Task: Add a signature Micah Thompson containing With heartfelt thanks and warm wishes, Micah Thompson to email address softage.9@softage.net and add a folder Insurance claims
Action: Mouse moved to (1071, 82)
Screenshot: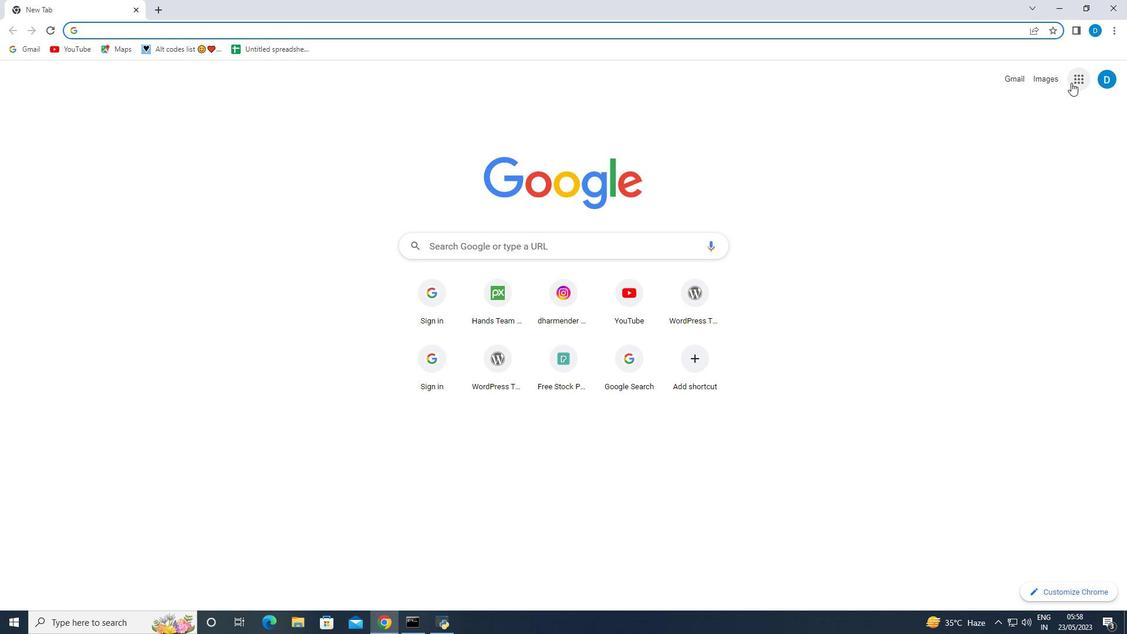
Action: Mouse pressed left at (1071, 82)
Screenshot: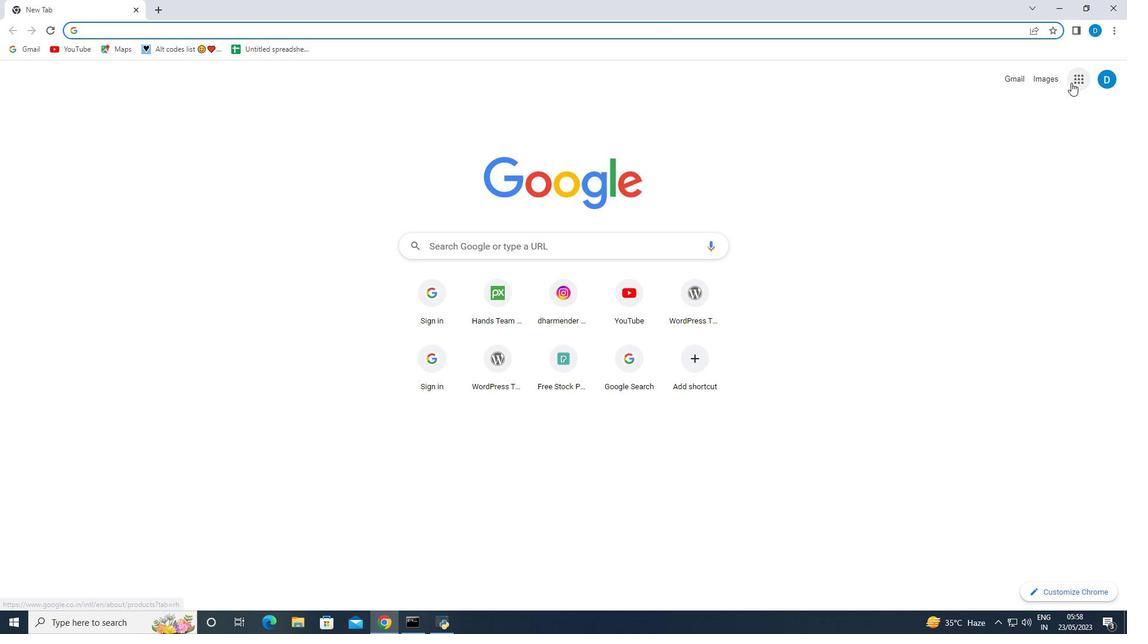 
Action: Mouse moved to (981, 237)
Screenshot: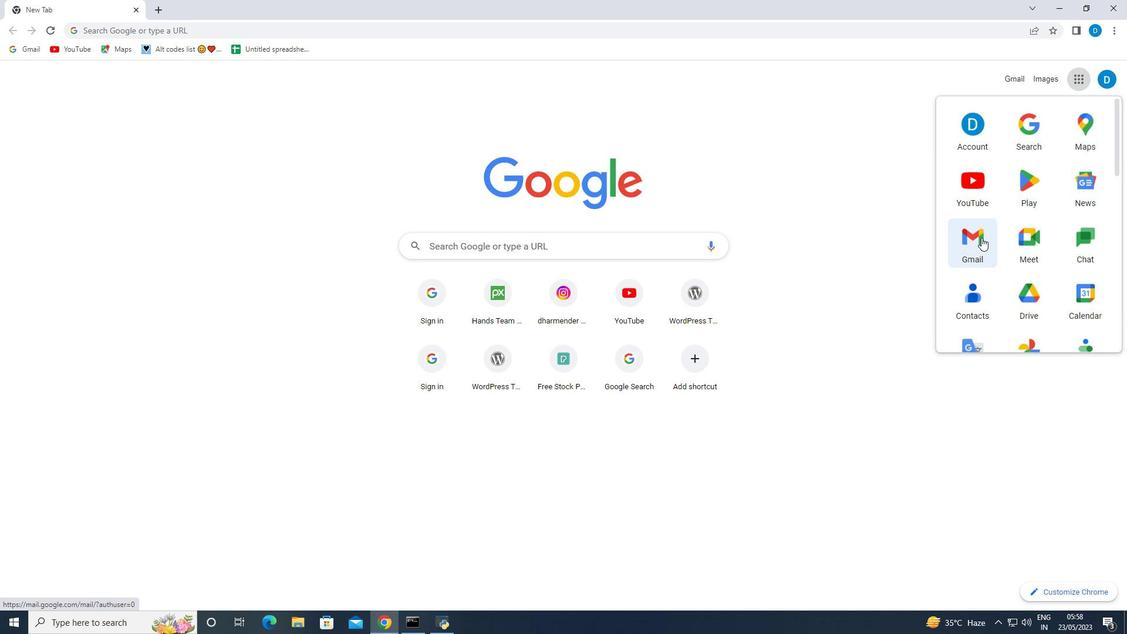 
Action: Mouse pressed left at (981, 237)
Screenshot: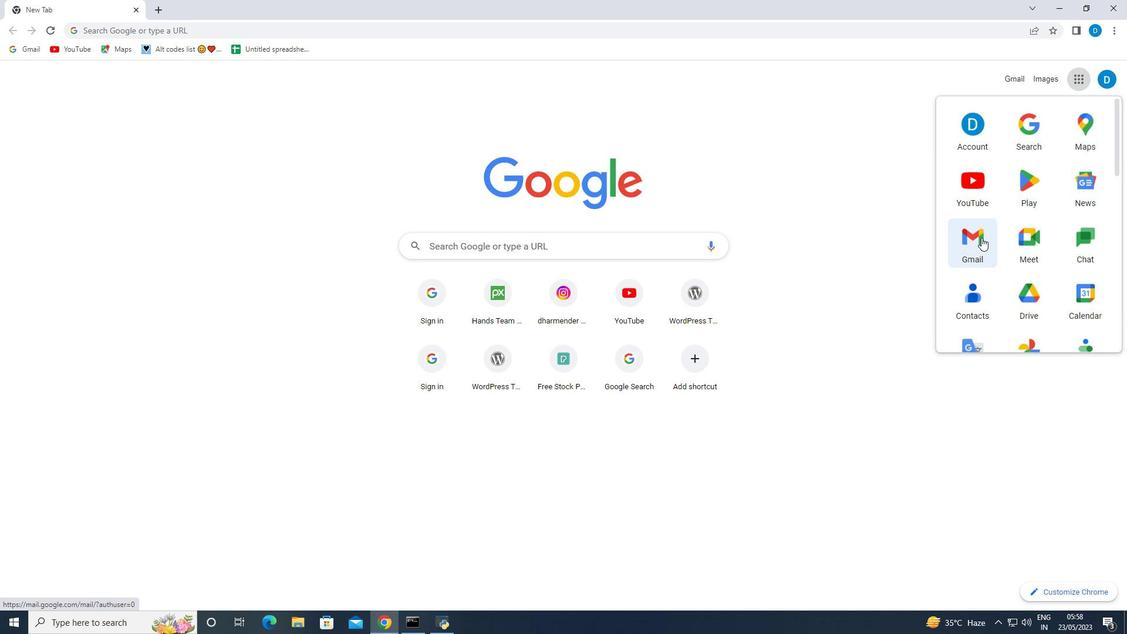 
Action: Mouse moved to (1048, 82)
Screenshot: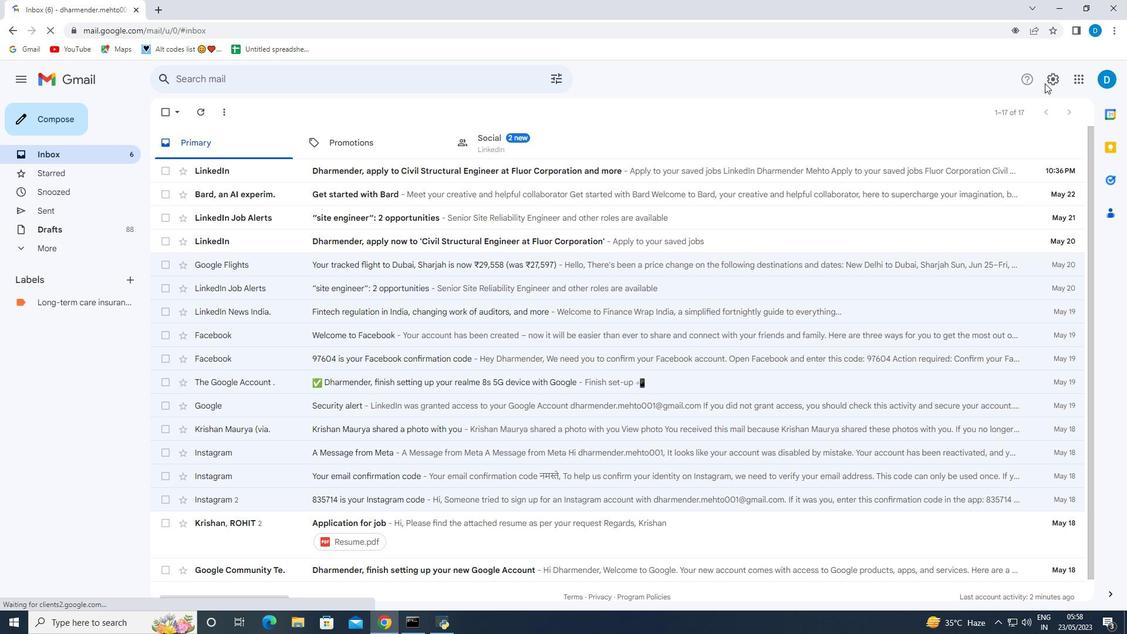 
Action: Mouse pressed left at (1048, 82)
Screenshot: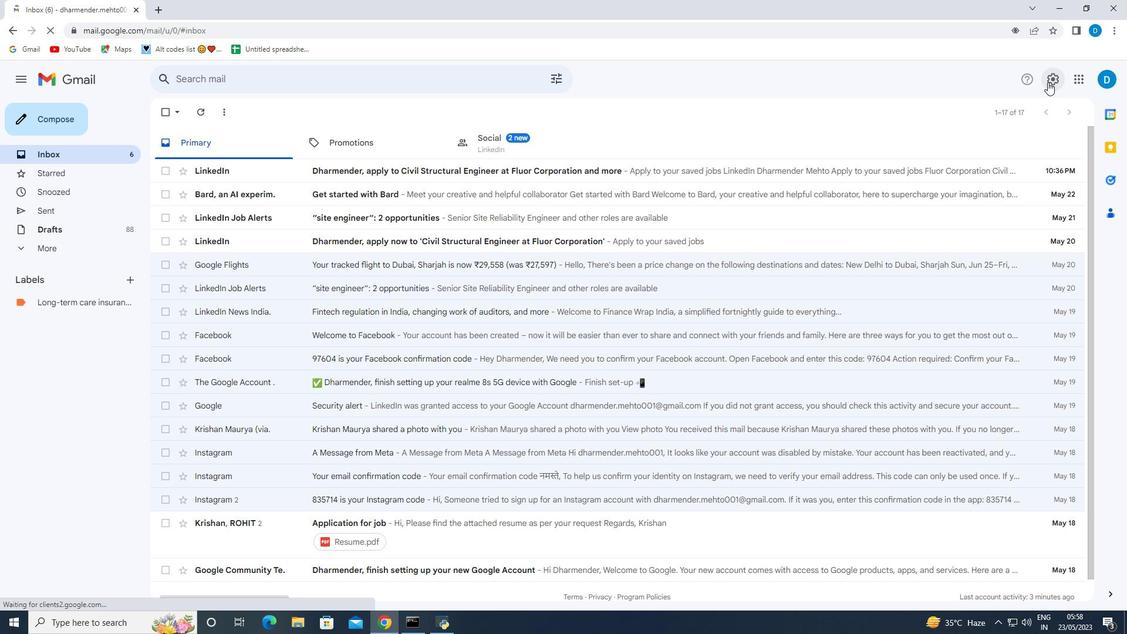 
Action: Mouse moved to (970, 143)
Screenshot: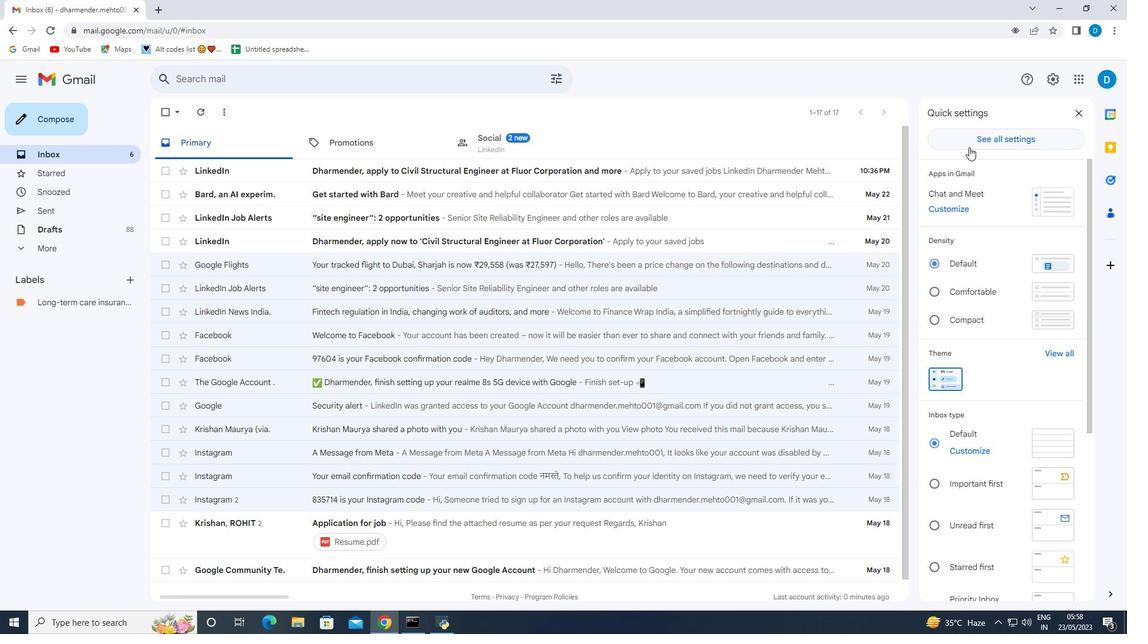 
Action: Mouse pressed left at (970, 143)
Screenshot: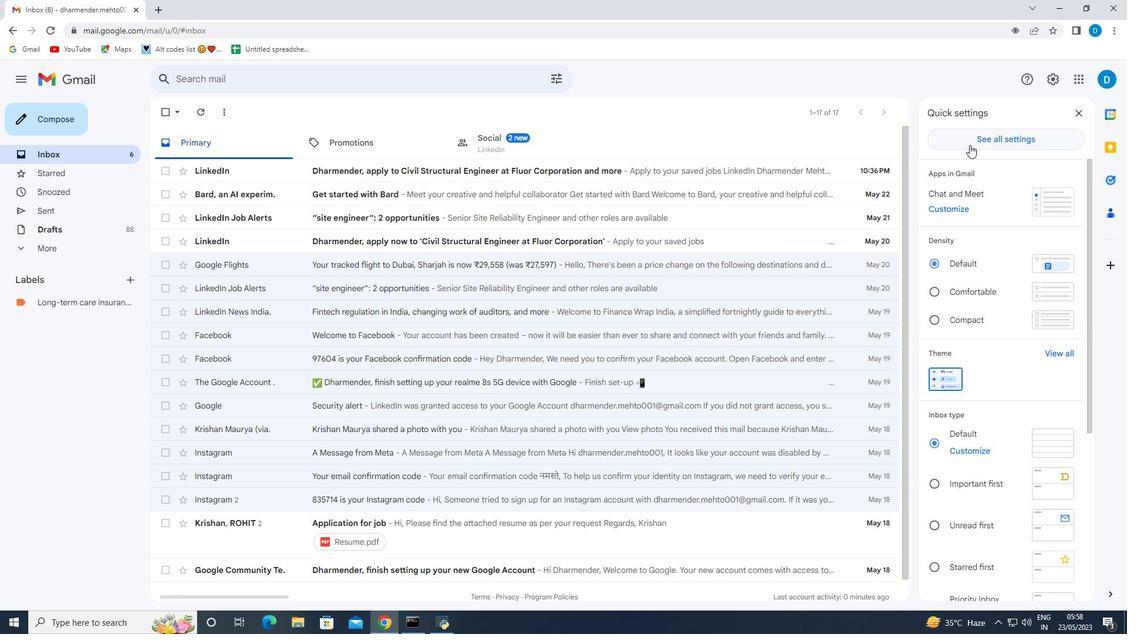 
Action: Mouse moved to (387, 336)
Screenshot: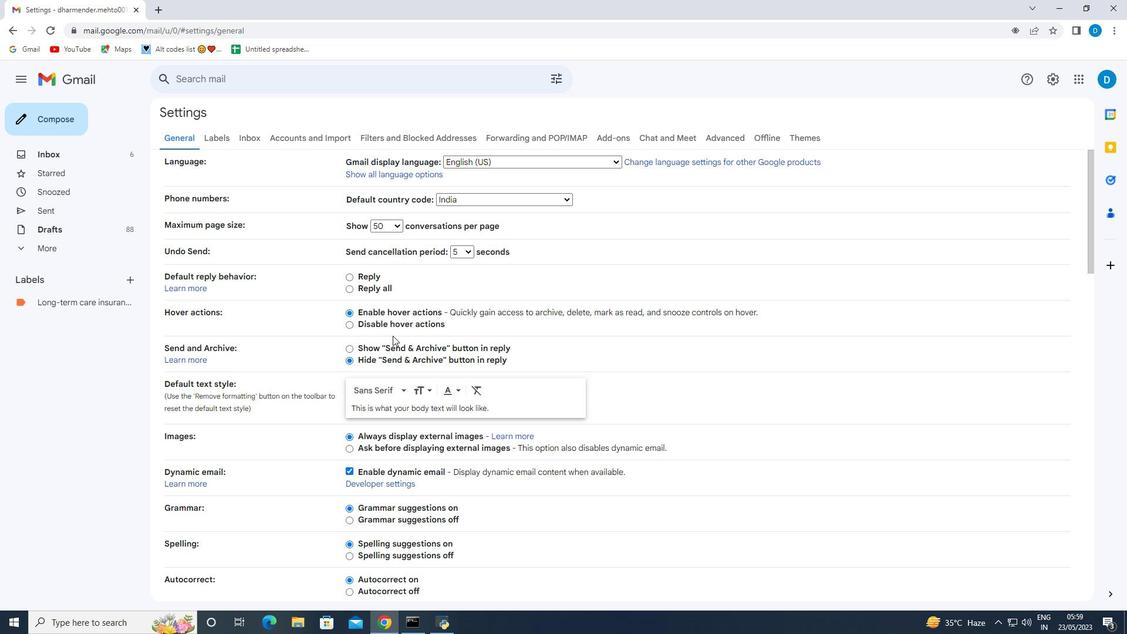 
Action: Mouse scrolled (387, 335) with delta (0, 0)
Screenshot: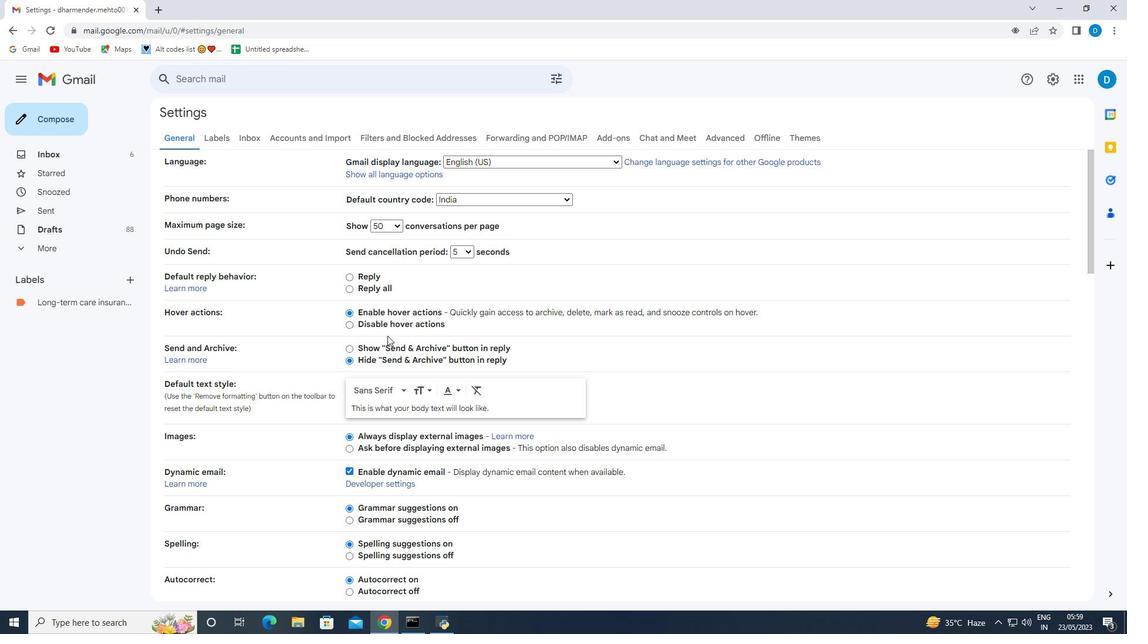 
Action: Mouse moved to (384, 343)
Screenshot: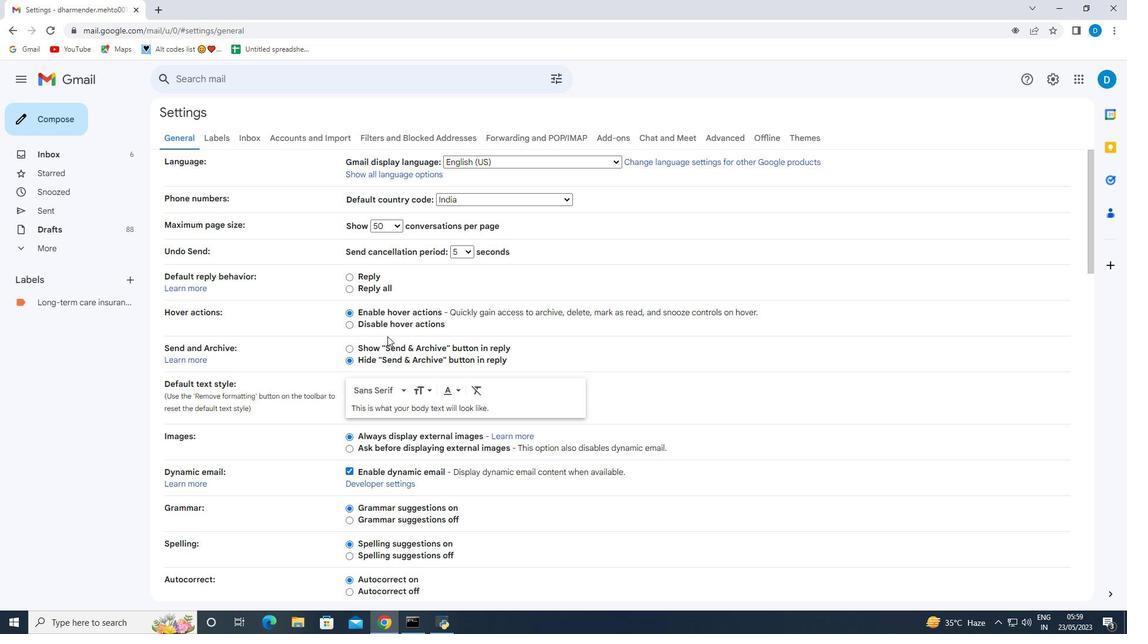 
Action: Mouse scrolled (384, 342) with delta (0, 0)
Screenshot: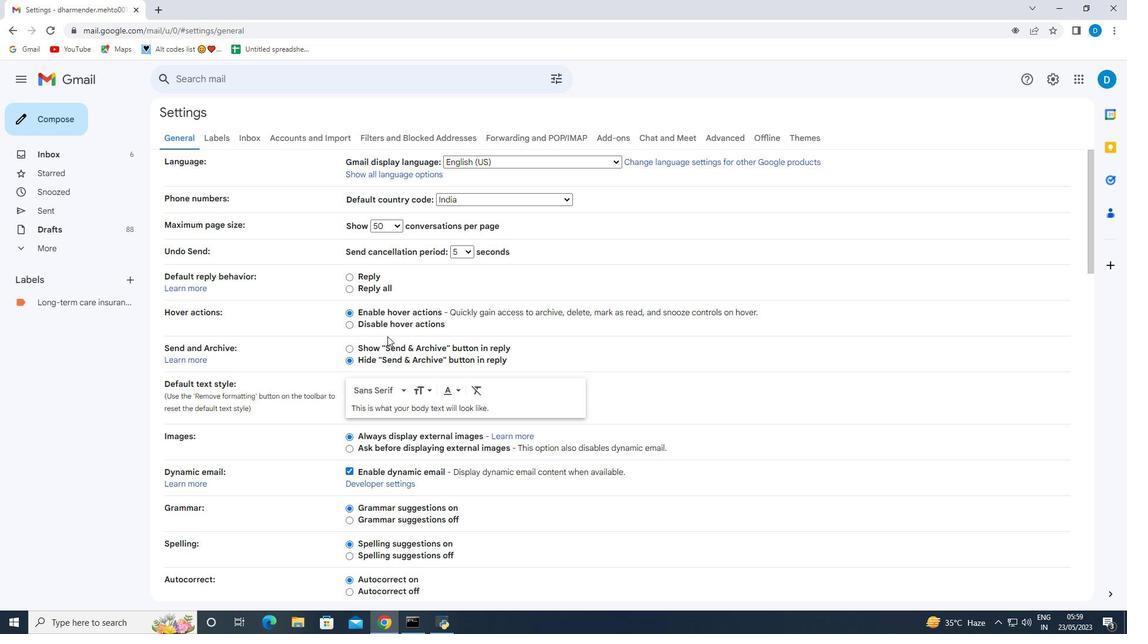 
Action: Mouse moved to (381, 349)
Screenshot: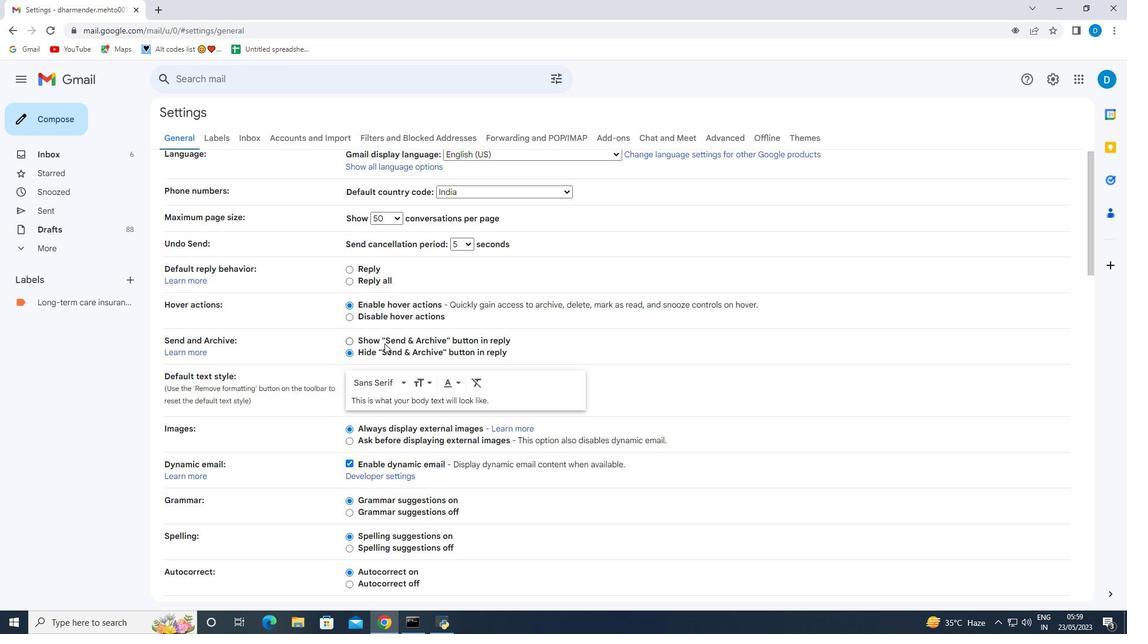
Action: Mouse scrolled (381, 349) with delta (0, 0)
Screenshot: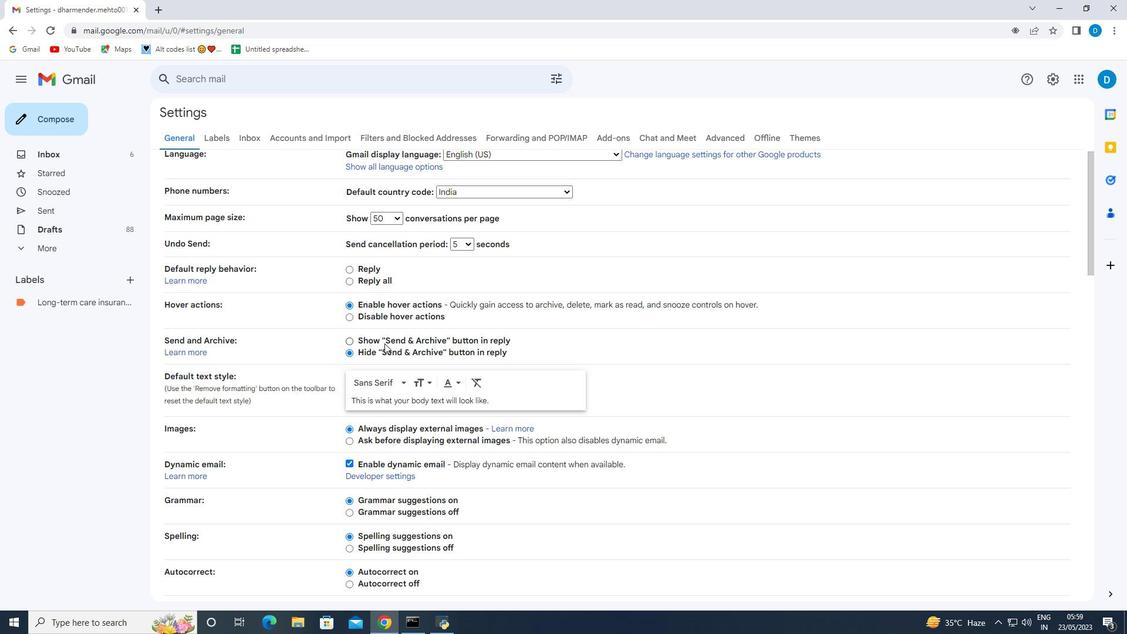 
Action: Mouse scrolled (381, 349) with delta (0, 0)
Screenshot: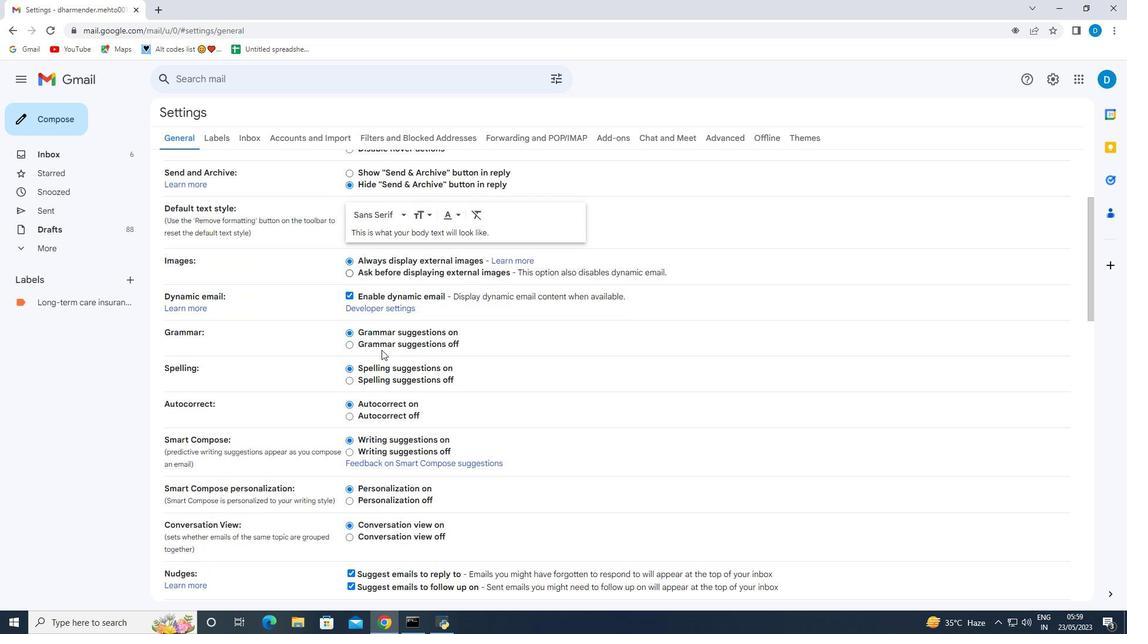 
Action: Mouse moved to (364, 378)
Screenshot: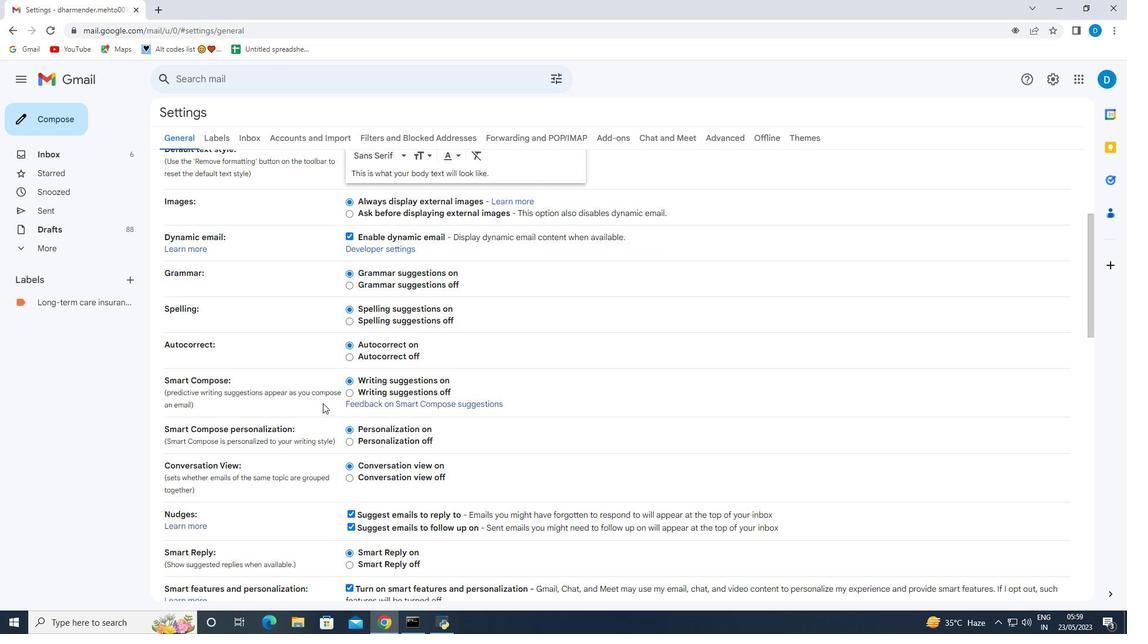 
Action: Mouse scrolled (363, 379) with delta (0, 0)
Screenshot: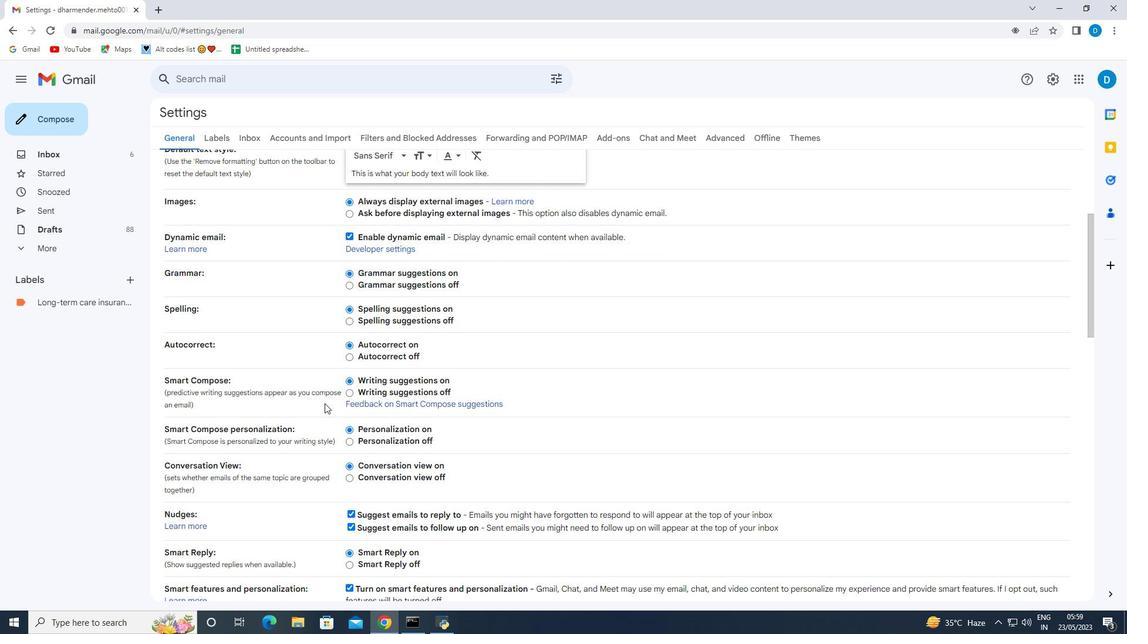 
Action: Mouse scrolled (364, 378) with delta (0, 0)
Screenshot: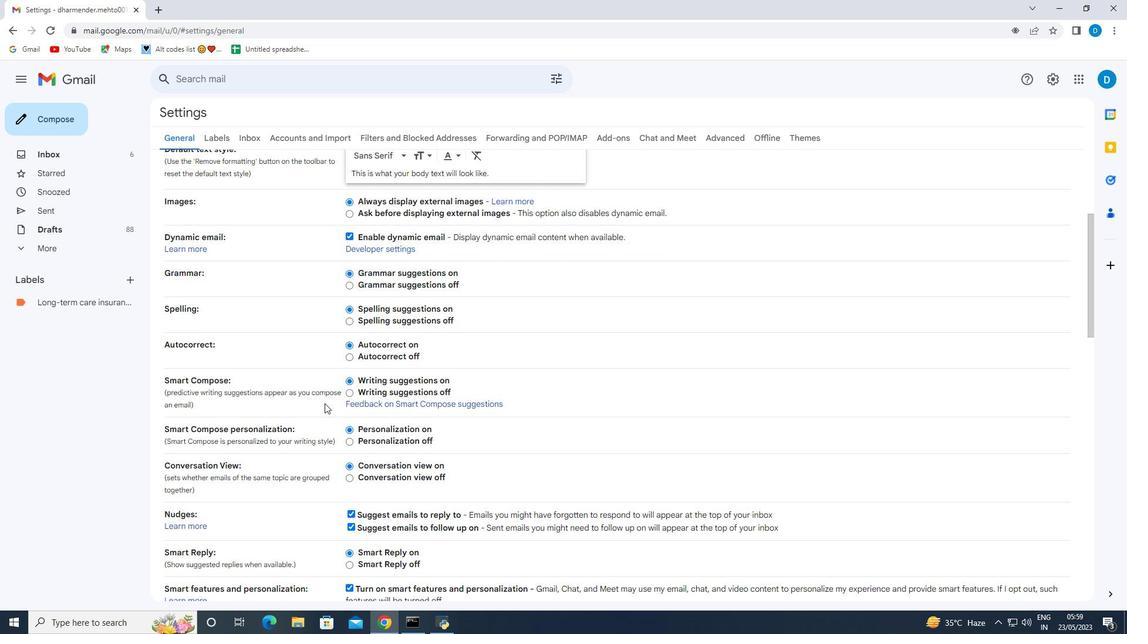 
Action: Mouse moved to (364, 378)
Screenshot: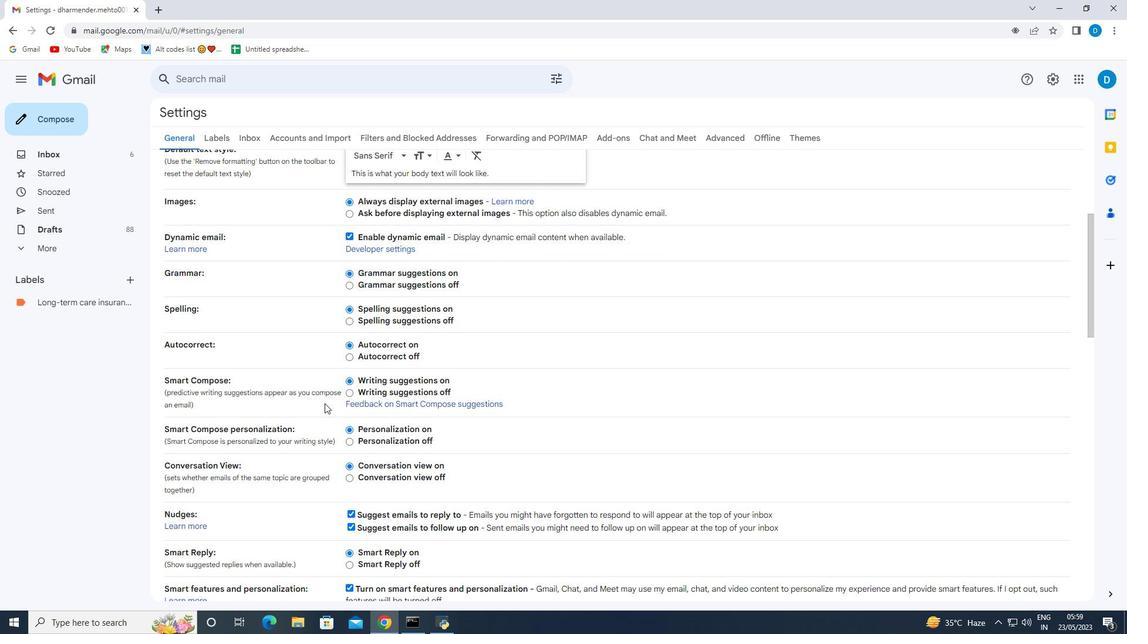 
Action: Mouse scrolled (364, 378) with delta (0, 0)
Screenshot: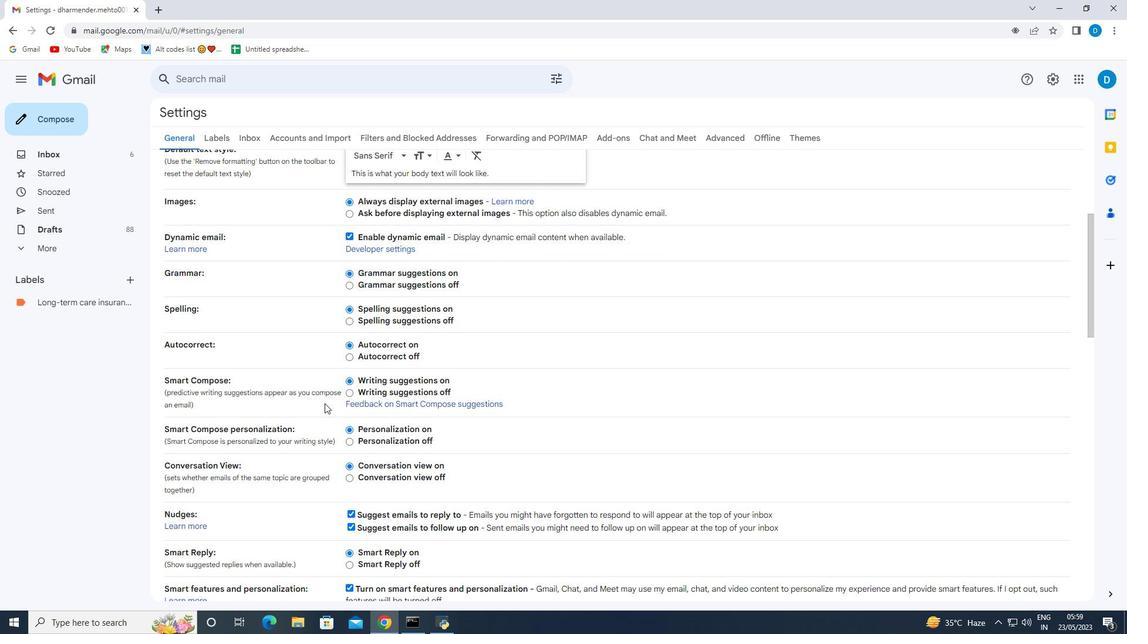 
Action: Mouse scrolled (364, 378) with delta (0, 0)
Screenshot: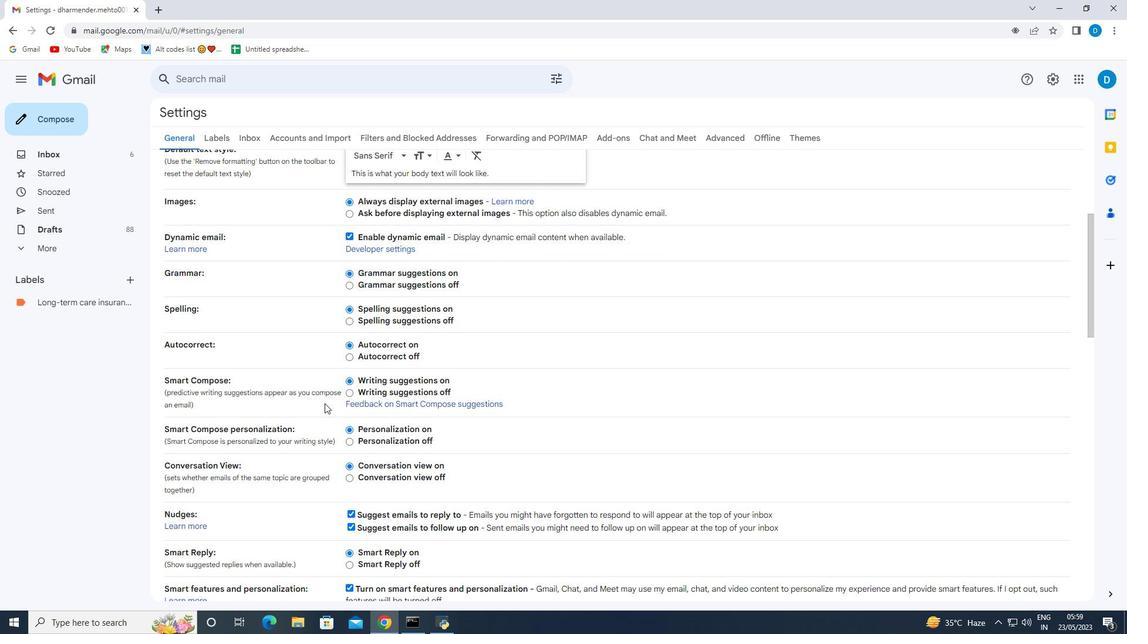 
Action: Mouse scrolled (364, 378) with delta (0, 0)
Screenshot: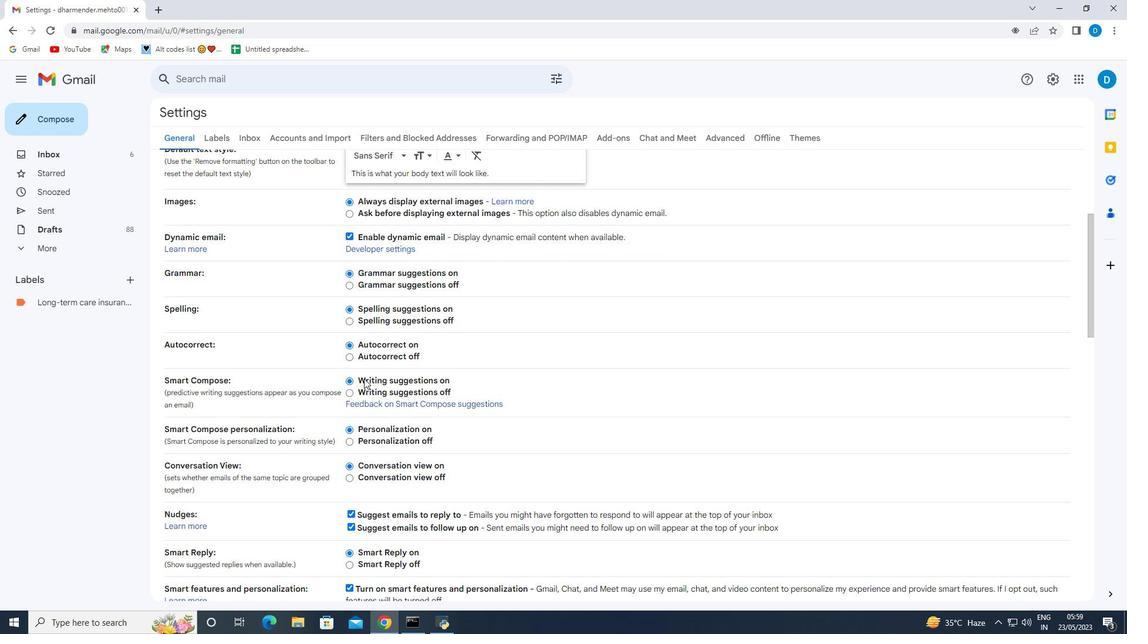 
Action: Mouse moved to (368, 377)
Screenshot: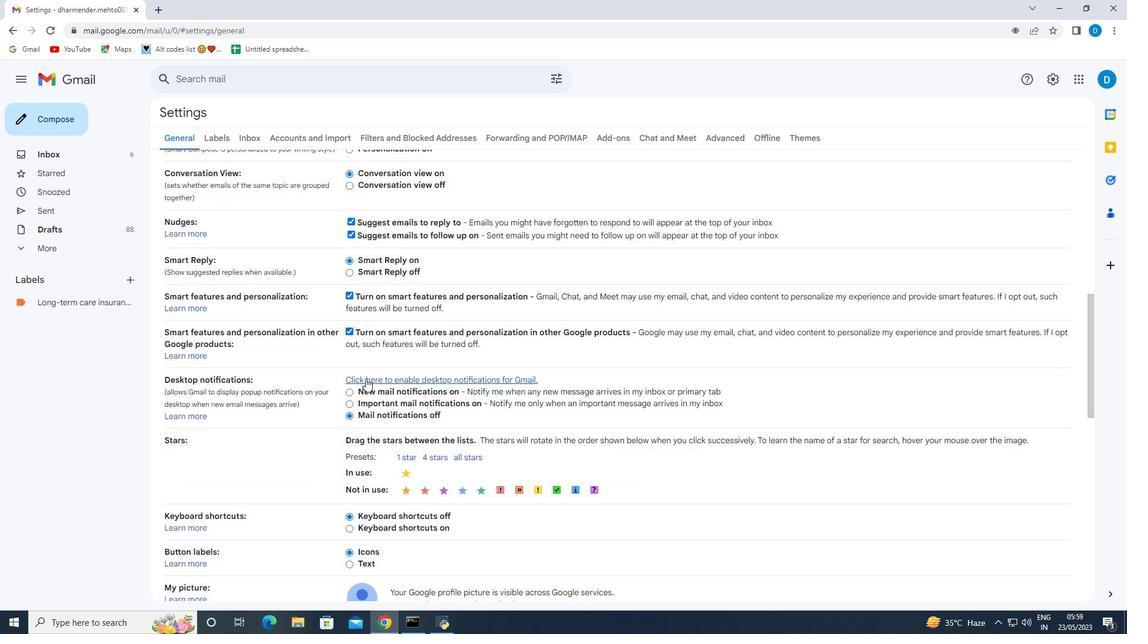 
Action: Mouse scrolled (368, 377) with delta (0, 0)
Screenshot: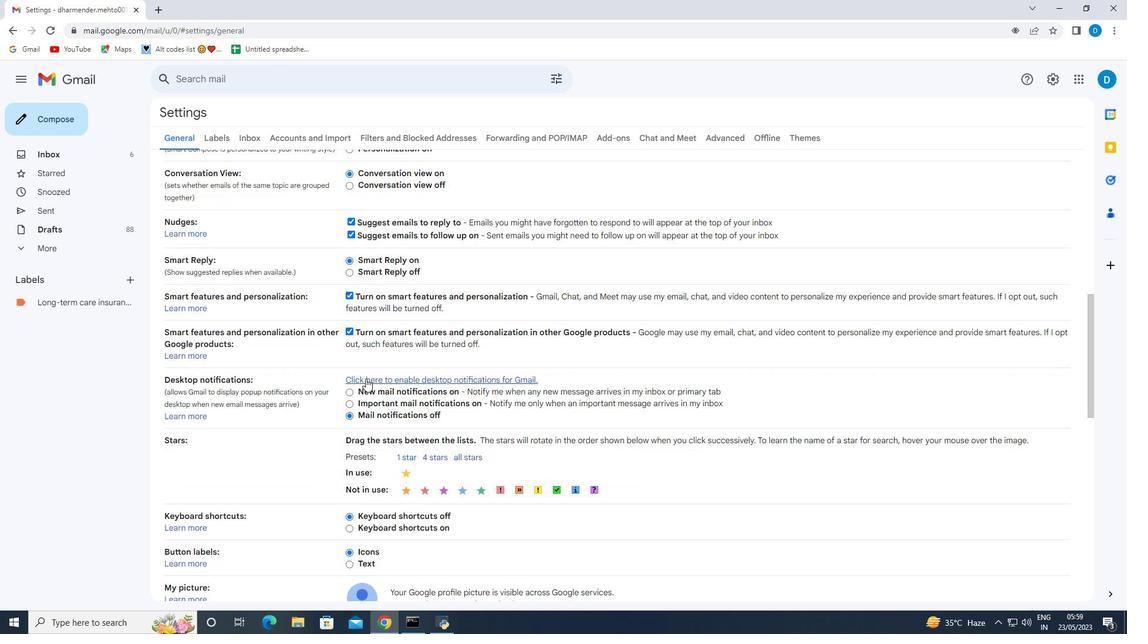 
Action: Mouse scrolled (368, 377) with delta (0, 0)
Screenshot: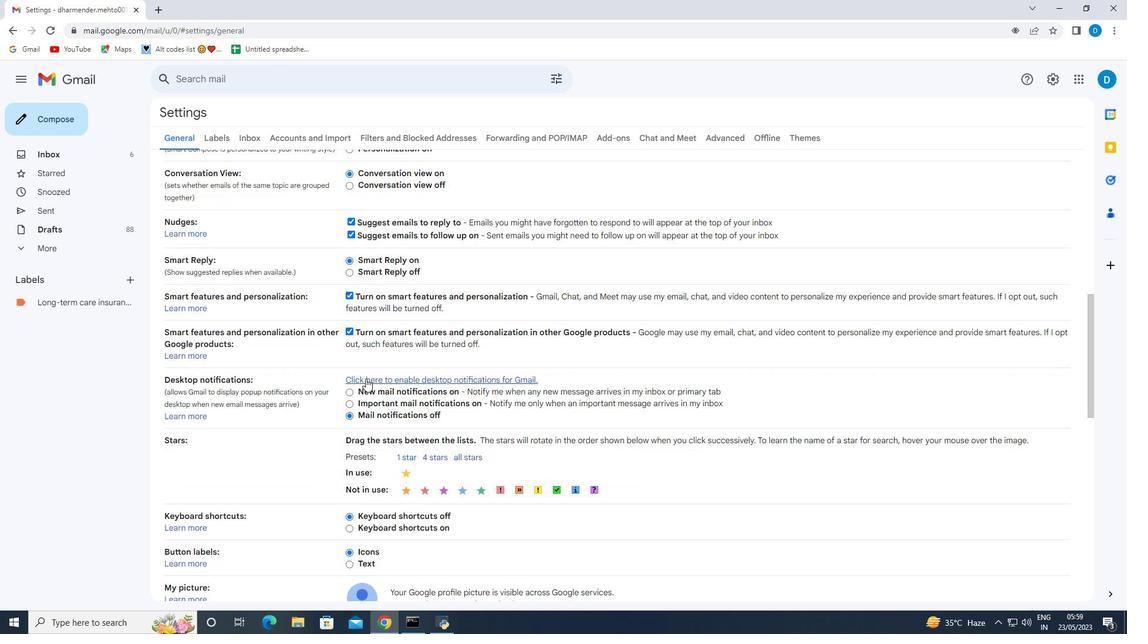 
Action: Mouse scrolled (368, 377) with delta (0, 0)
Screenshot: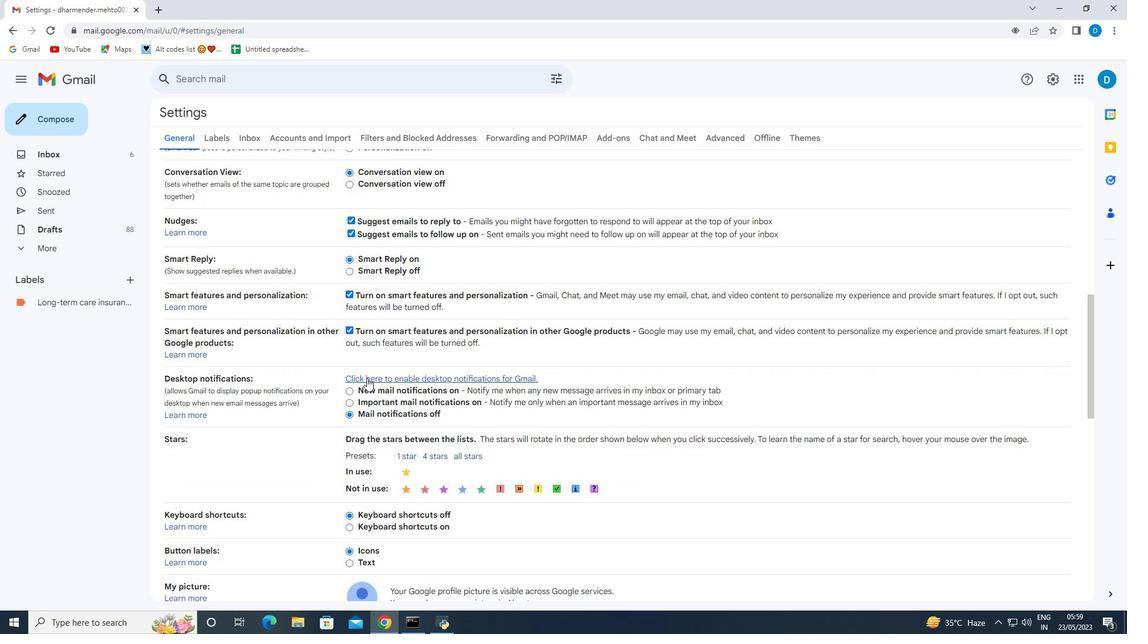
Action: Mouse scrolled (368, 377) with delta (0, 0)
Screenshot: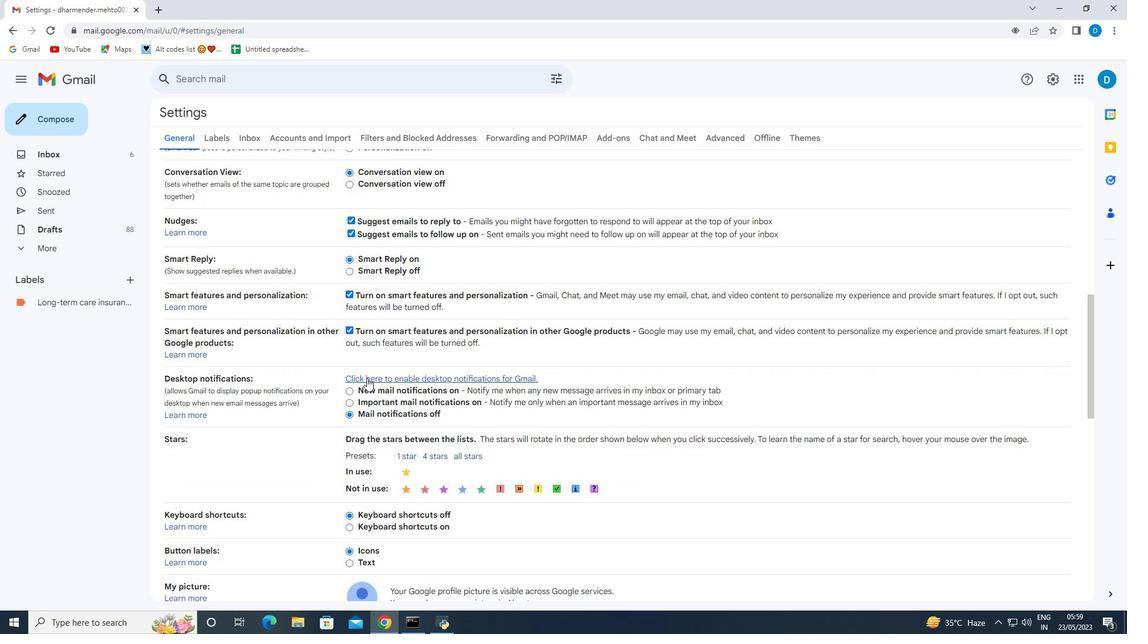 
Action: Mouse scrolled (368, 377) with delta (0, 0)
Screenshot: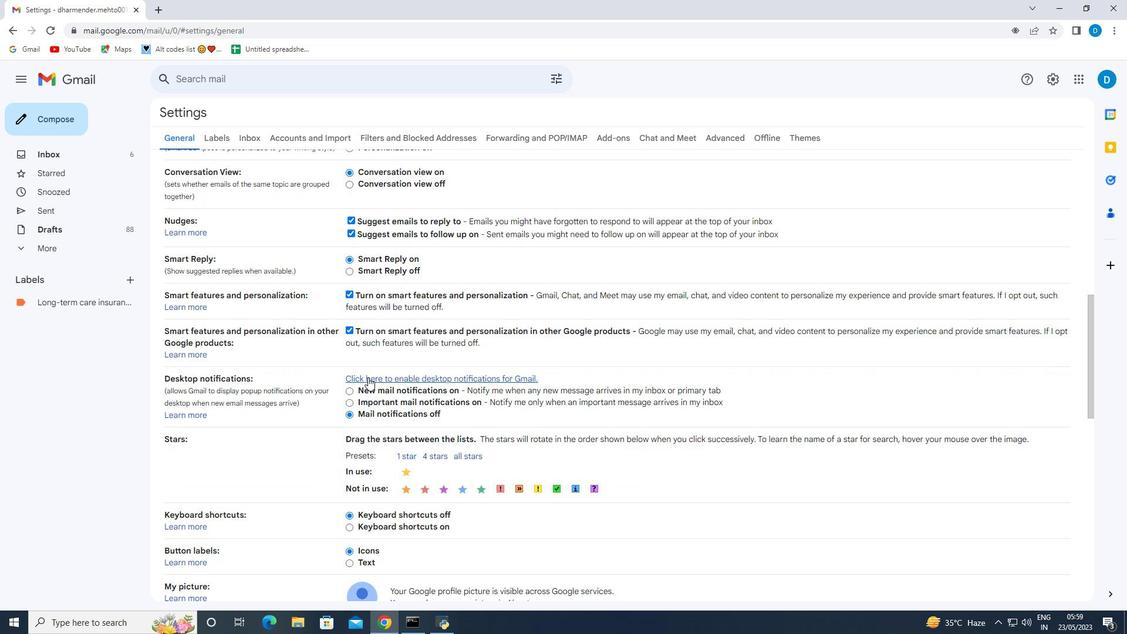 
Action: Mouse moved to (469, 406)
Screenshot: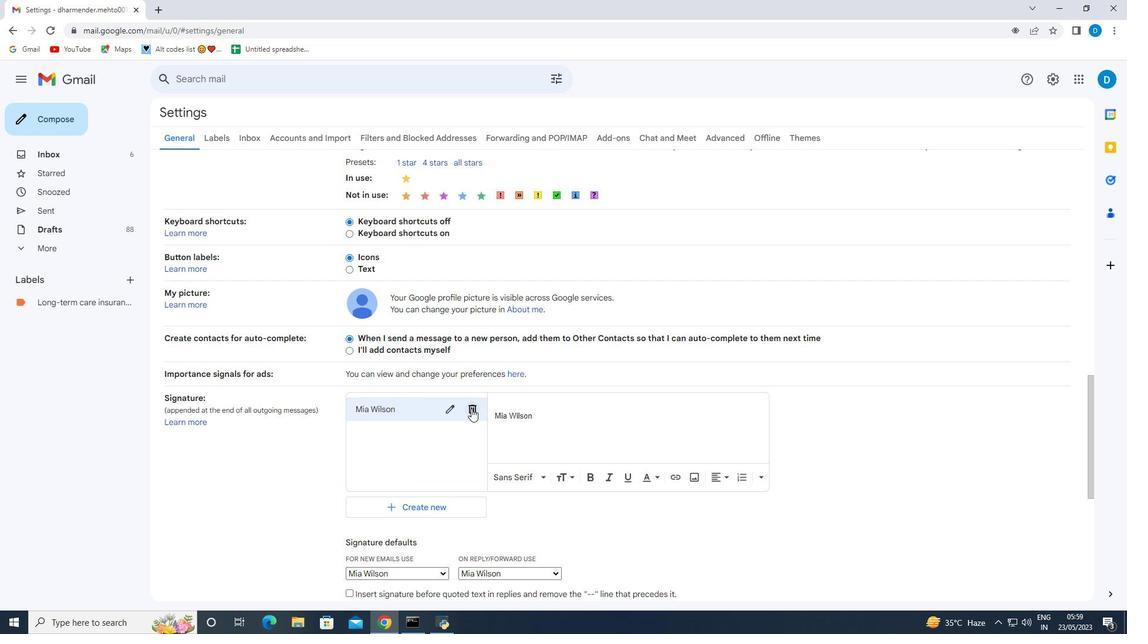 
Action: Mouse pressed left at (469, 406)
Screenshot: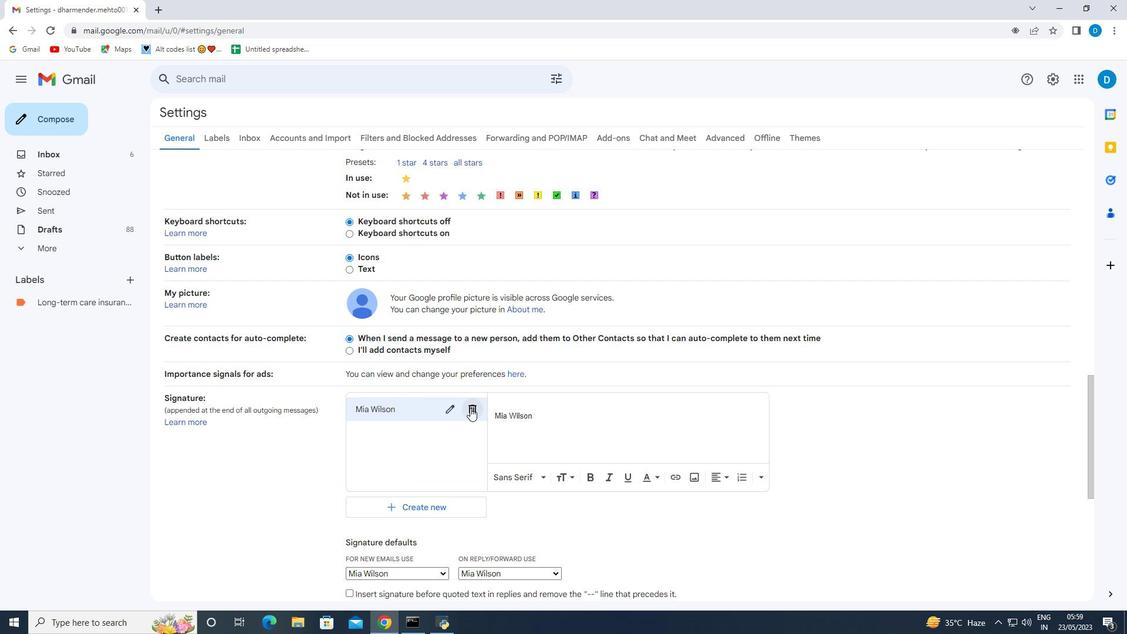 
Action: Mouse moved to (650, 359)
Screenshot: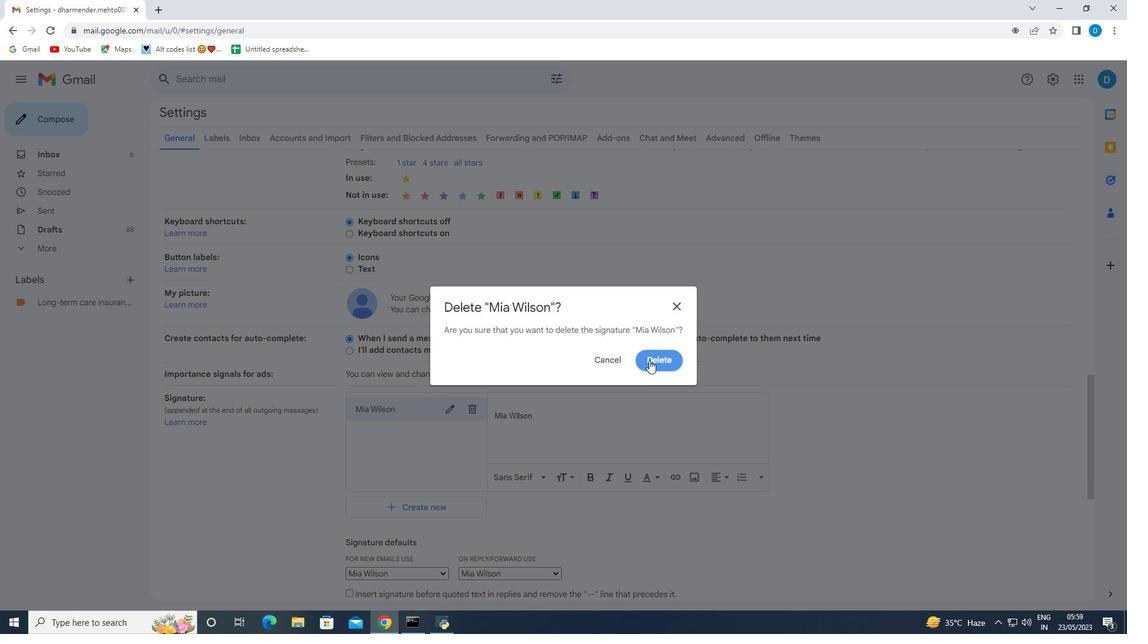 
Action: Mouse pressed left at (650, 359)
Screenshot: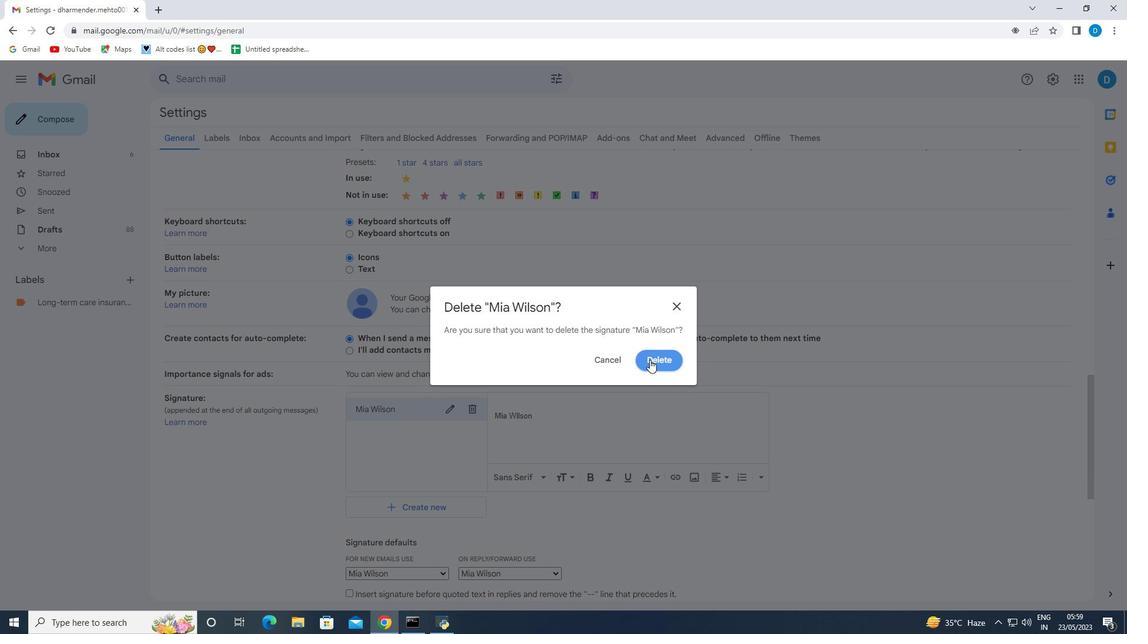 
Action: Mouse moved to (463, 359)
Screenshot: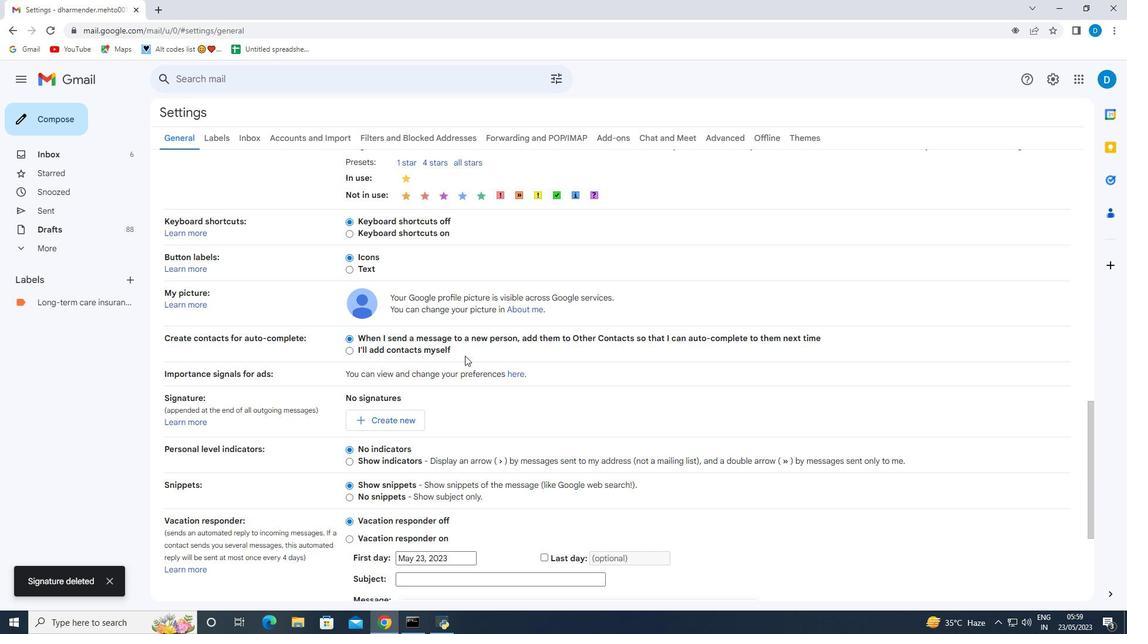 
Action: Mouse scrolled (463, 358) with delta (0, 0)
Screenshot: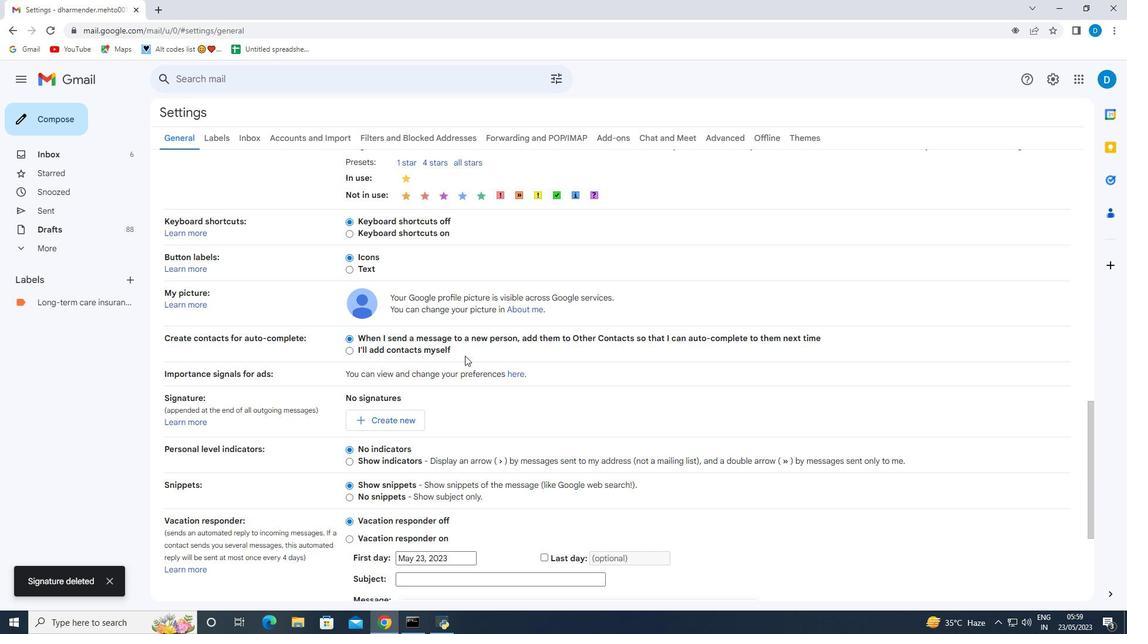
Action: Mouse moved to (411, 361)
Screenshot: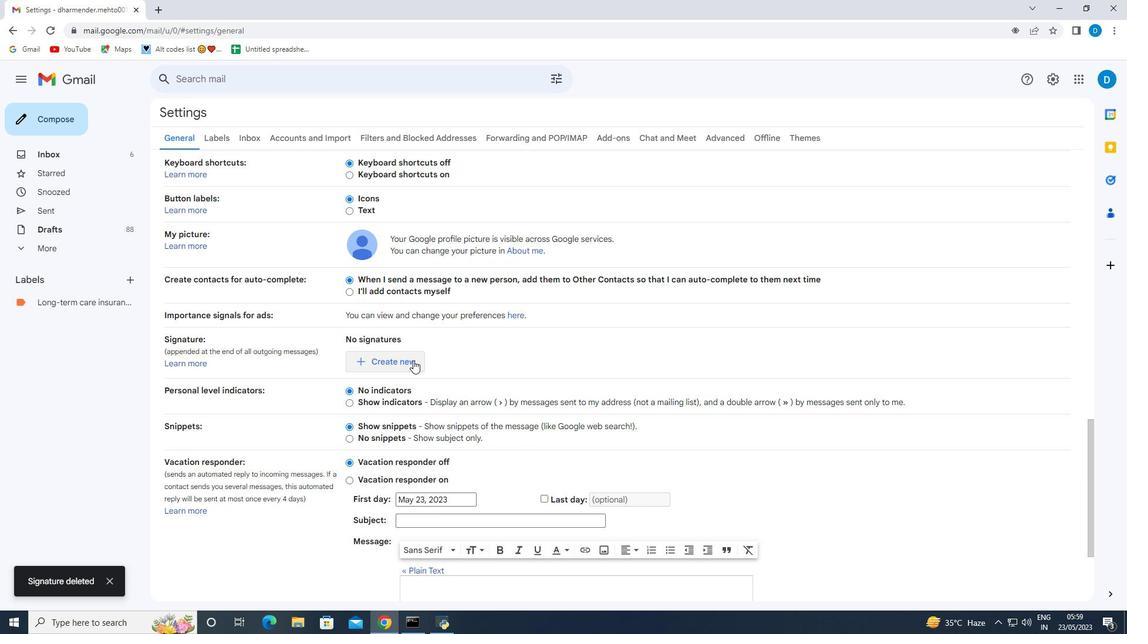 
Action: Mouse pressed left at (411, 361)
Screenshot: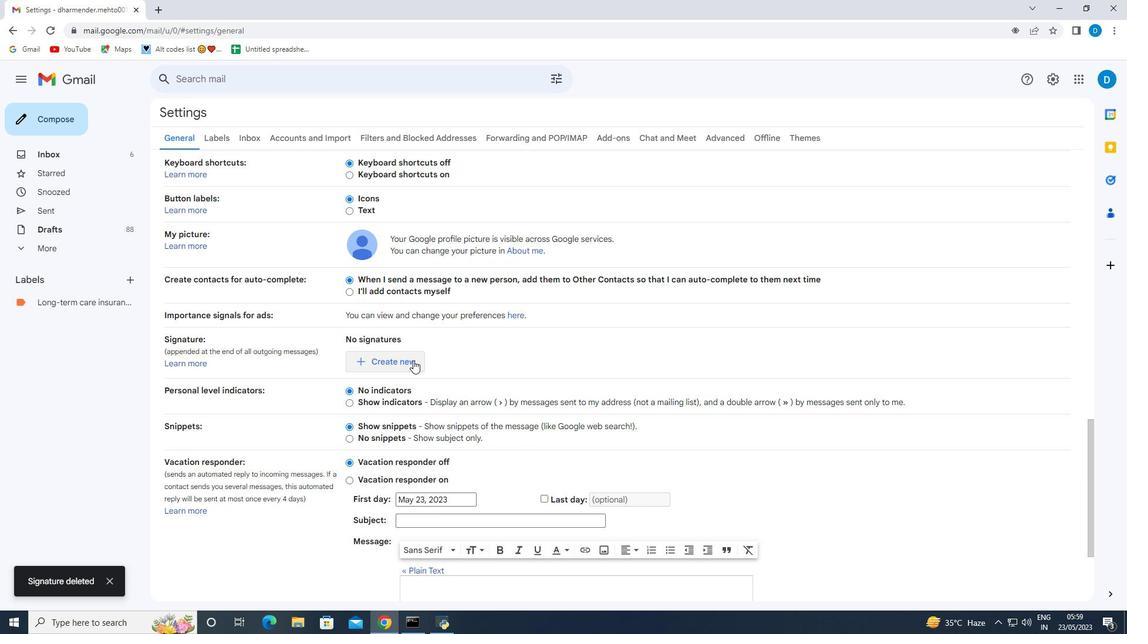 
Action: Mouse moved to (522, 332)
Screenshot: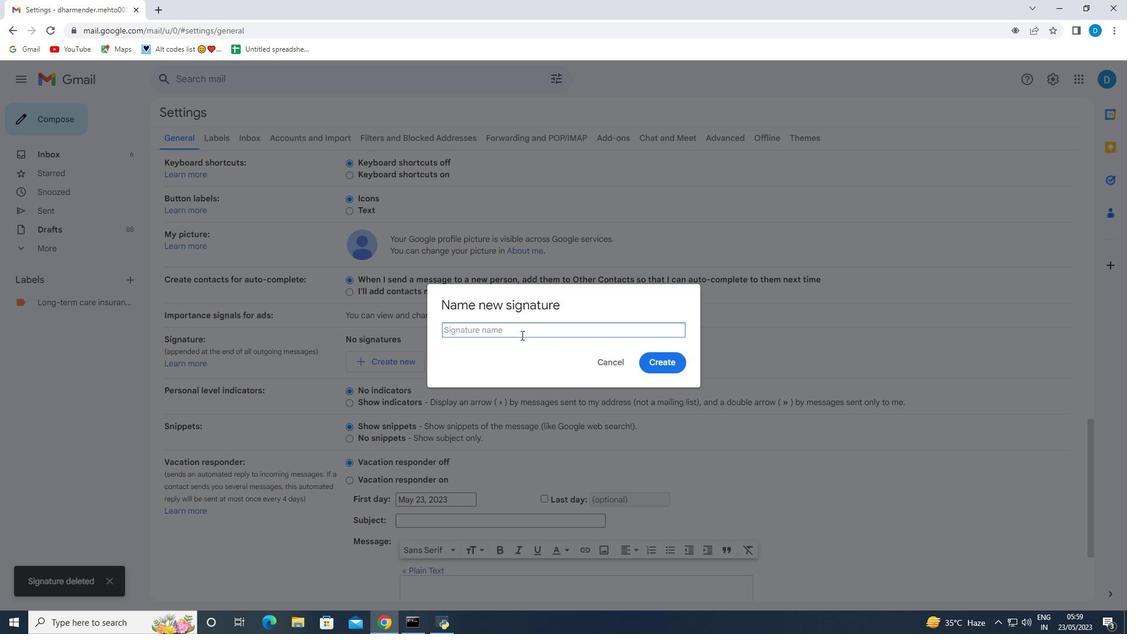 
Action: Mouse pressed left at (522, 332)
Screenshot: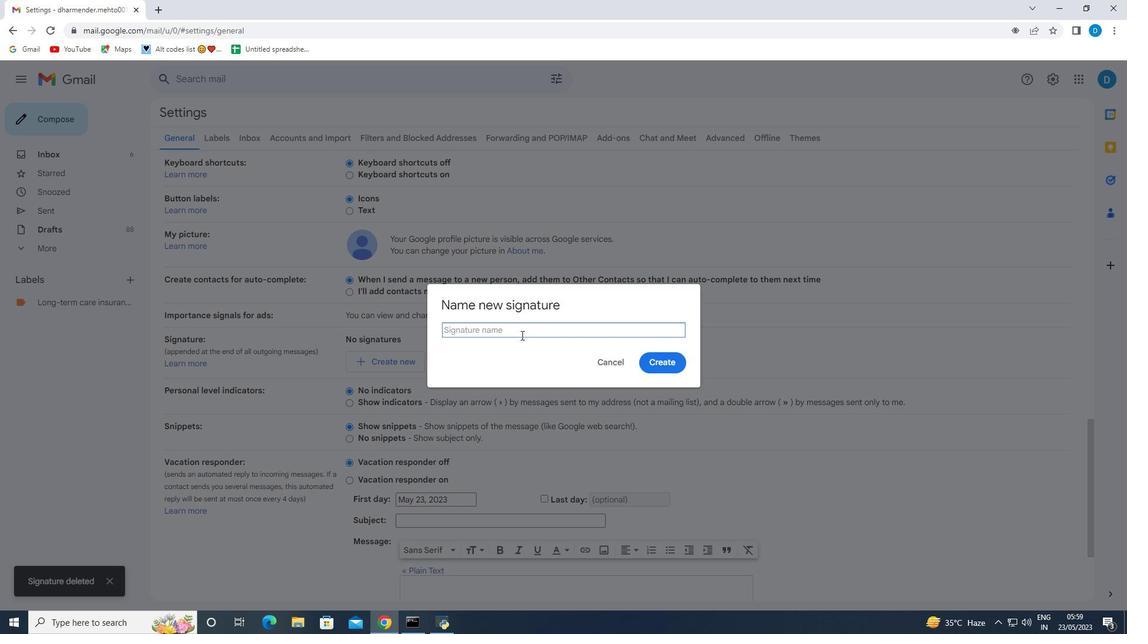 
Action: Mouse moved to (522, 330)
Screenshot: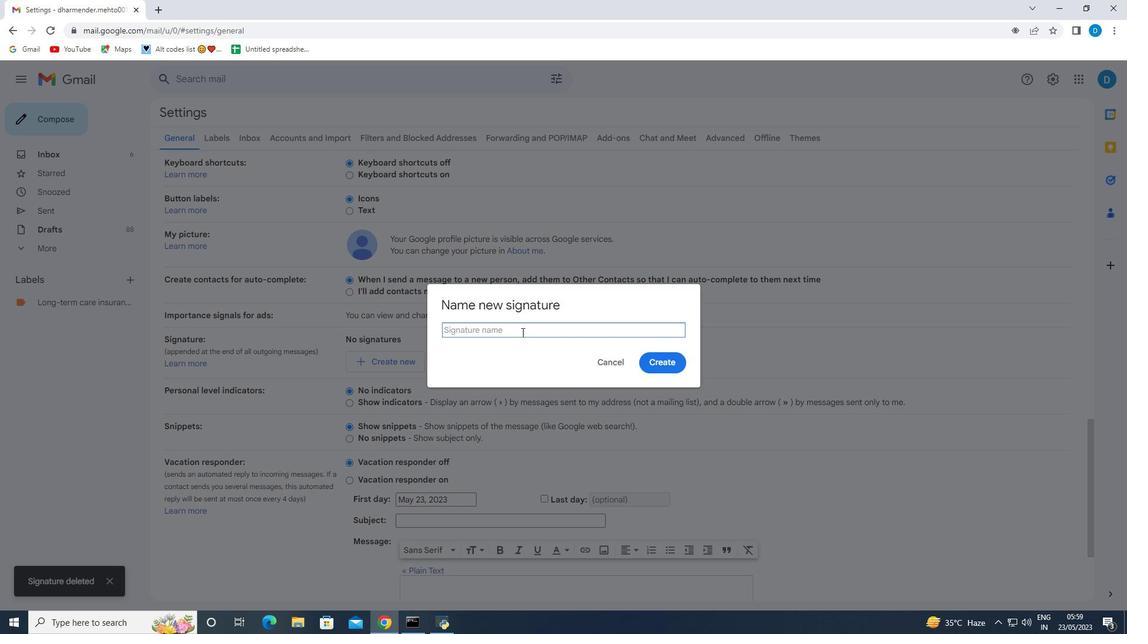 
Action: Key pressed <Key.shift>Micah<Key.space><Key.shift><Key.shift>Thompson
Screenshot: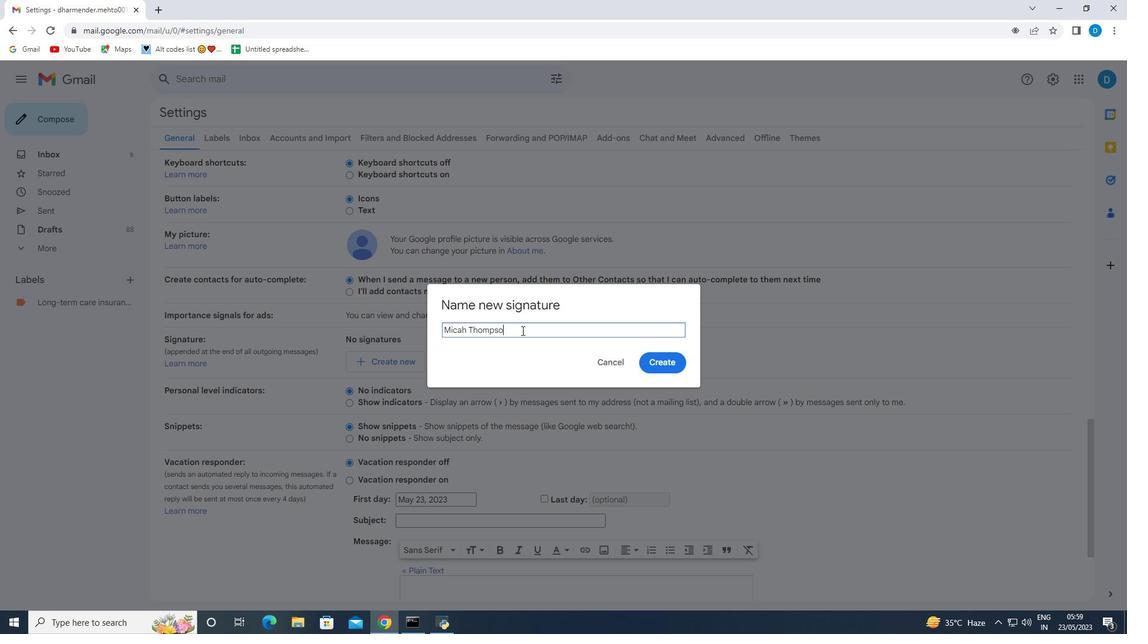 
Action: Mouse moved to (676, 365)
Screenshot: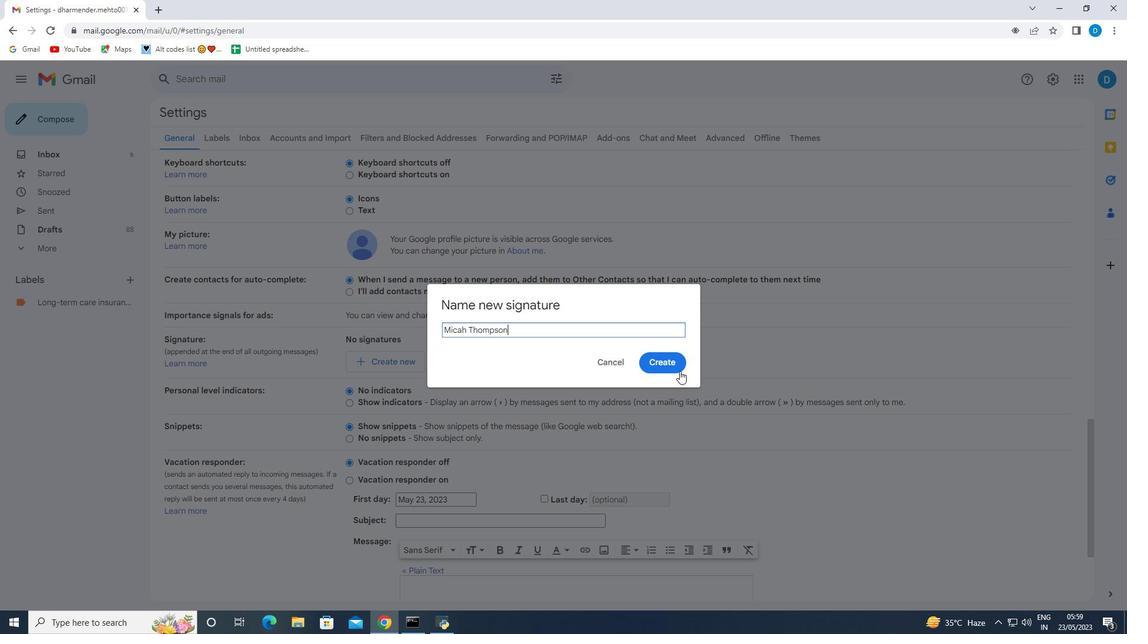 
Action: Mouse pressed left at (676, 365)
Screenshot: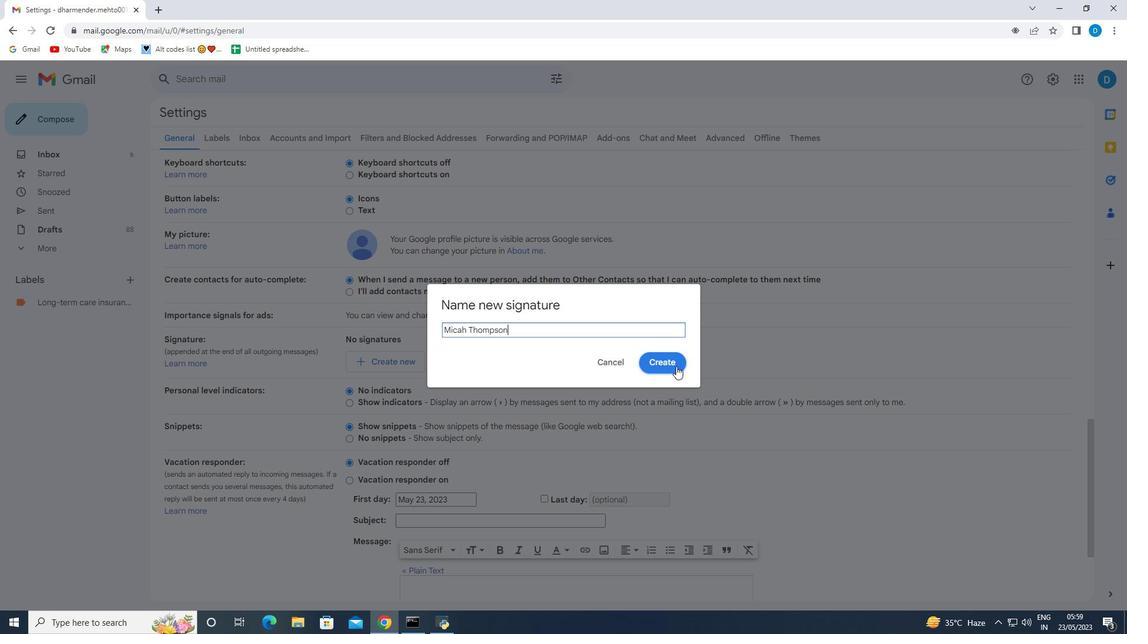 
Action: Mouse moved to (463, 387)
Screenshot: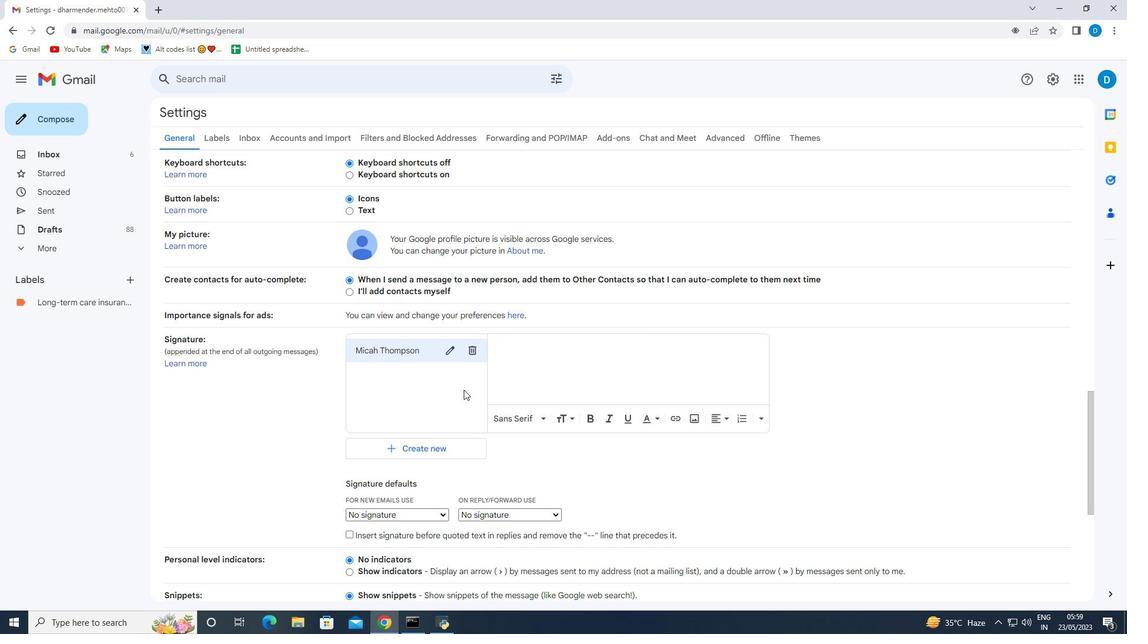 
Action: Mouse scrolled (463, 386) with delta (0, 0)
Screenshot: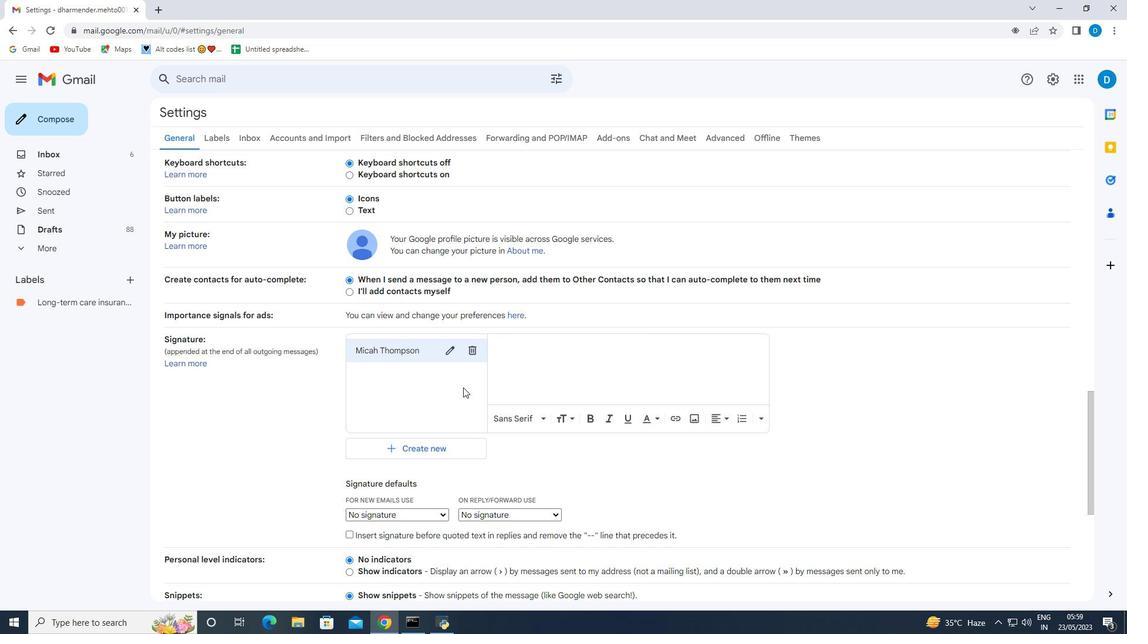 
Action: Mouse scrolled (463, 386) with delta (0, 0)
Screenshot: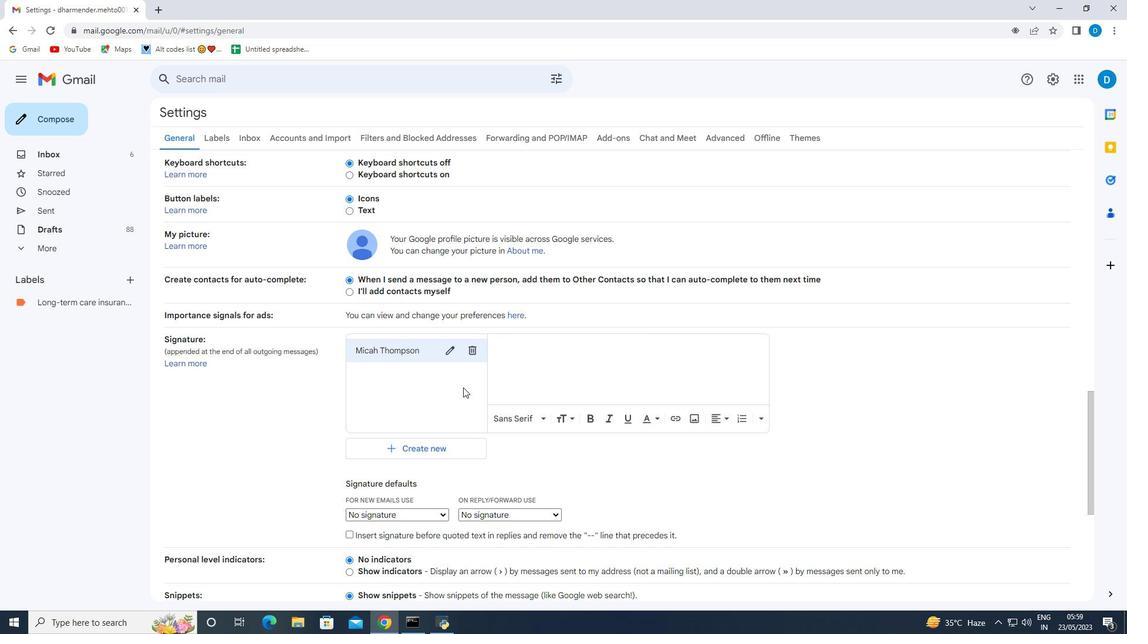 
Action: Mouse scrolled (463, 386) with delta (0, 0)
Screenshot: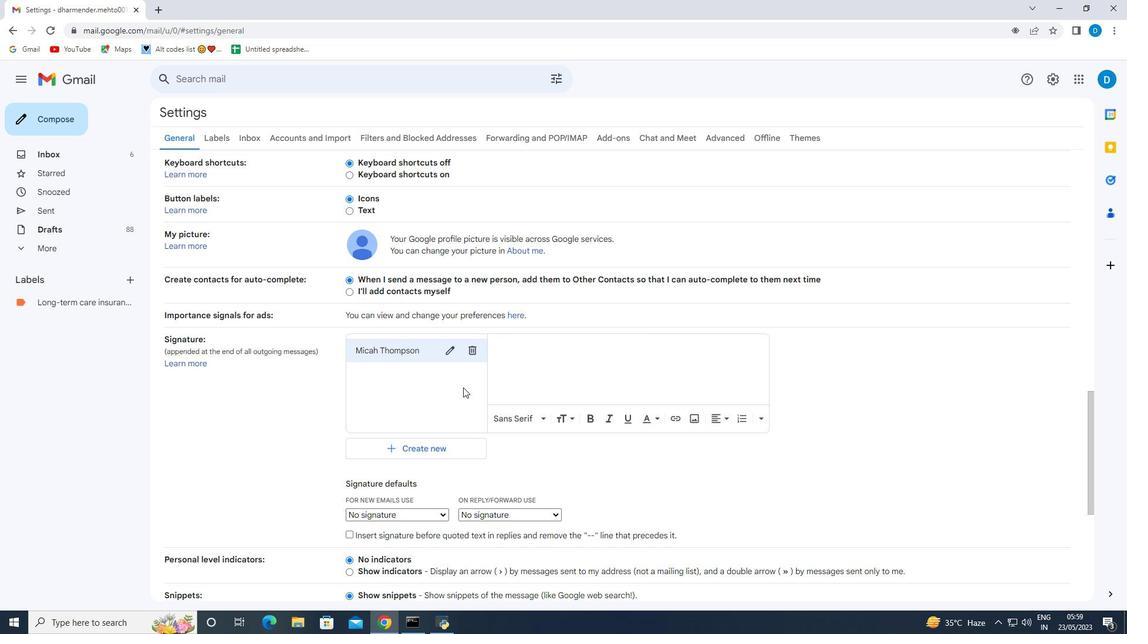 
Action: Mouse scrolled (463, 386) with delta (0, 0)
Screenshot: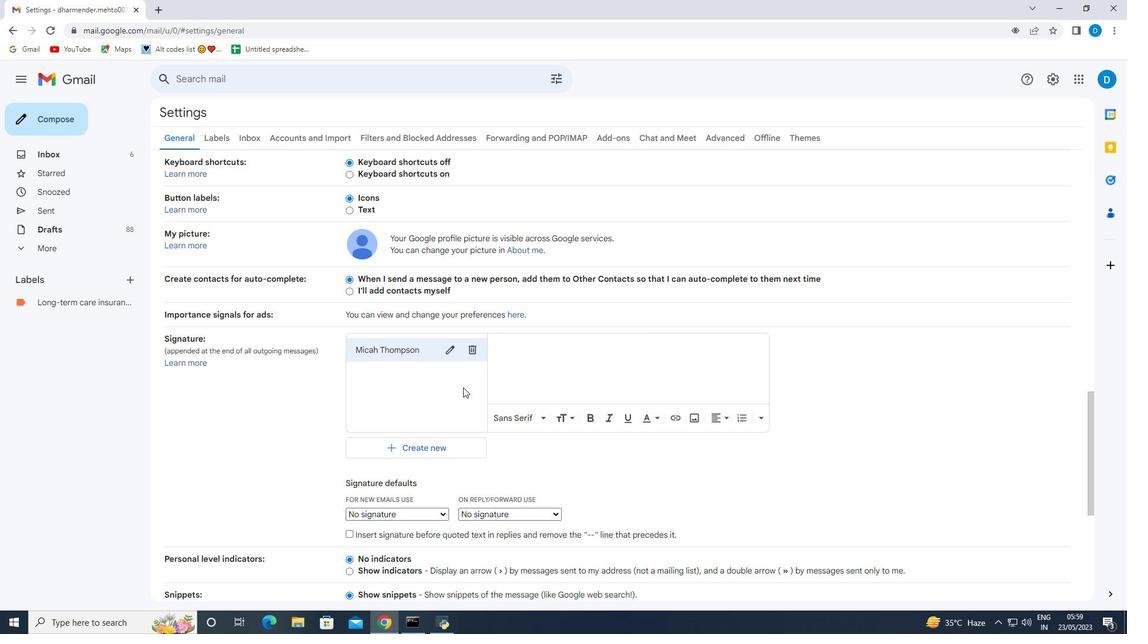 
Action: Mouse moved to (467, 507)
Screenshot: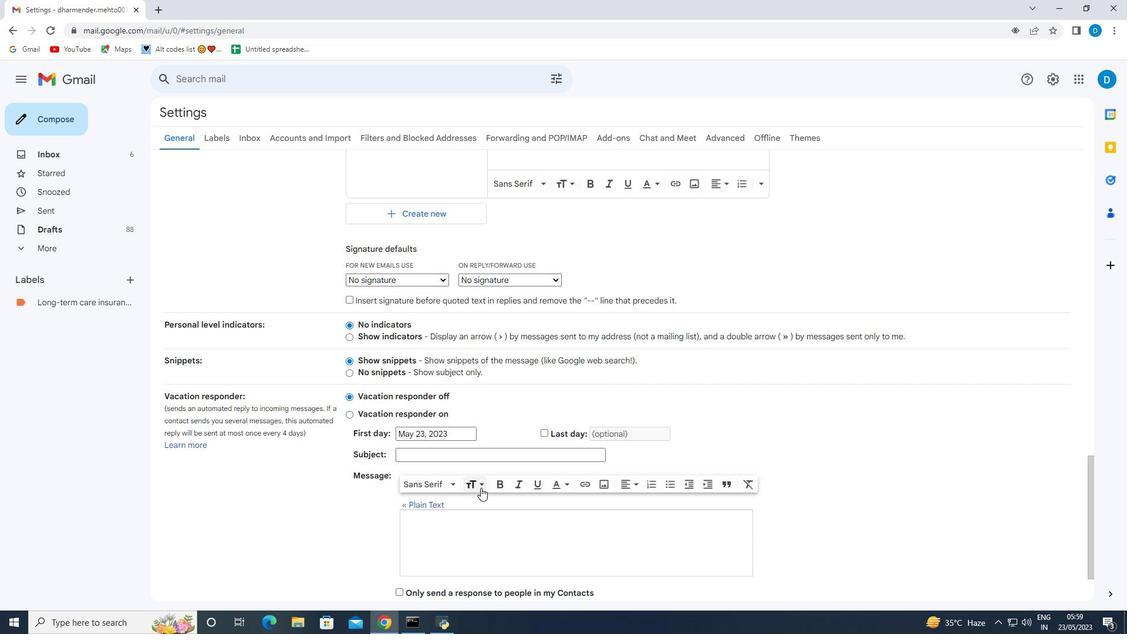 
Action: Mouse scrolled (467, 506) with delta (0, 0)
Screenshot: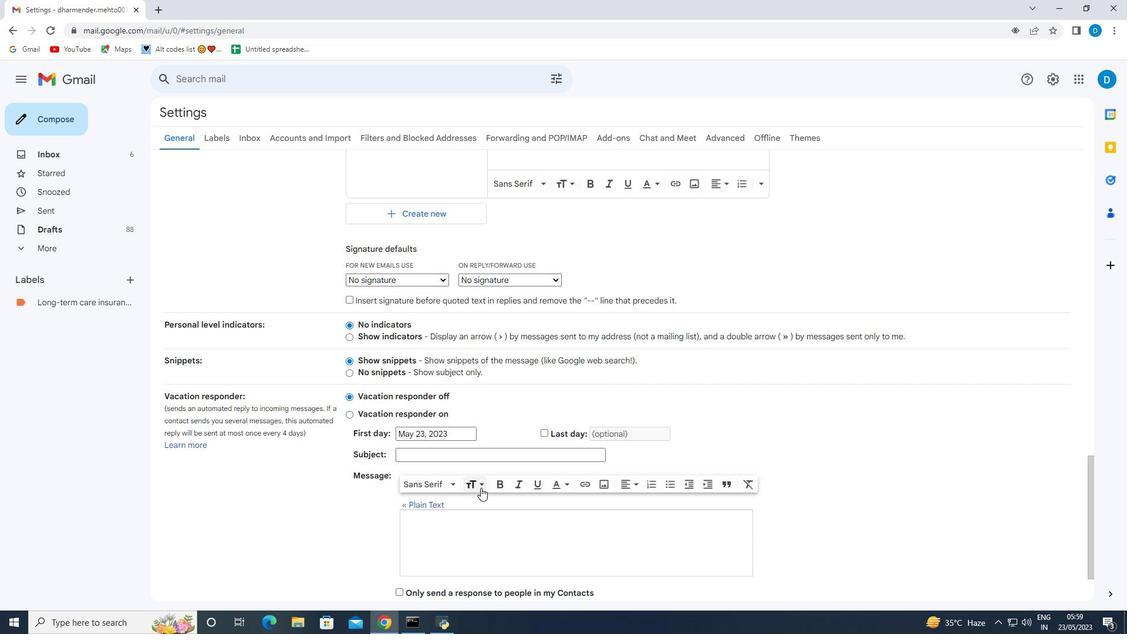 
Action: Mouse scrolled (467, 506) with delta (0, 0)
Screenshot: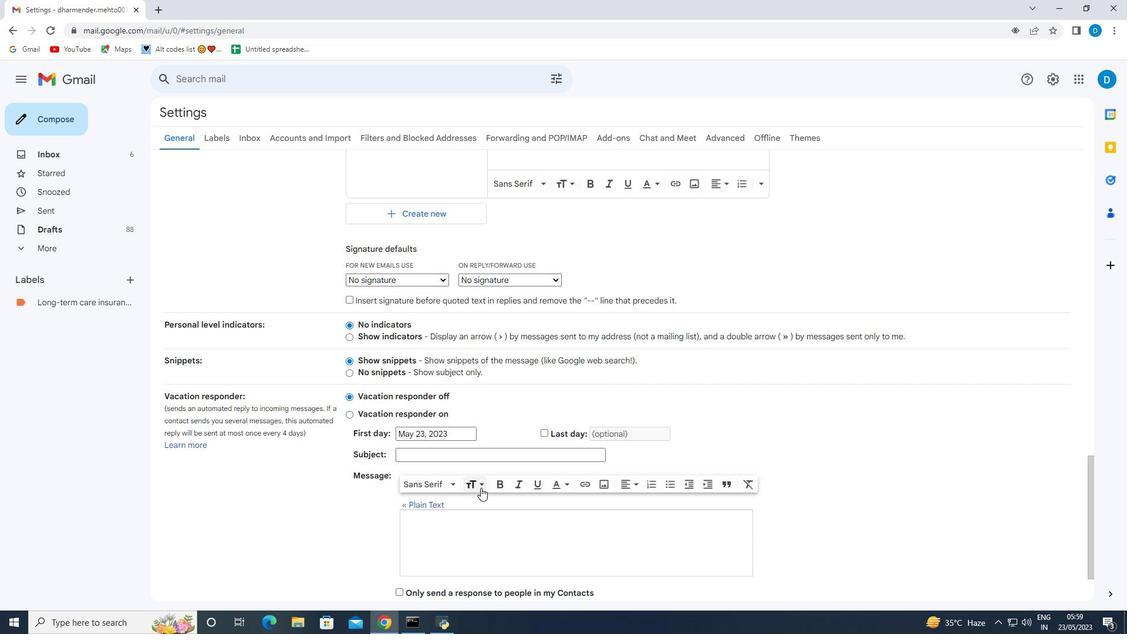 
Action: Mouse scrolled (467, 506) with delta (0, 0)
Screenshot: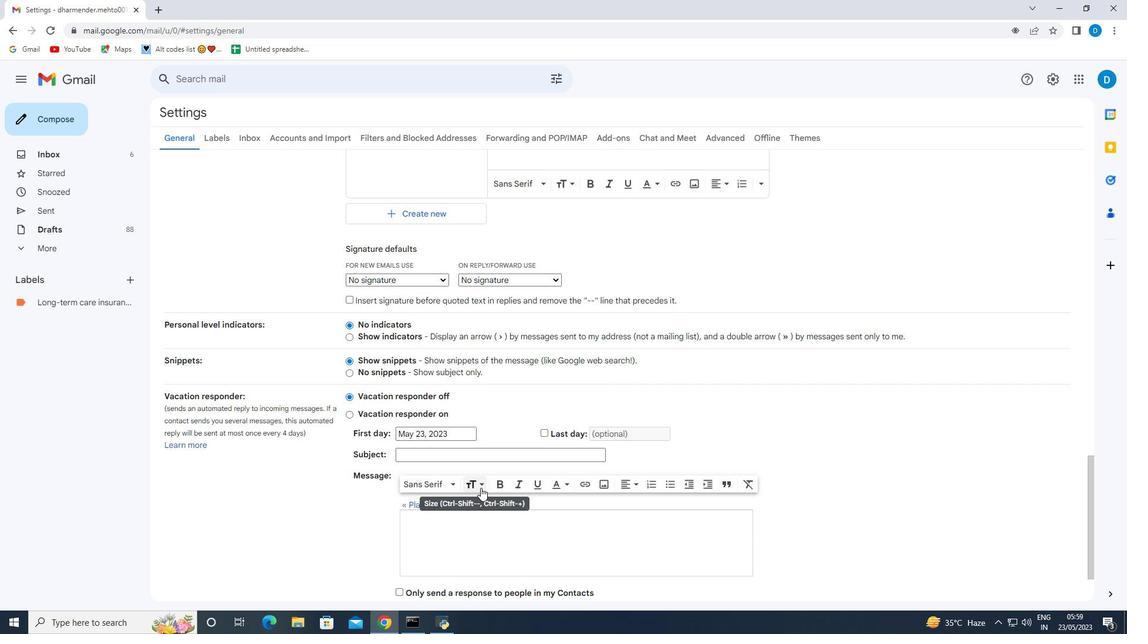 
Action: Mouse scrolled (467, 506) with delta (0, 0)
Screenshot: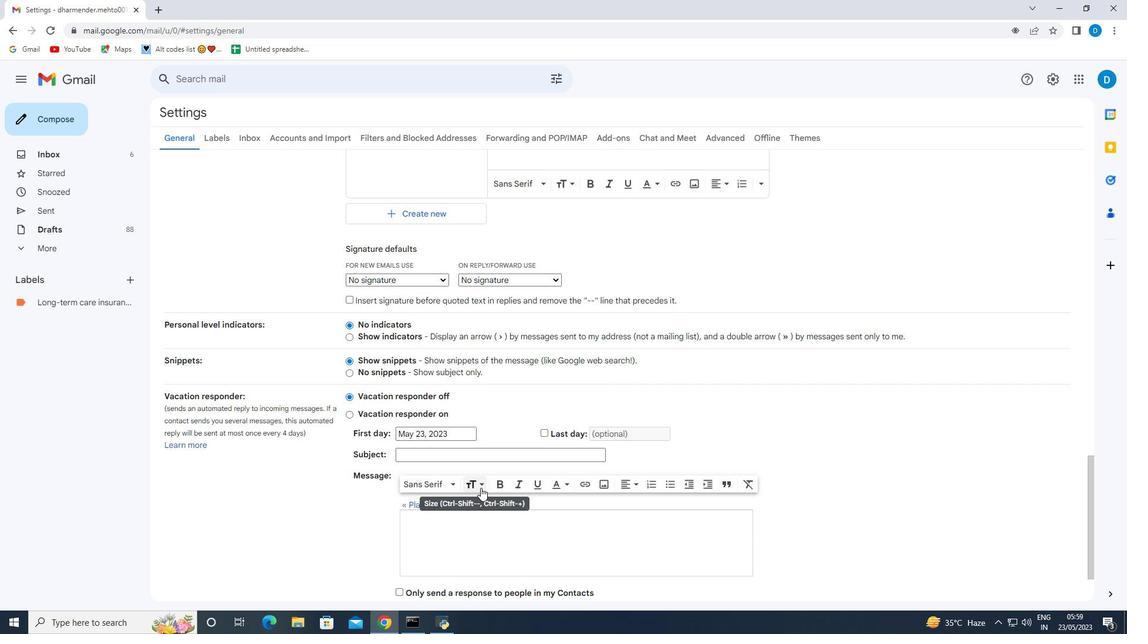 
Action: Mouse moved to (467, 507)
Screenshot: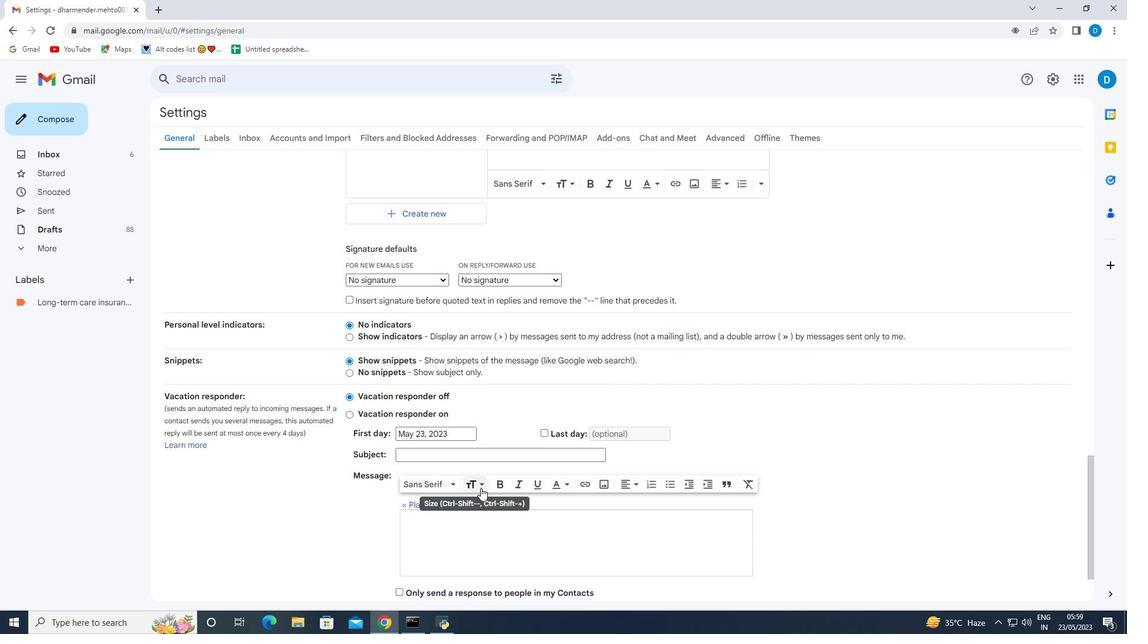 
Action: Mouse scrolled (467, 506) with delta (0, 0)
Screenshot: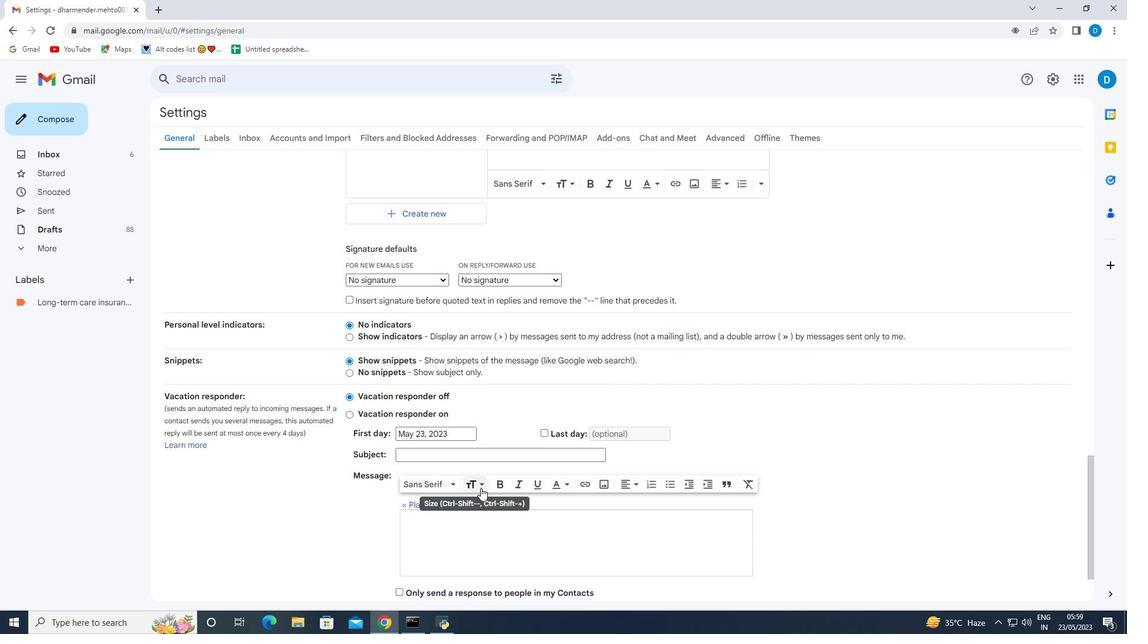 
Action: Mouse moved to (598, 536)
Screenshot: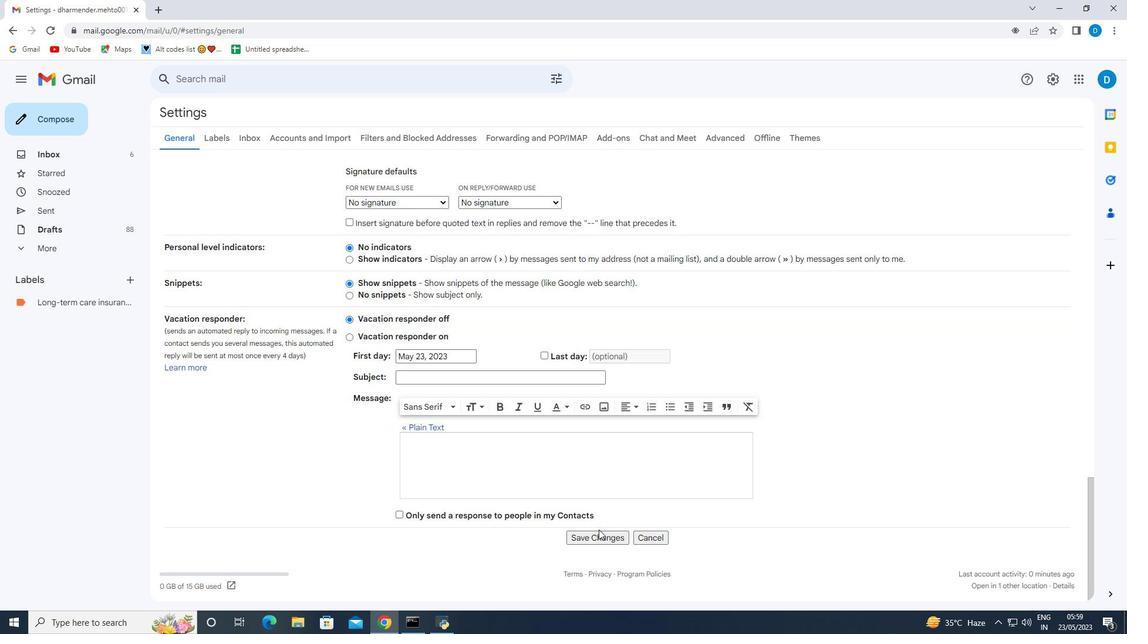 
Action: Mouse pressed left at (598, 536)
Screenshot: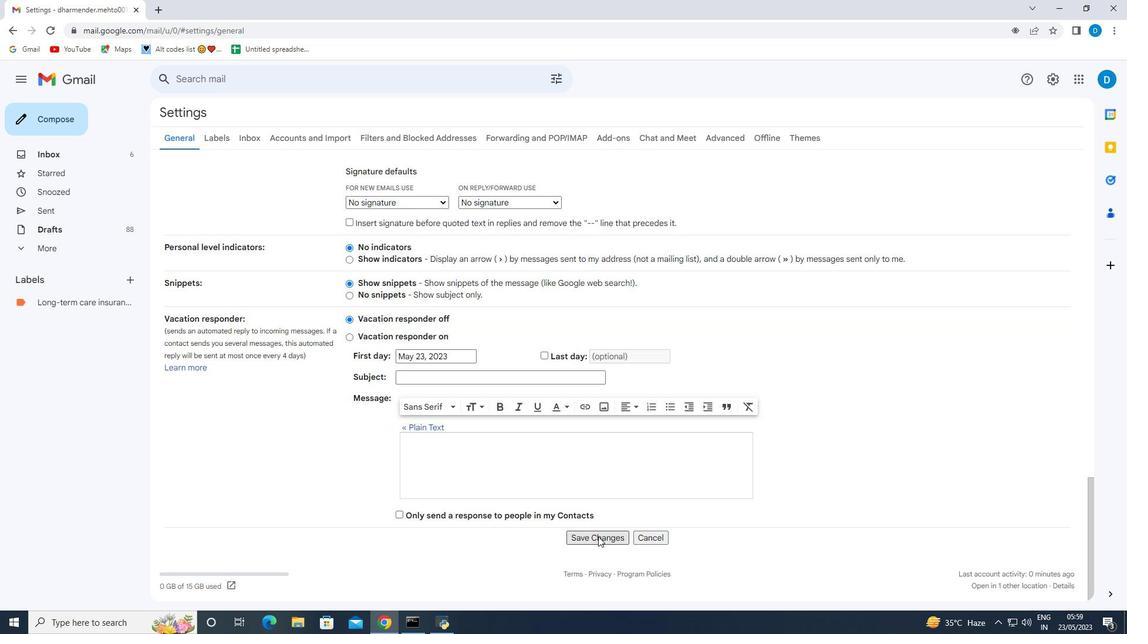 
Action: Mouse moved to (134, 301)
Screenshot: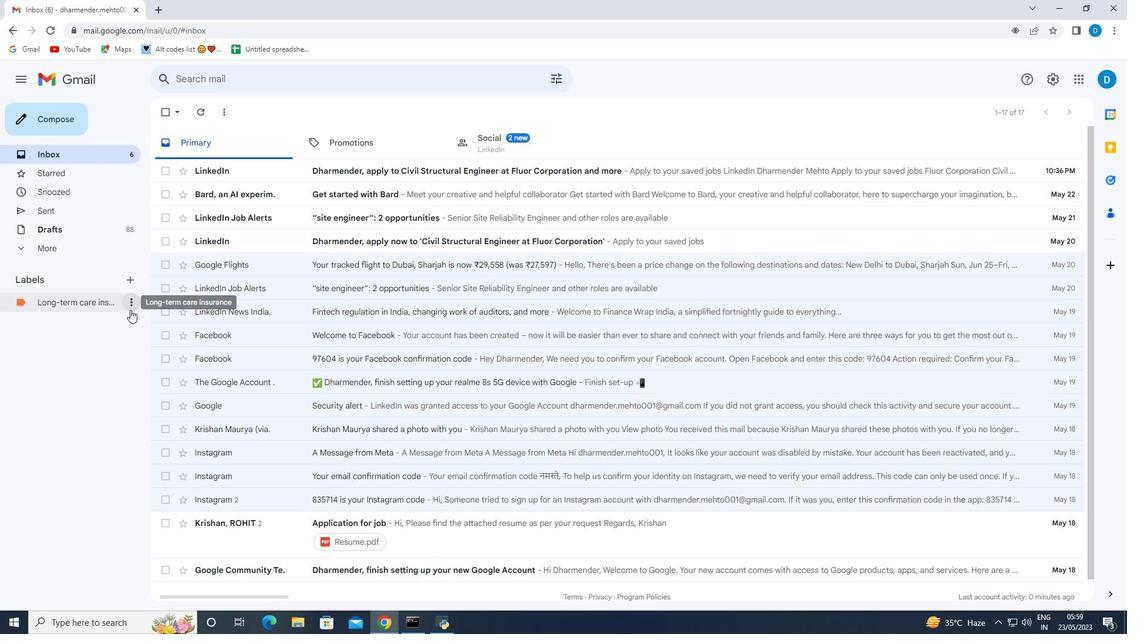 
Action: Mouse pressed left at (134, 301)
Screenshot: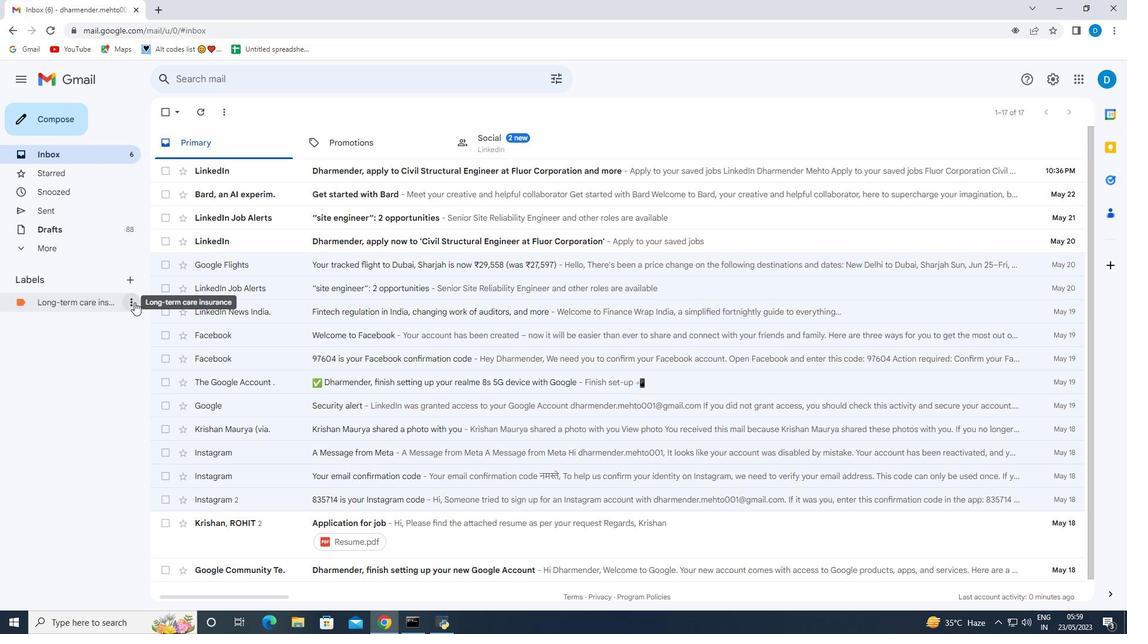 
Action: Mouse moved to (172, 512)
Screenshot: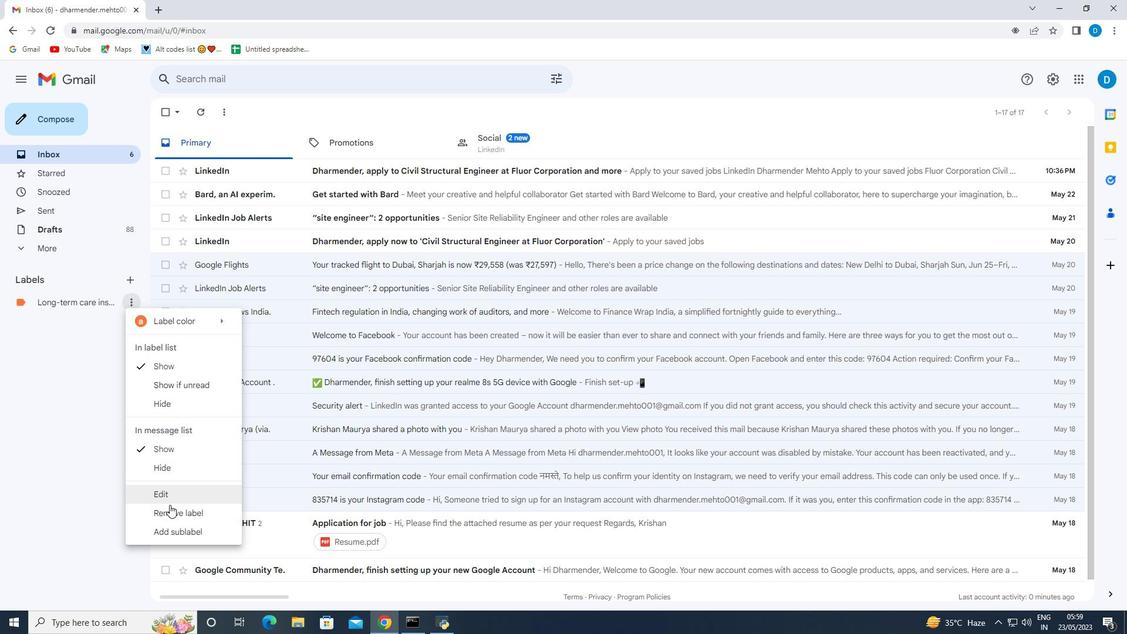 
Action: Mouse pressed left at (172, 512)
Screenshot: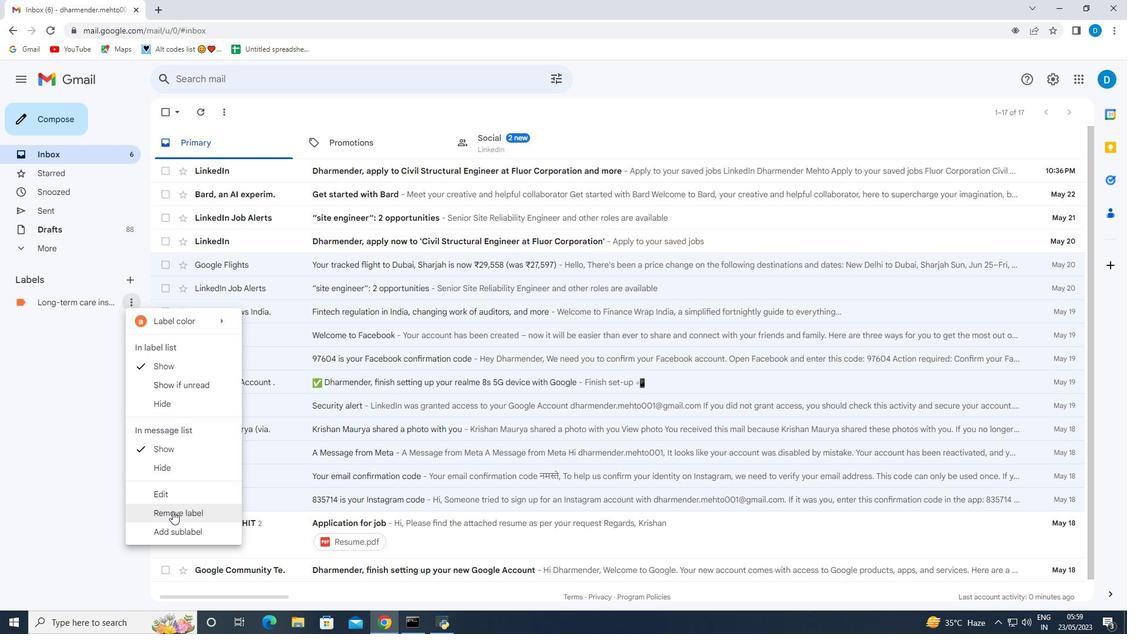 
Action: Mouse moved to (686, 366)
Screenshot: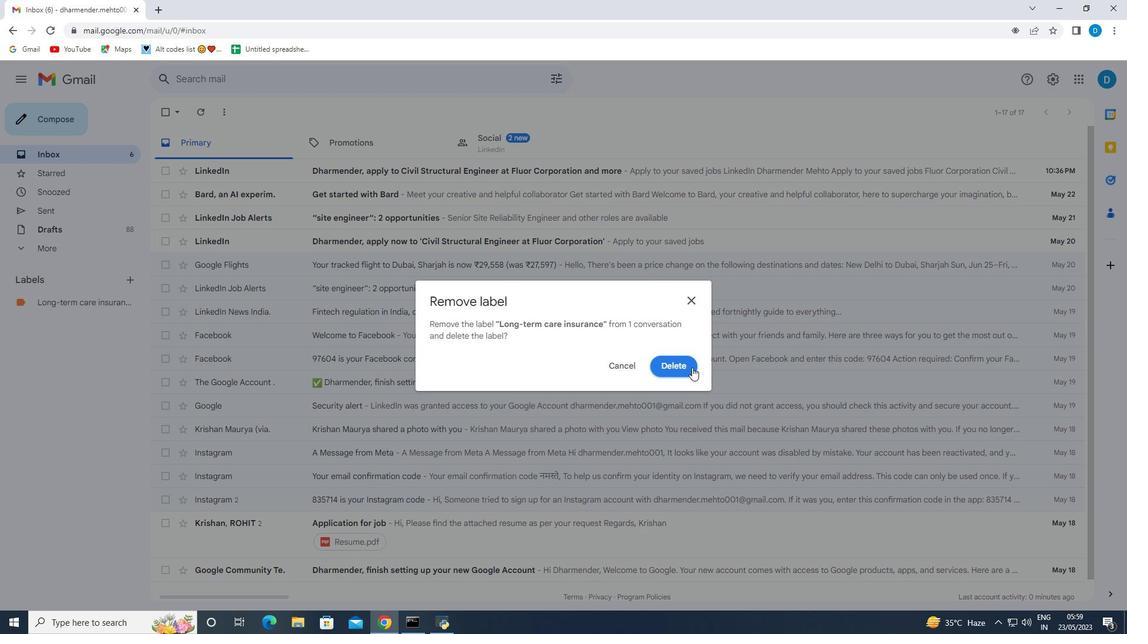 
Action: Mouse pressed left at (686, 366)
Screenshot: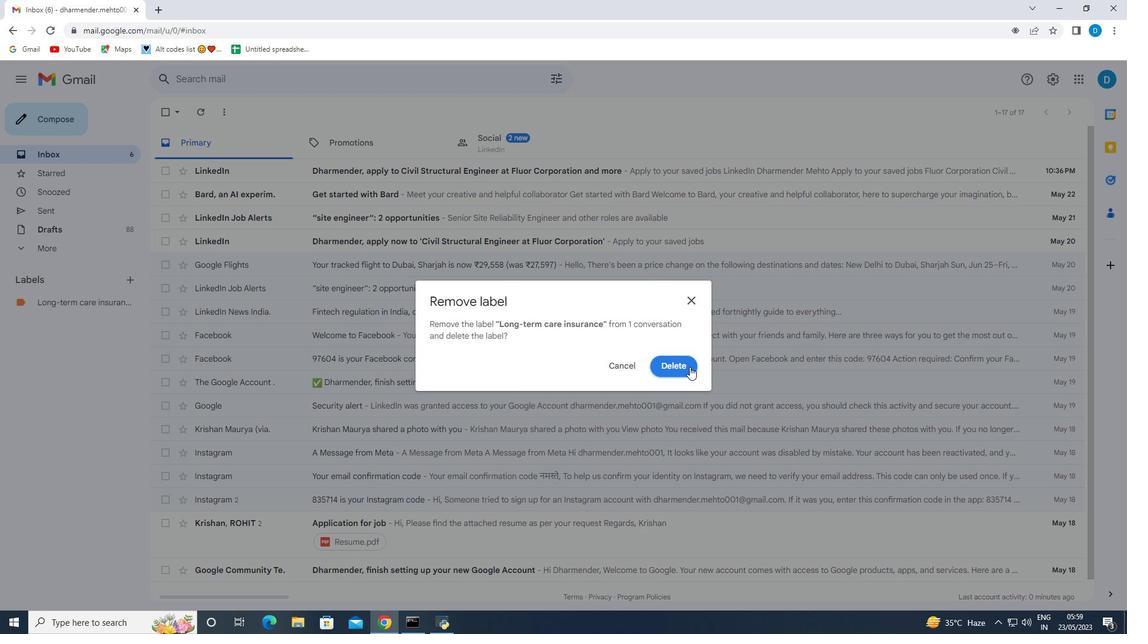 
Action: Mouse moved to (131, 281)
Screenshot: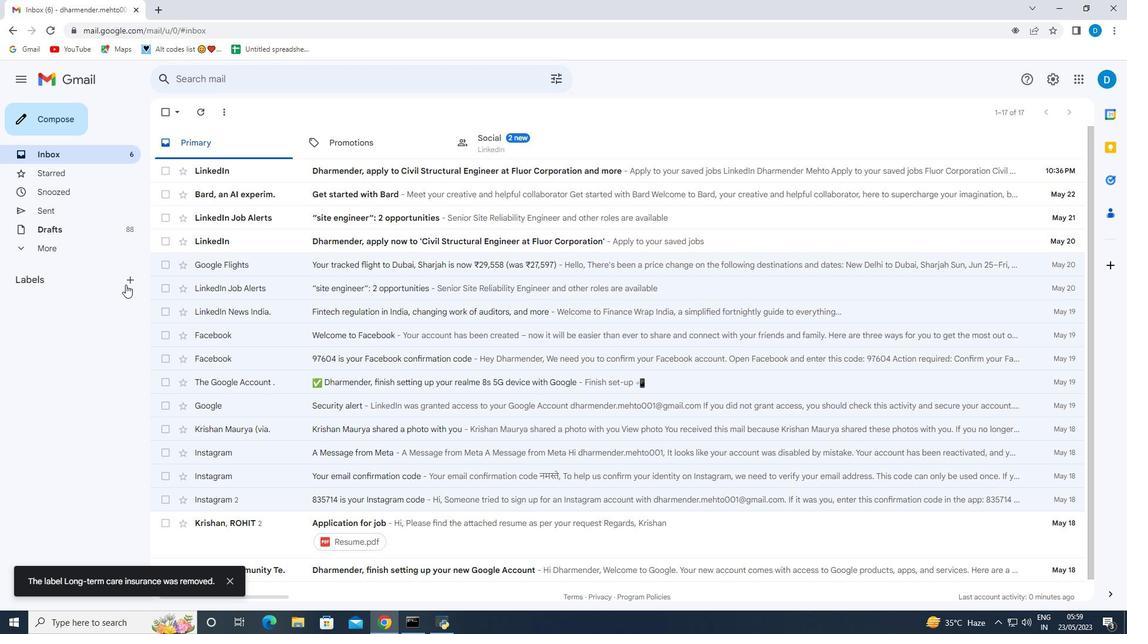 
Action: Mouse pressed left at (131, 281)
Screenshot: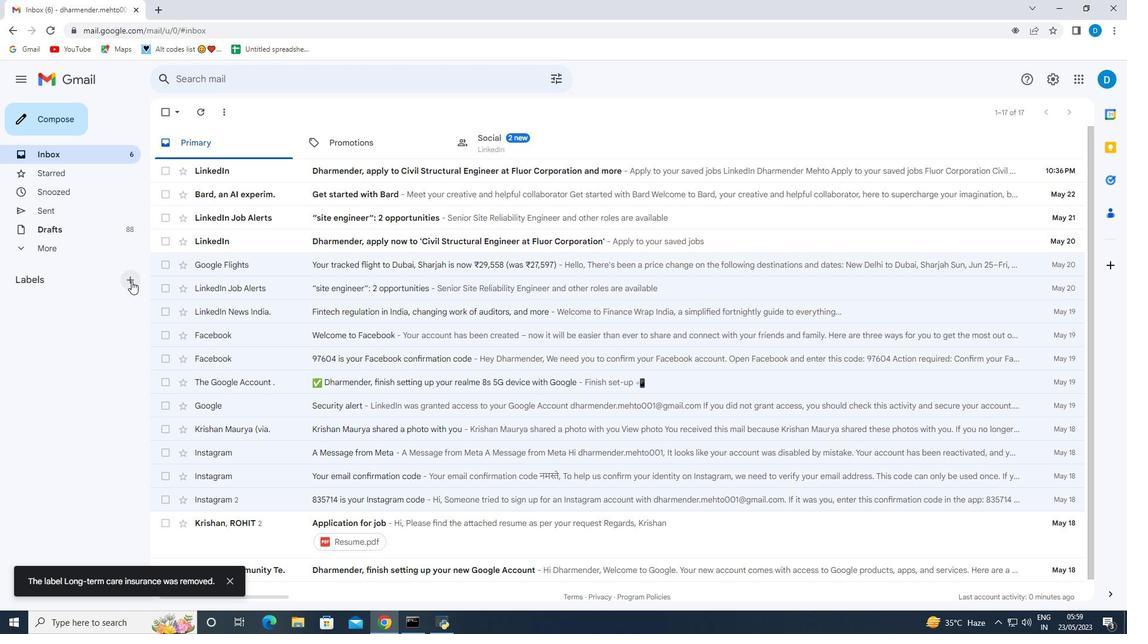 
Action: Mouse moved to (506, 326)
Screenshot: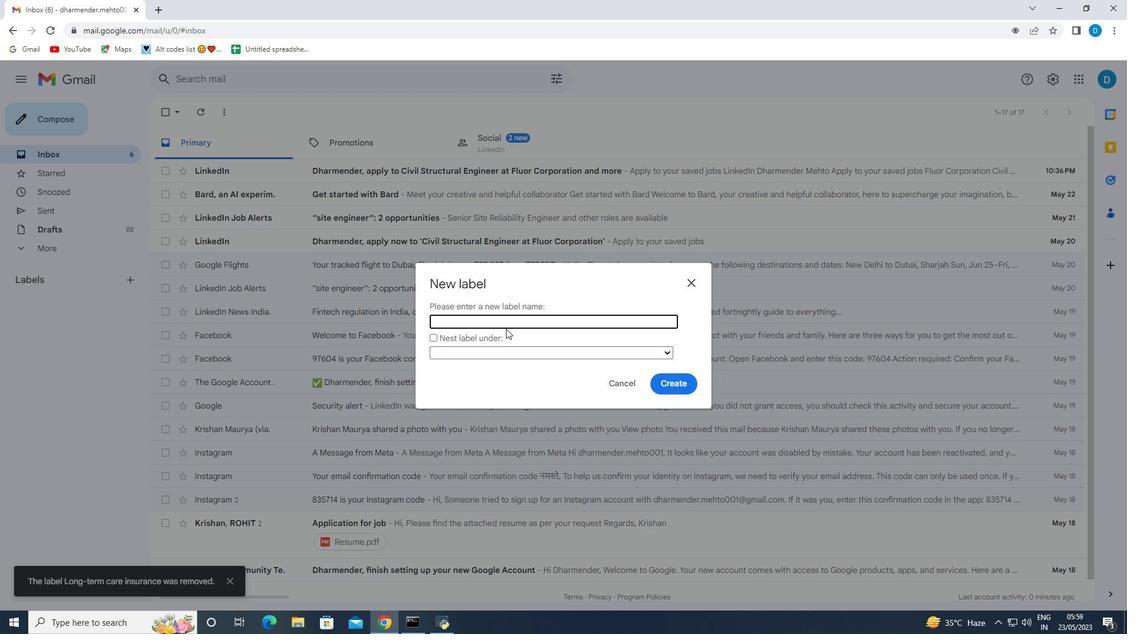 
Action: Mouse pressed left at (506, 326)
Screenshot: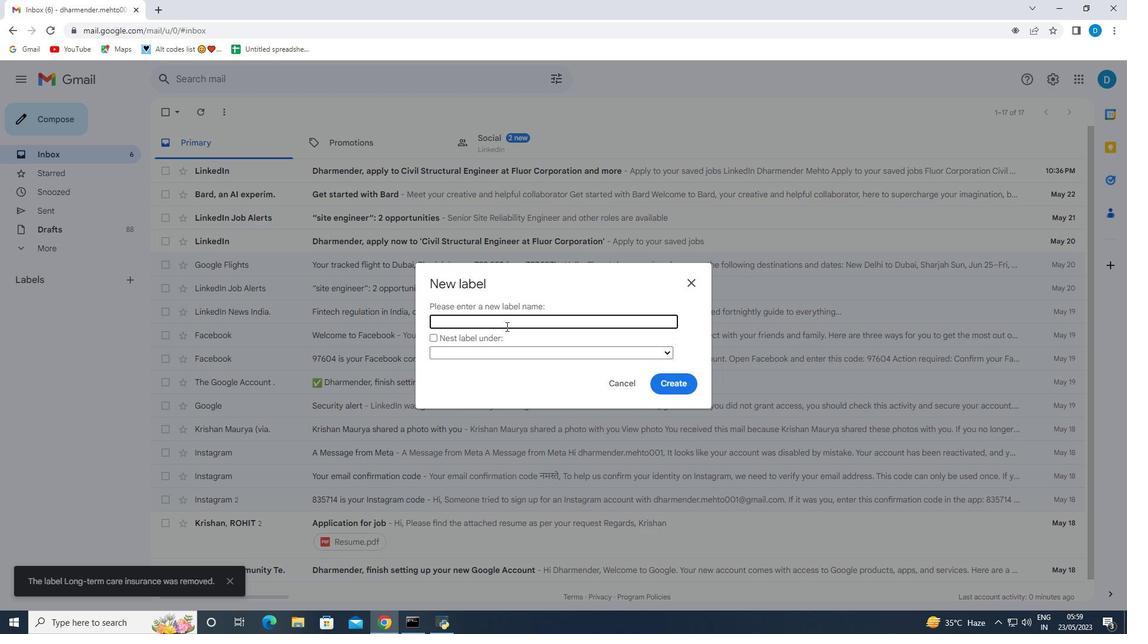 
Action: Key pressed <Key.shift>Insurance<Key.space><Key.shift><Key.shift><Key.shift><Key.shift><Key.shift><Key.shift><Key.shift><Key.shift><Key.shift>claims
Screenshot: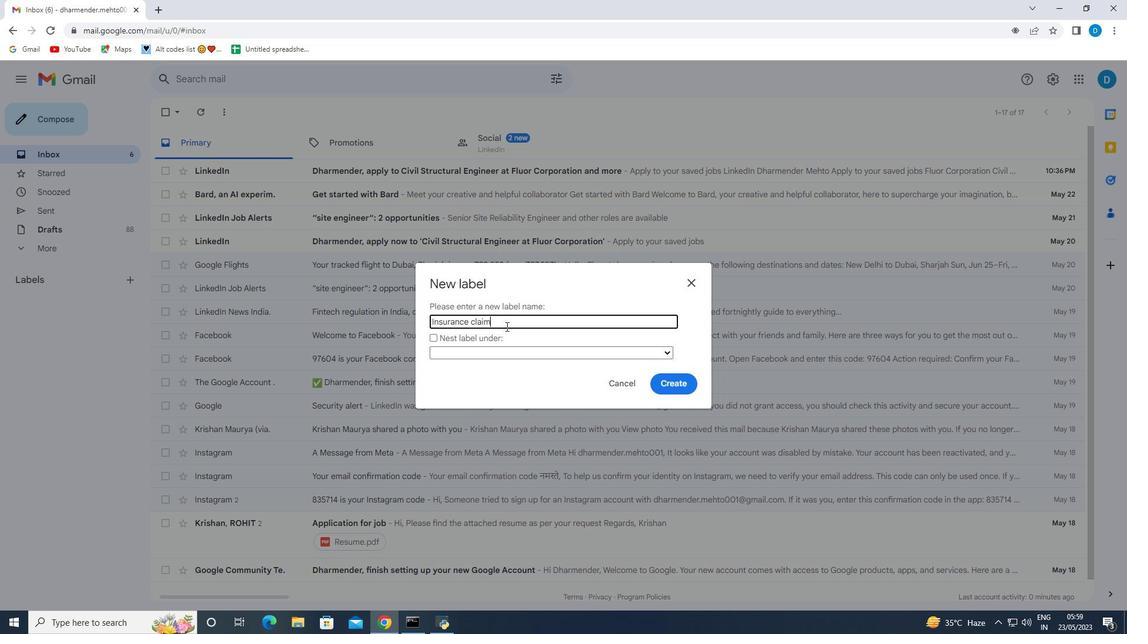 
Action: Mouse moved to (681, 386)
Screenshot: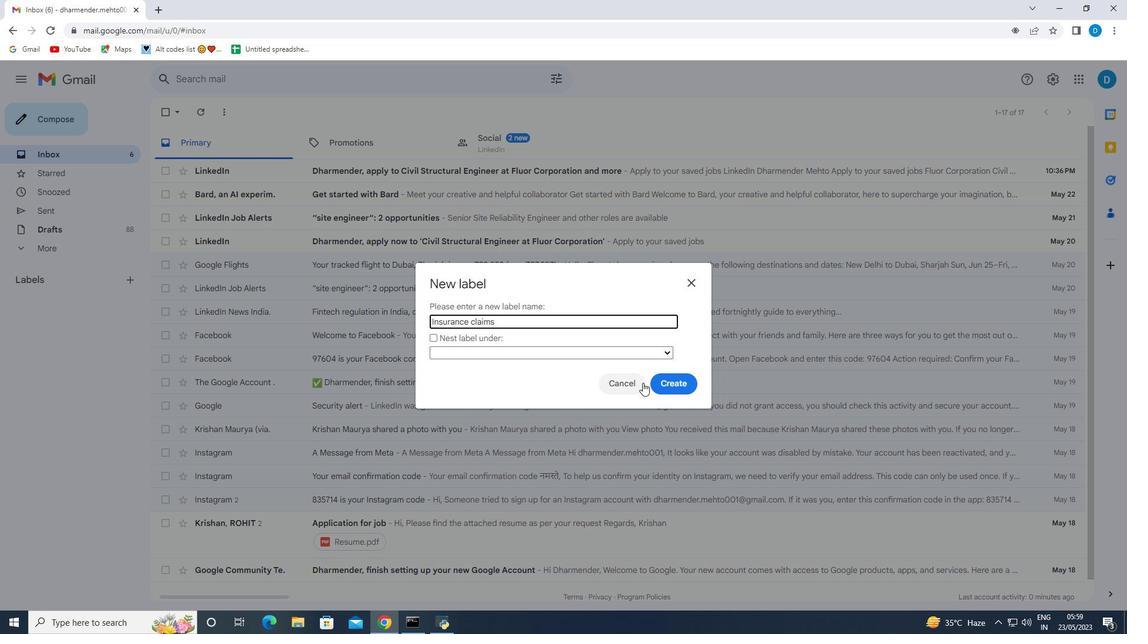 
Action: Mouse pressed left at (681, 386)
Screenshot: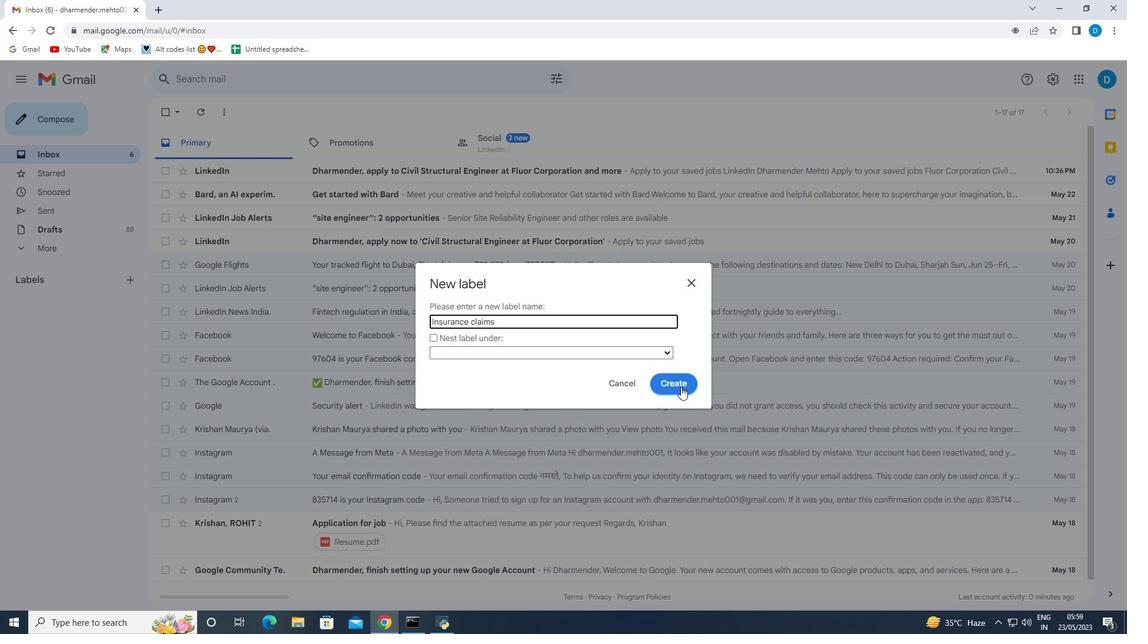 
Action: Mouse moved to (133, 305)
Screenshot: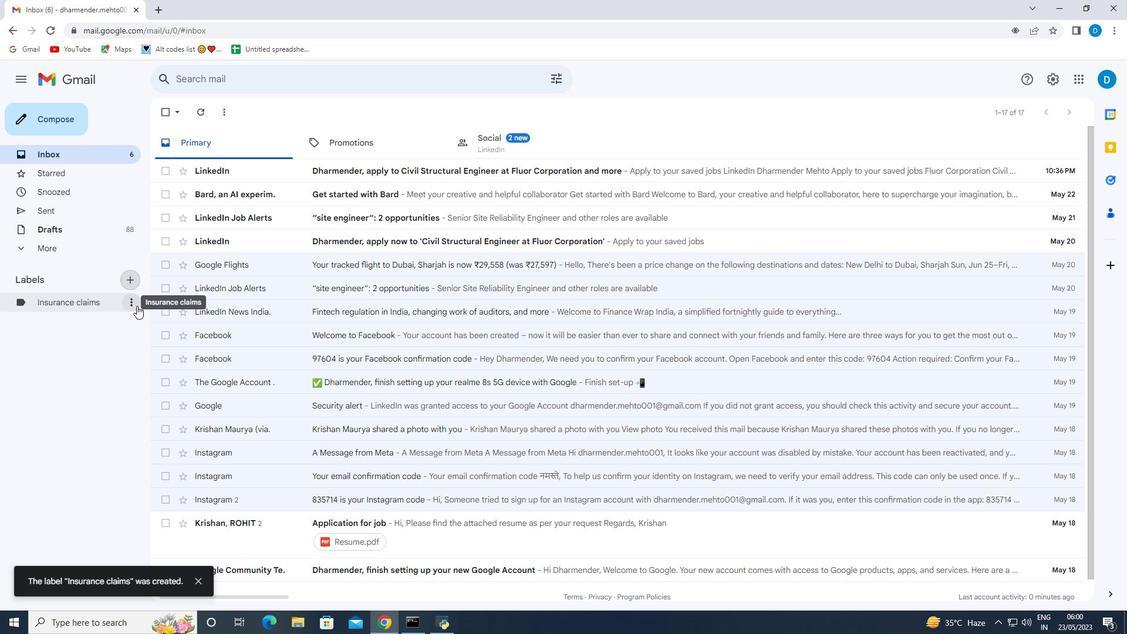 
Action: Mouse pressed left at (133, 305)
Screenshot: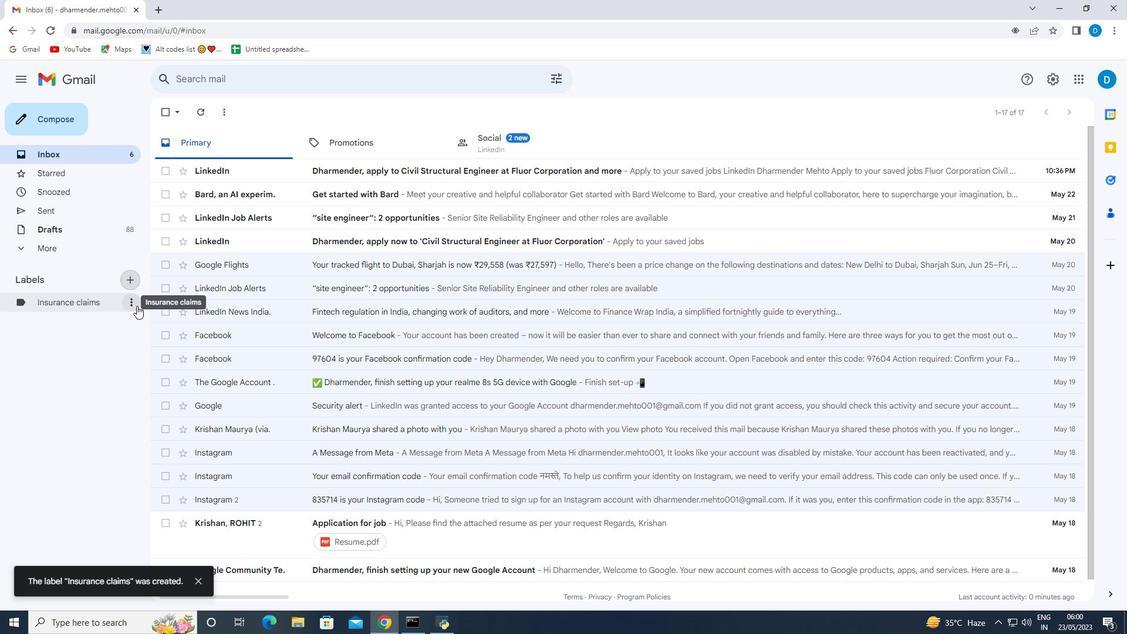 
Action: Mouse moved to (342, 355)
Screenshot: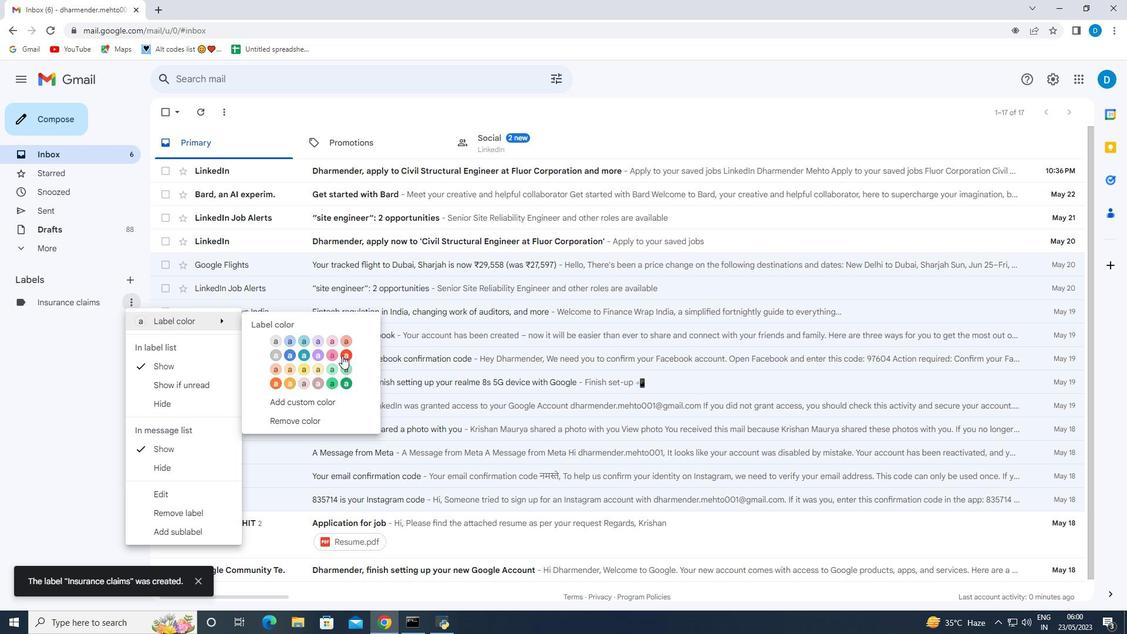 
Action: Mouse pressed left at (342, 355)
Screenshot: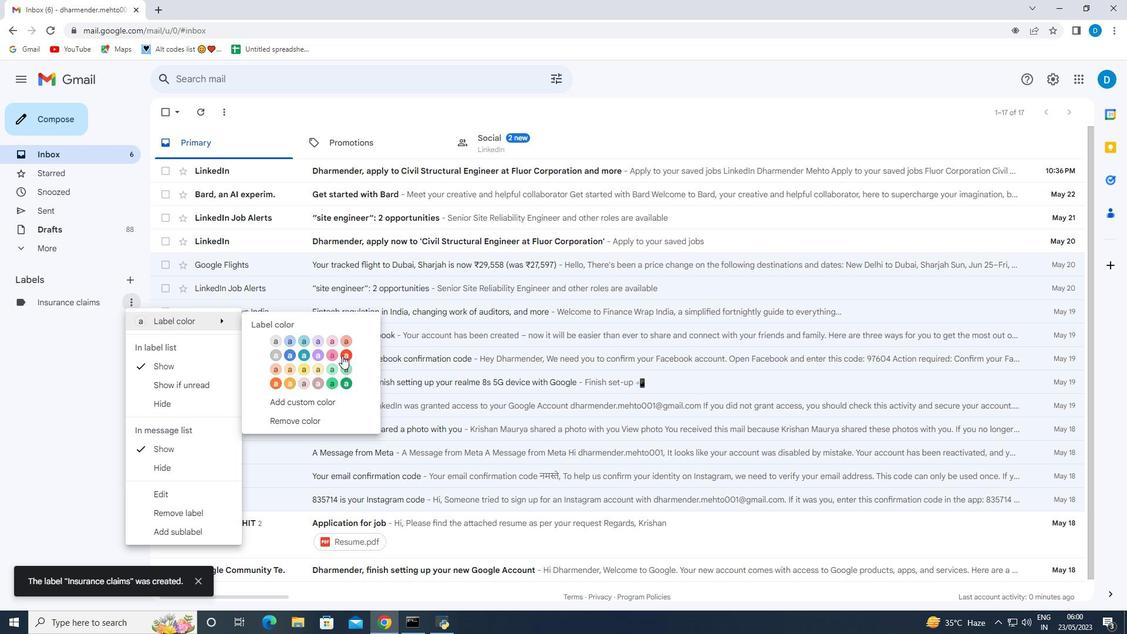 
Action: Mouse moved to (50, 122)
Screenshot: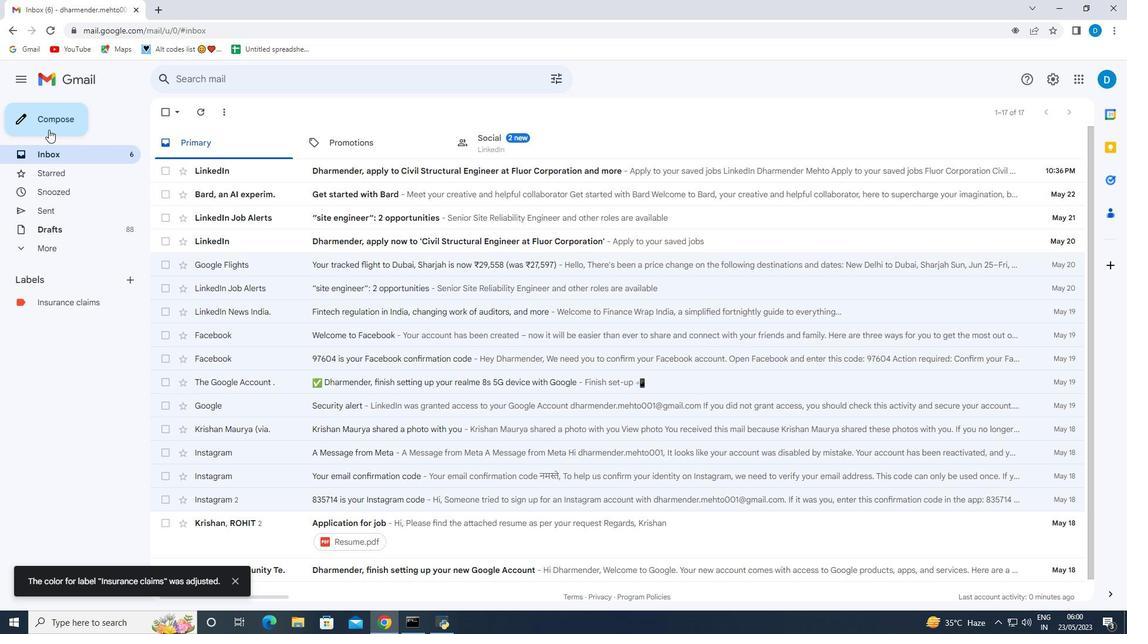 
Action: Mouse pressed left at (50, 122)
Screenshot: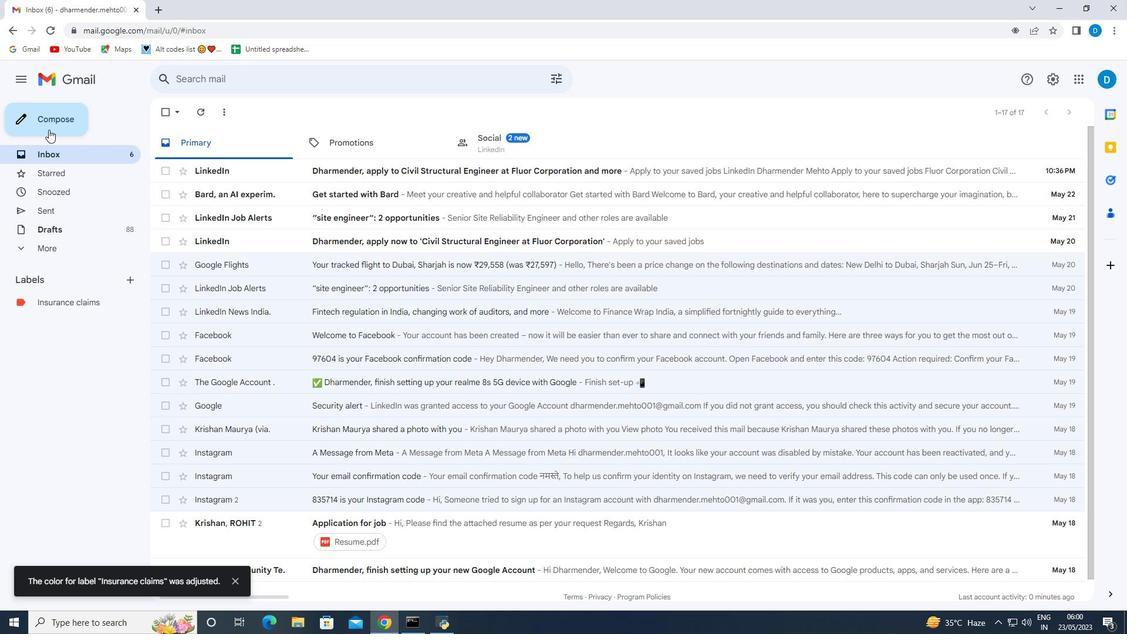 
Action: Mouse moved to (1071, 261)
Screenshot: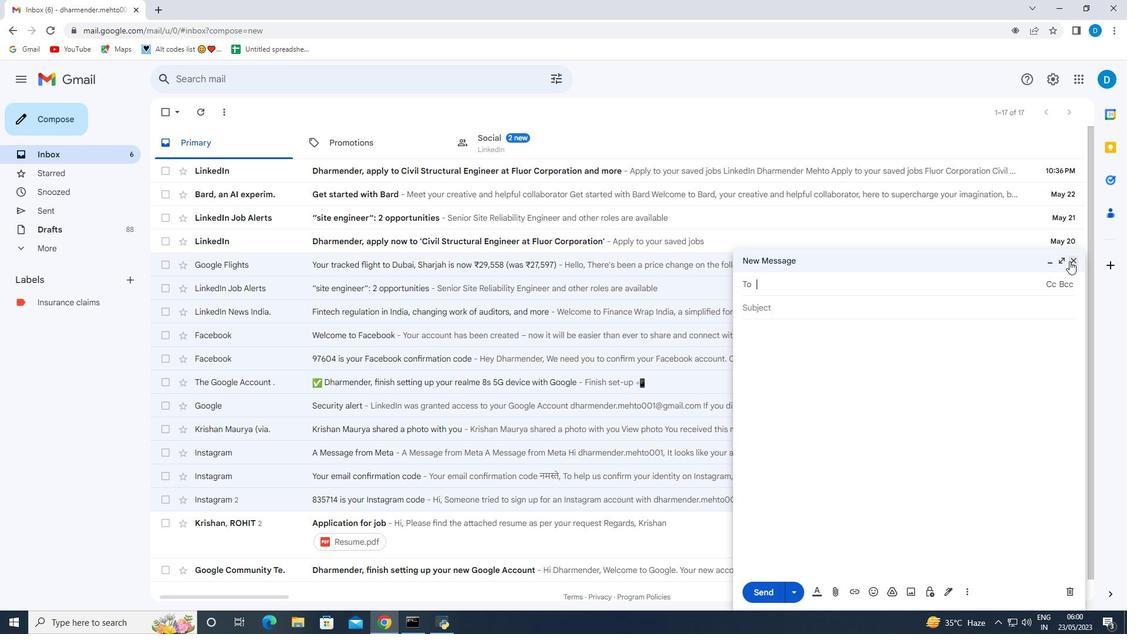 
Action: Mouse pressed left at (1071, 261)
Screenshot: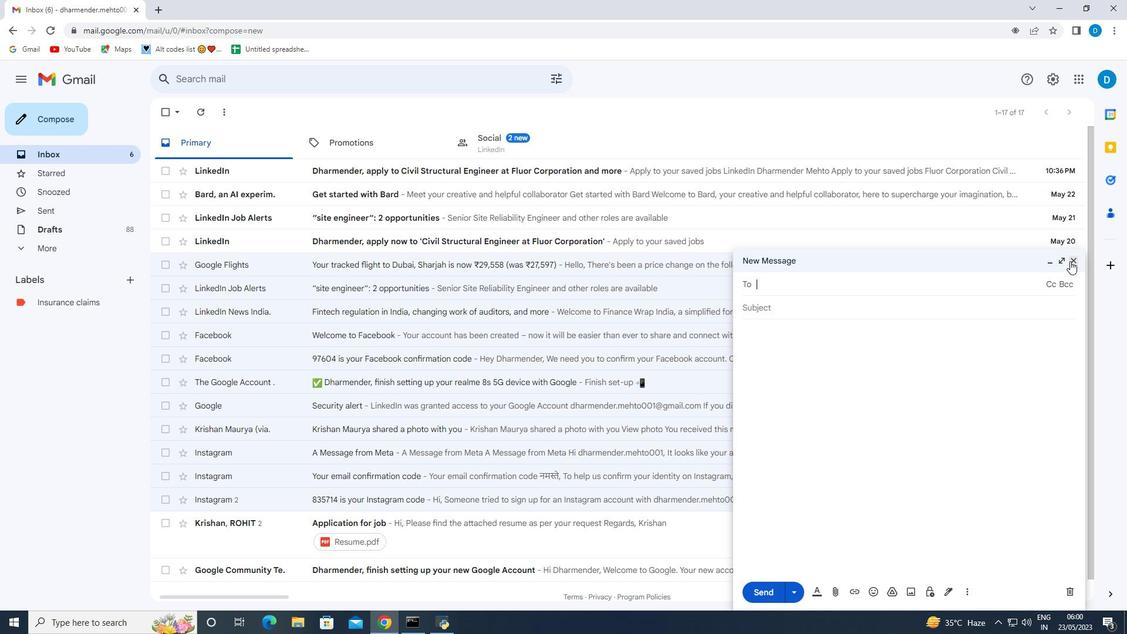 
Action: Mouse moved to (1046, 81)
Screenshot: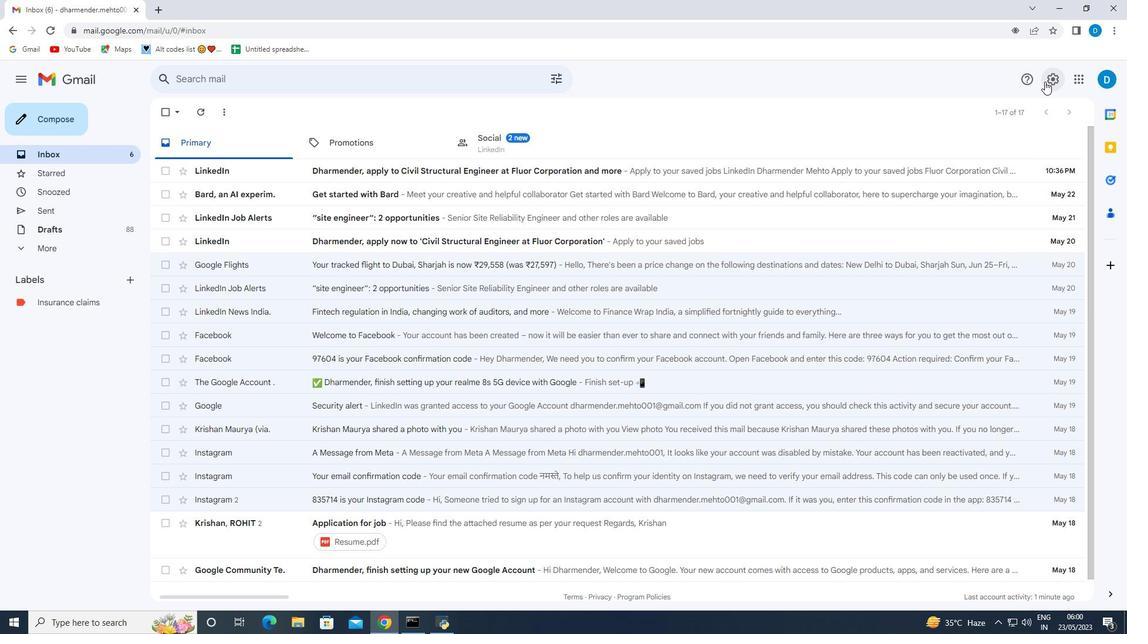 
Action: Mouse pressed left at (1046, 81)
Screenshot: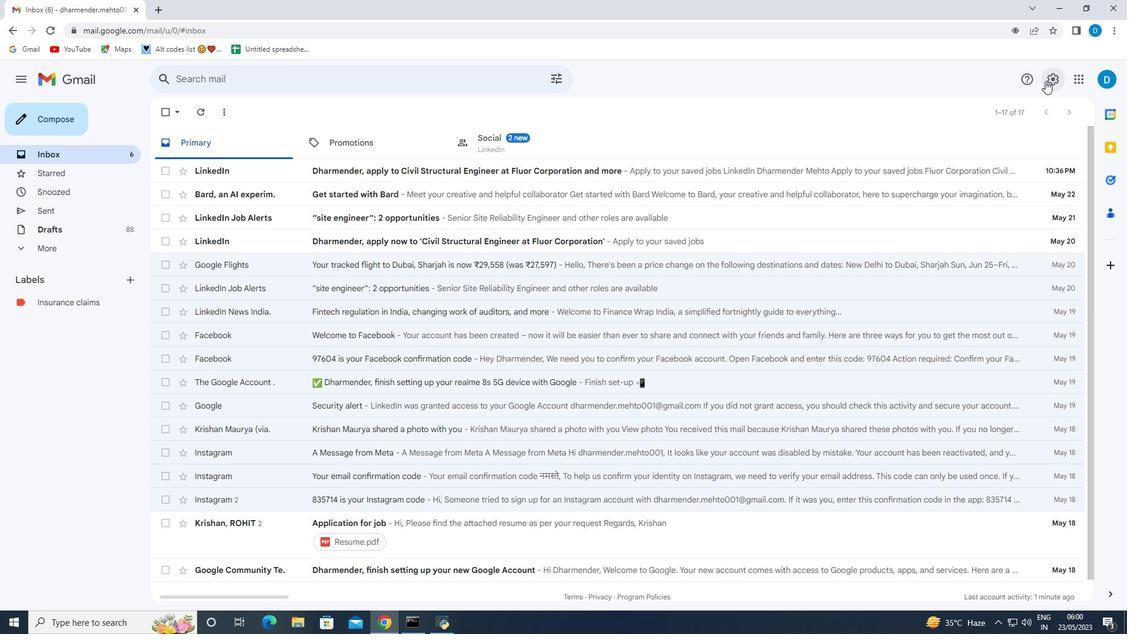 
Action: Mouse moved to (981, 135)
Screenshot: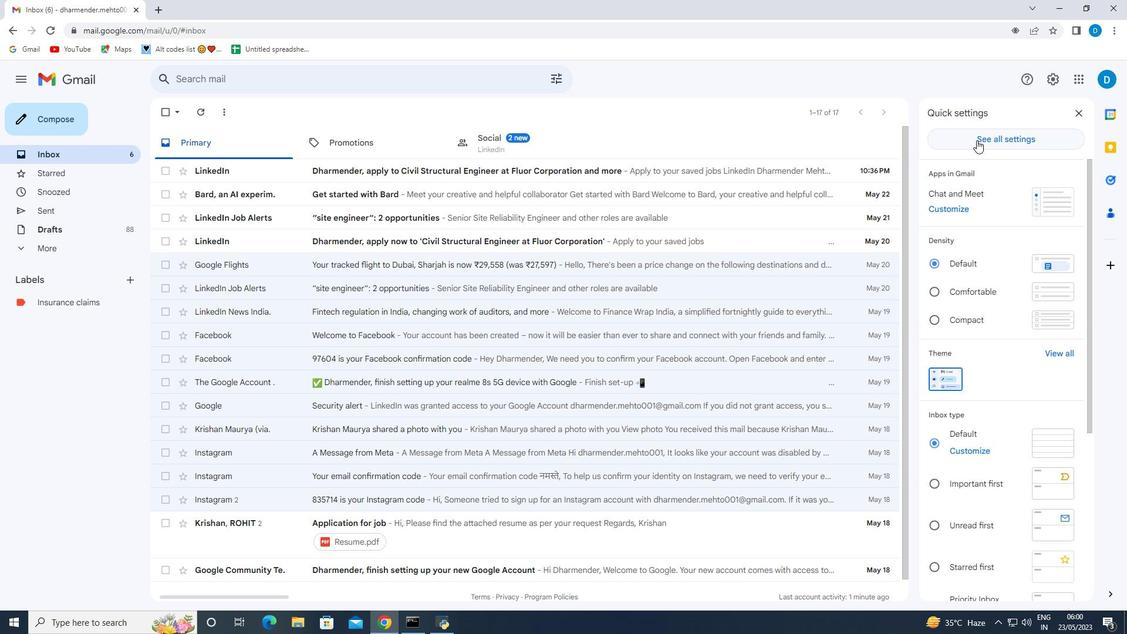 
Action: Mouse pressed left at (981, 135)
Screenshot: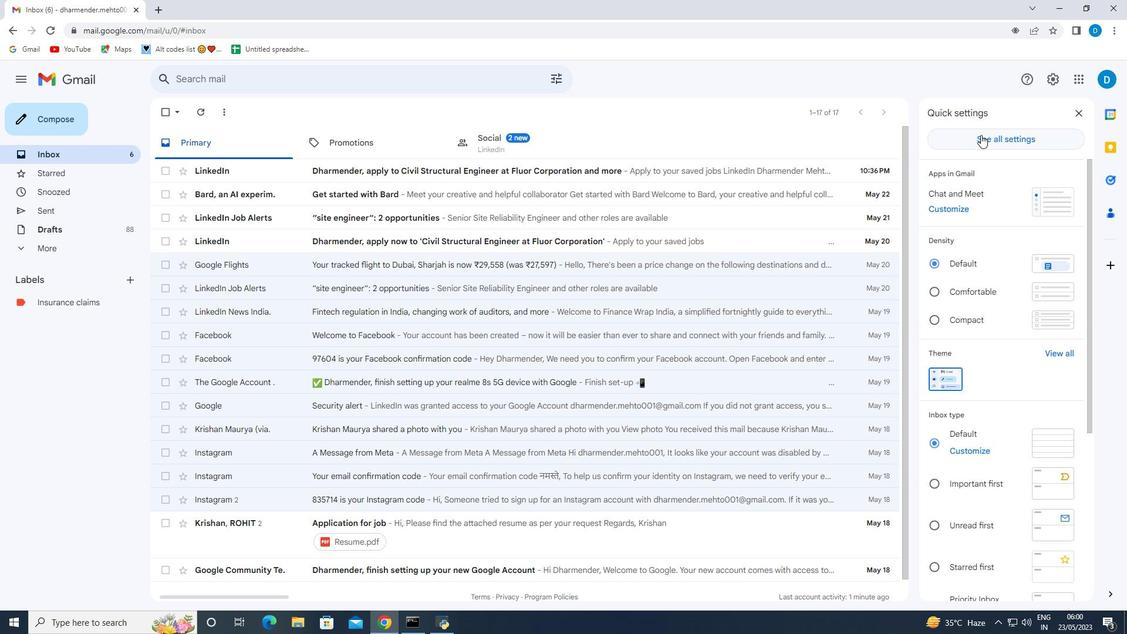 
Action: Mouse moved to (445, 340)
Screenshot: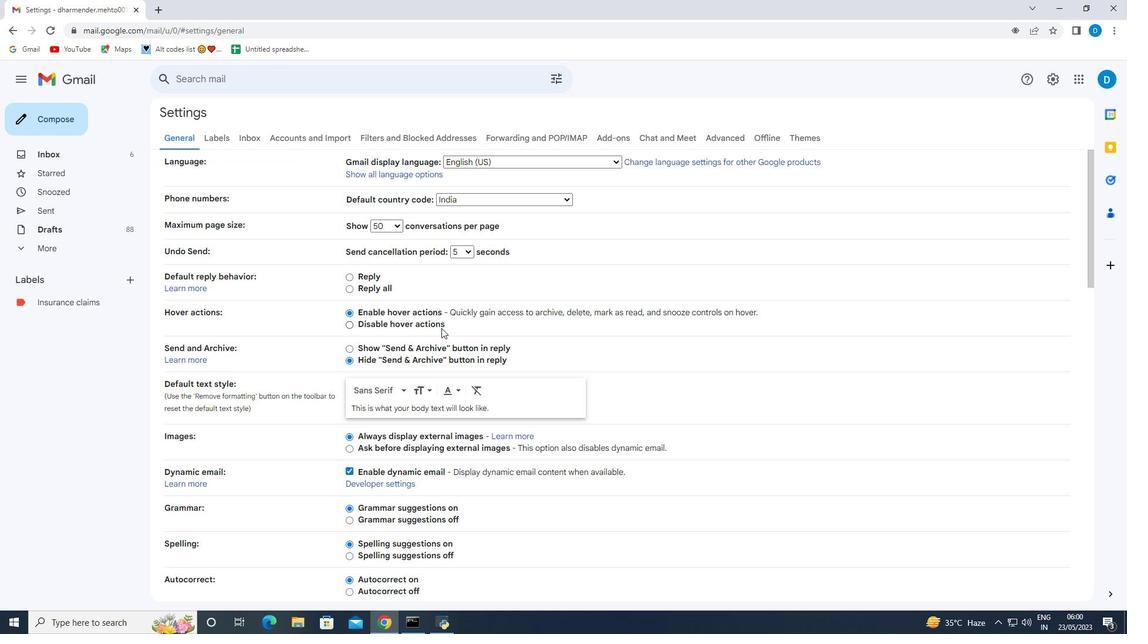 
Action: Mouse scrolled (445, 339) with delta (0, 0)
Screenshot: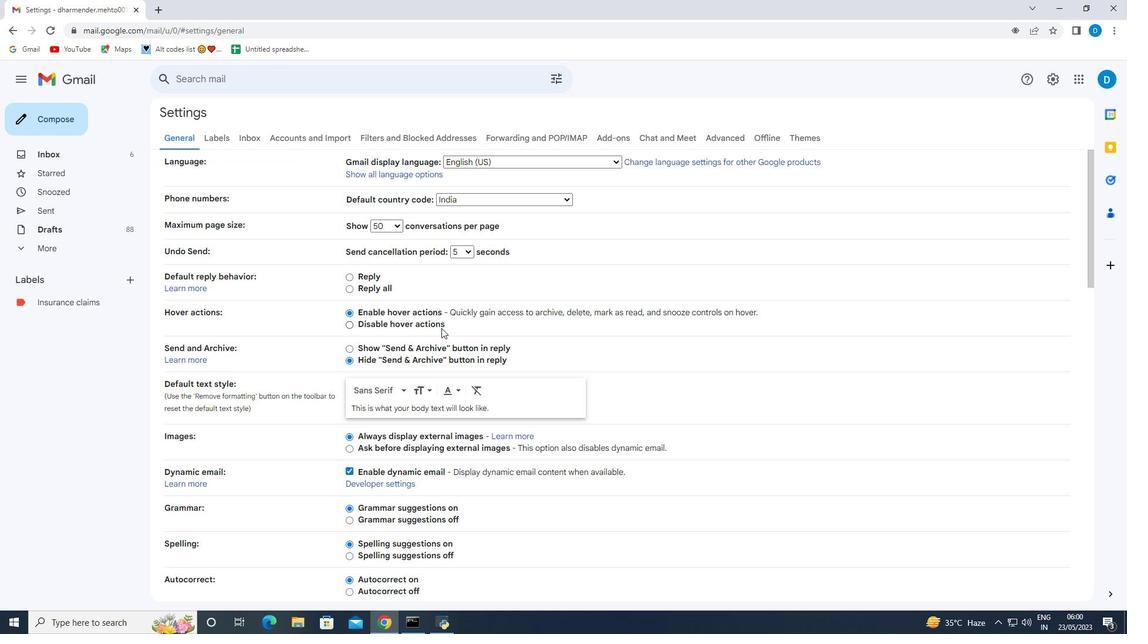 
Action: Mouse moved to (446, 345)
Screenshot: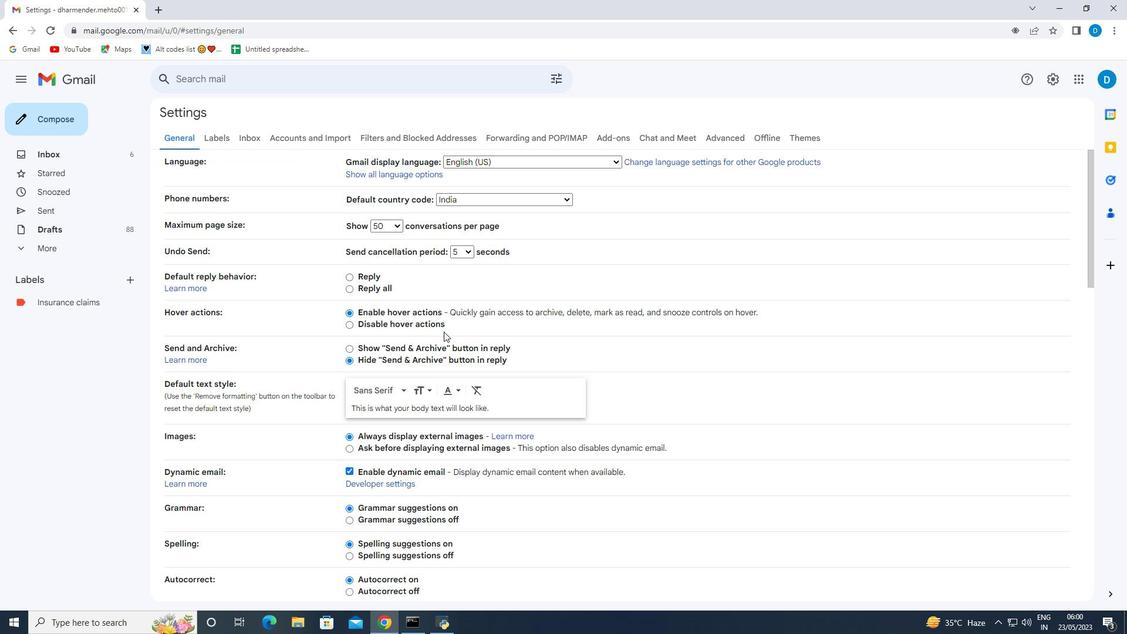 
Action: Mouse scrolled (446, 345) with delta (0, 0)
Screenshot: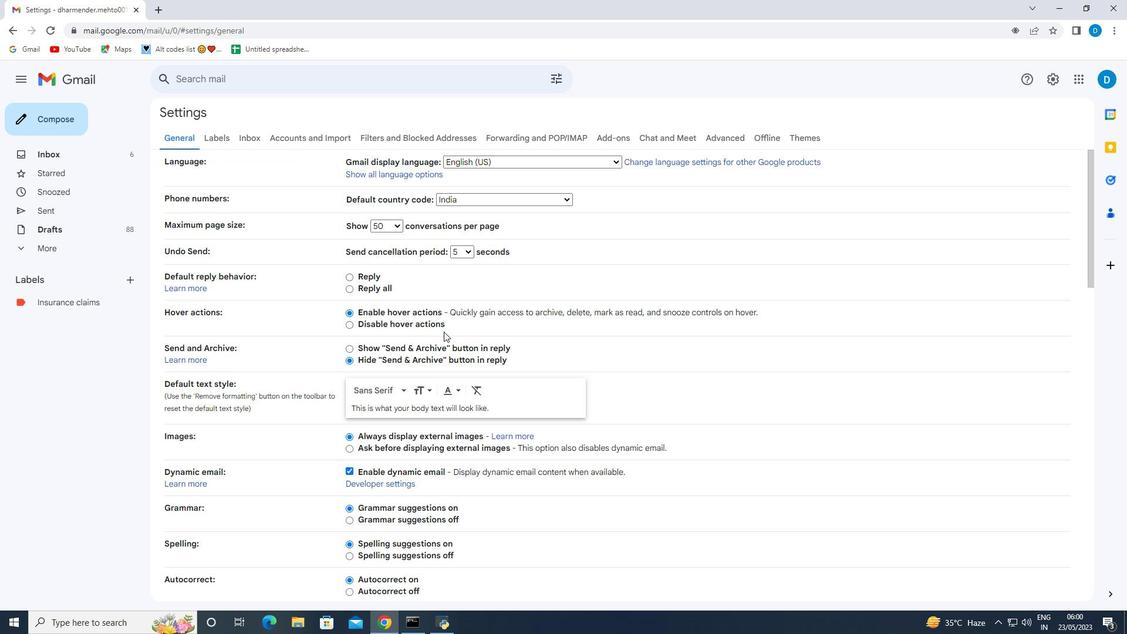 
Action: Mouse moved to (447, 347)
Screenshot: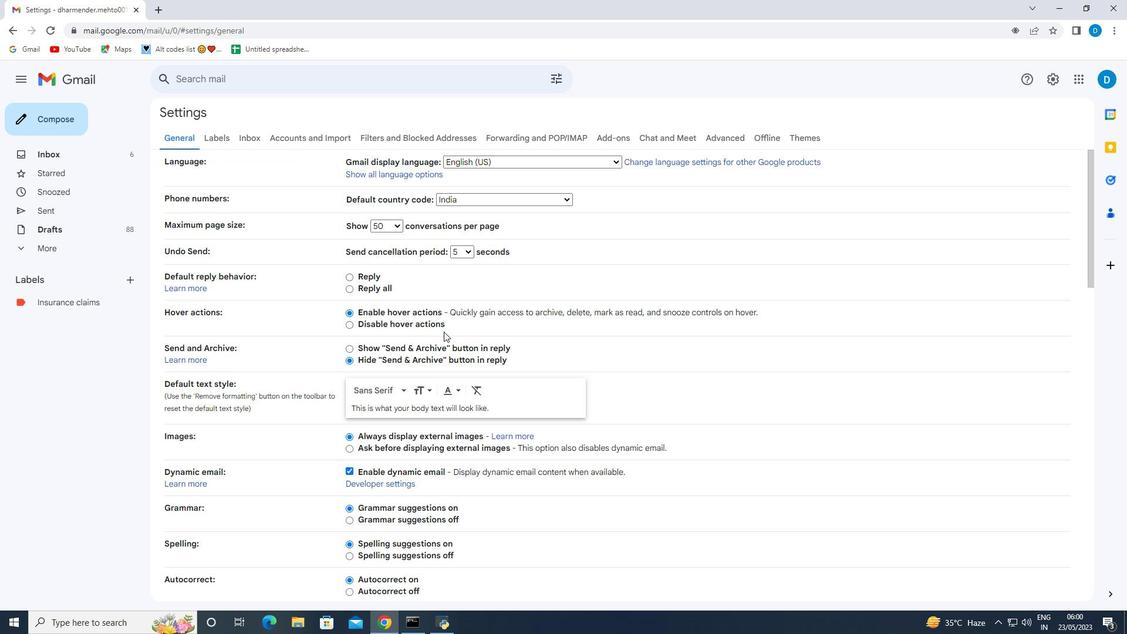
Action: Mouse scrolled (447, 346) with delta (0, 0)
Screenshot: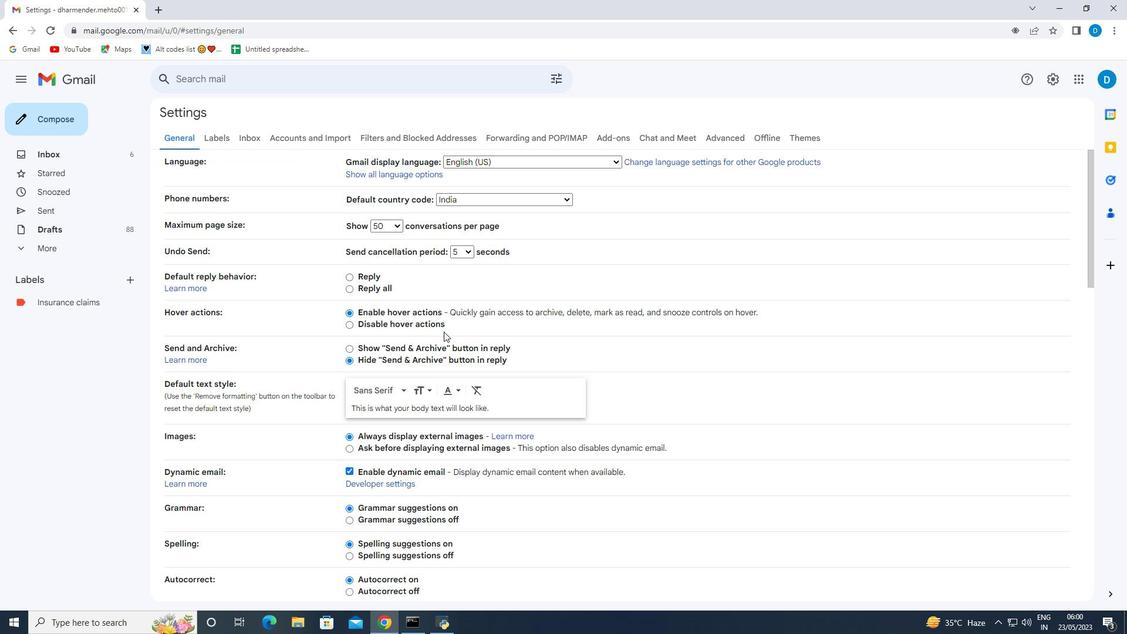 
Action: Mouse scrolled (447, 346) with delta (0, 0)
Screenshot: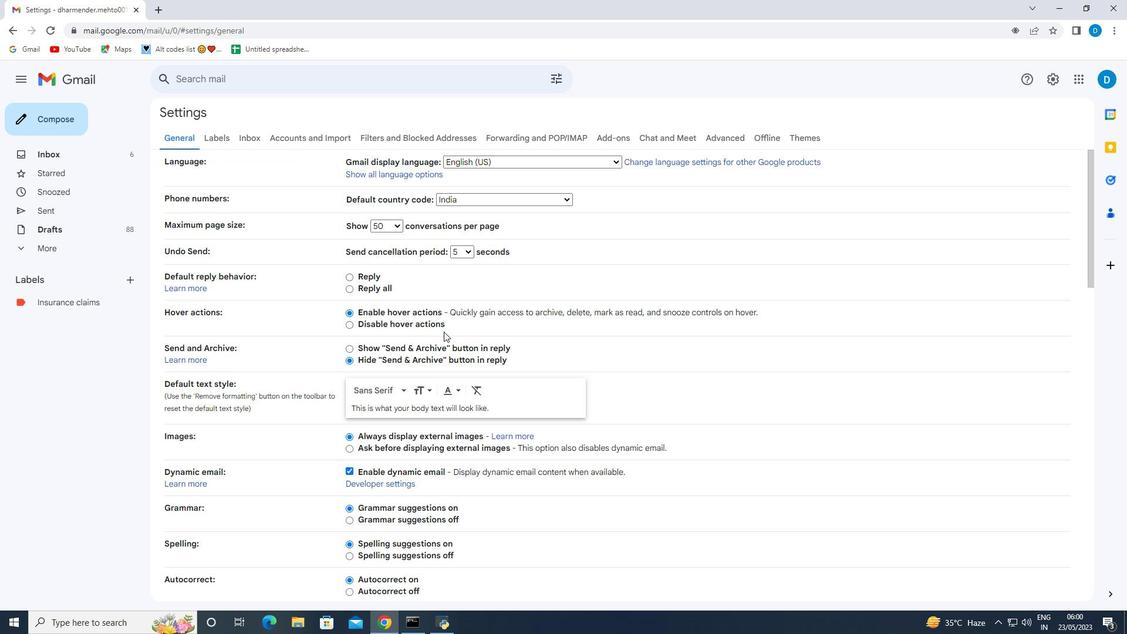 
Action: Mouse scrolled (447, 346) with delta (0, 0)
Screenshot: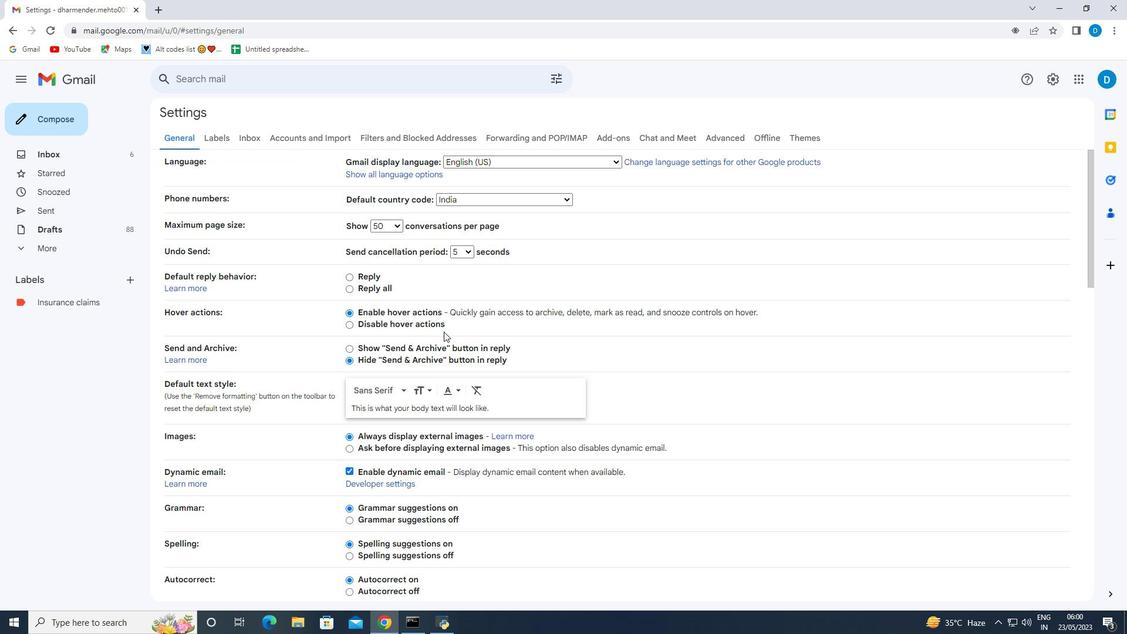 
Action: Mouse moved to (451, 354)
Screenshot: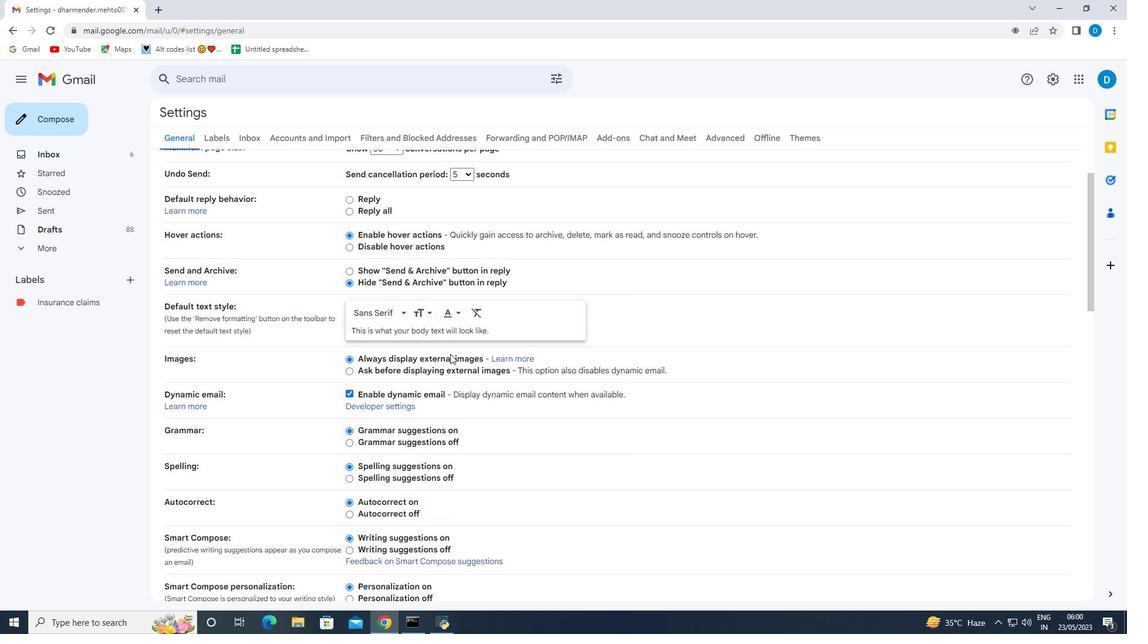 
Action: Mouse scrolled (451, 354) with delta (0, 0)
Screenshot: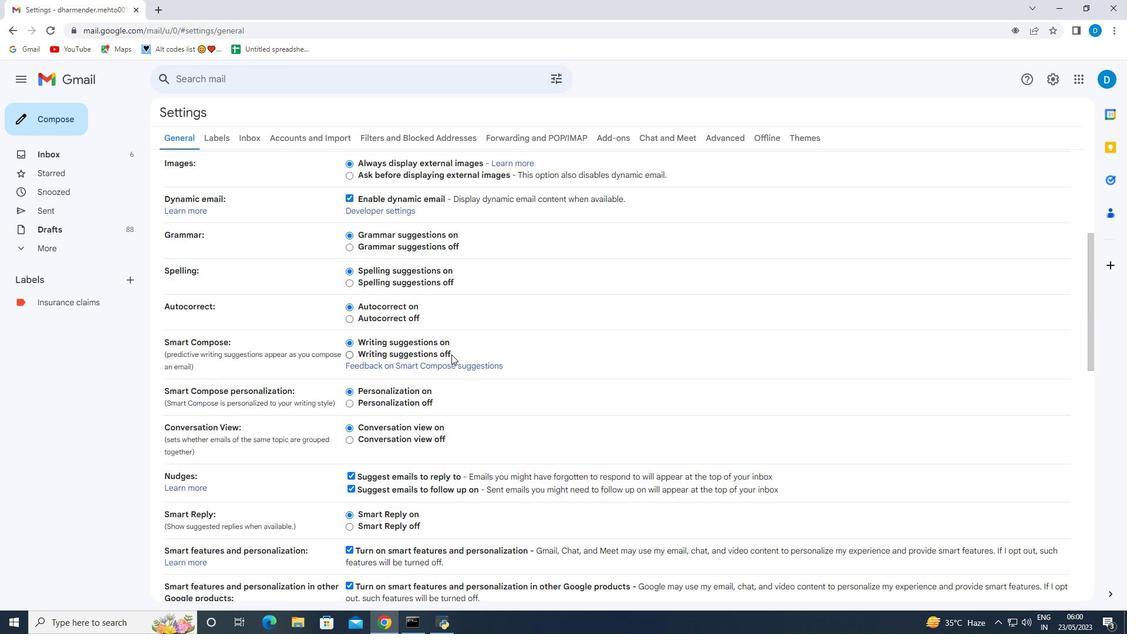 
Action: Mouse scrolled (451, 354) with delta (0, 0)
Screenshot: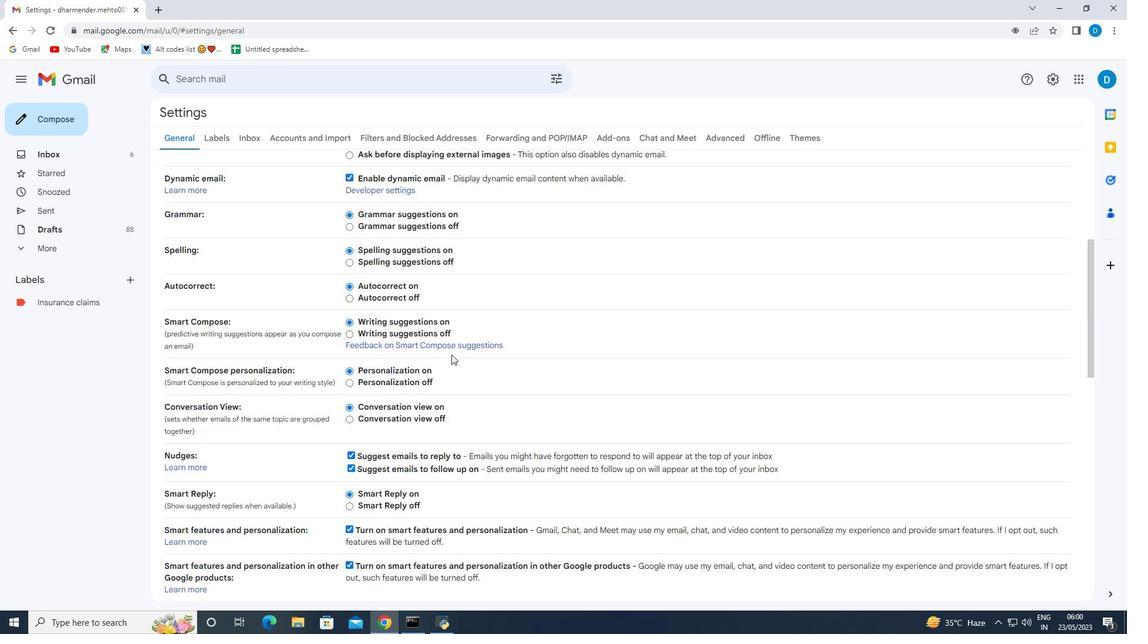 
Action: Mouse scrolled (451, 354) with delta (0, 0)
Screenshot: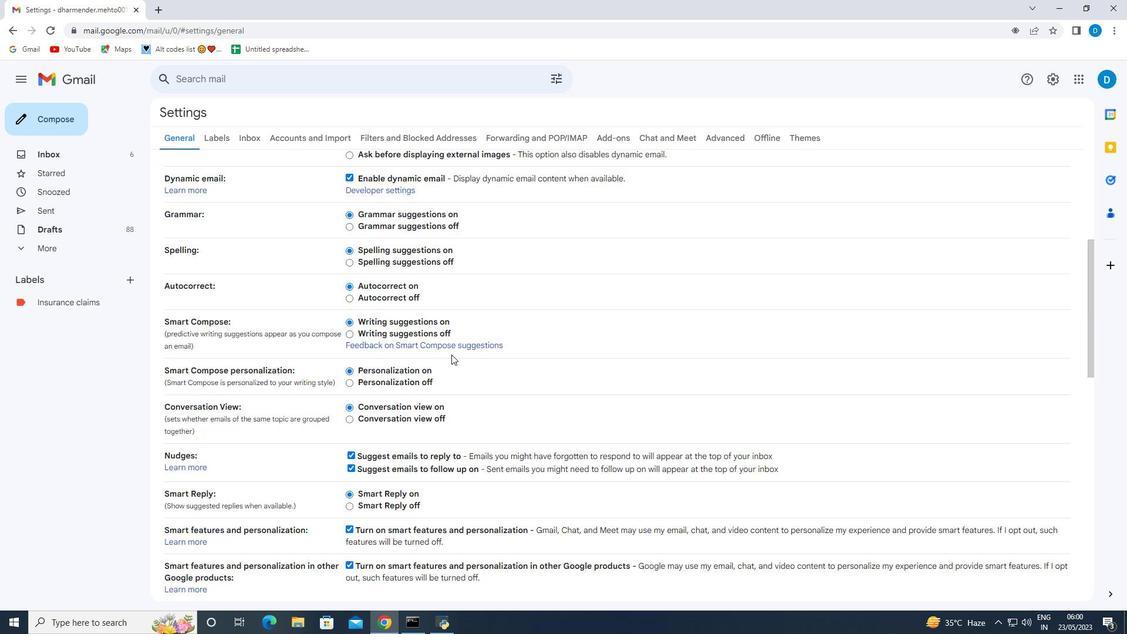 
Action: Mouse scrolled (451, 354) with delta (0, 0)
Screenshot: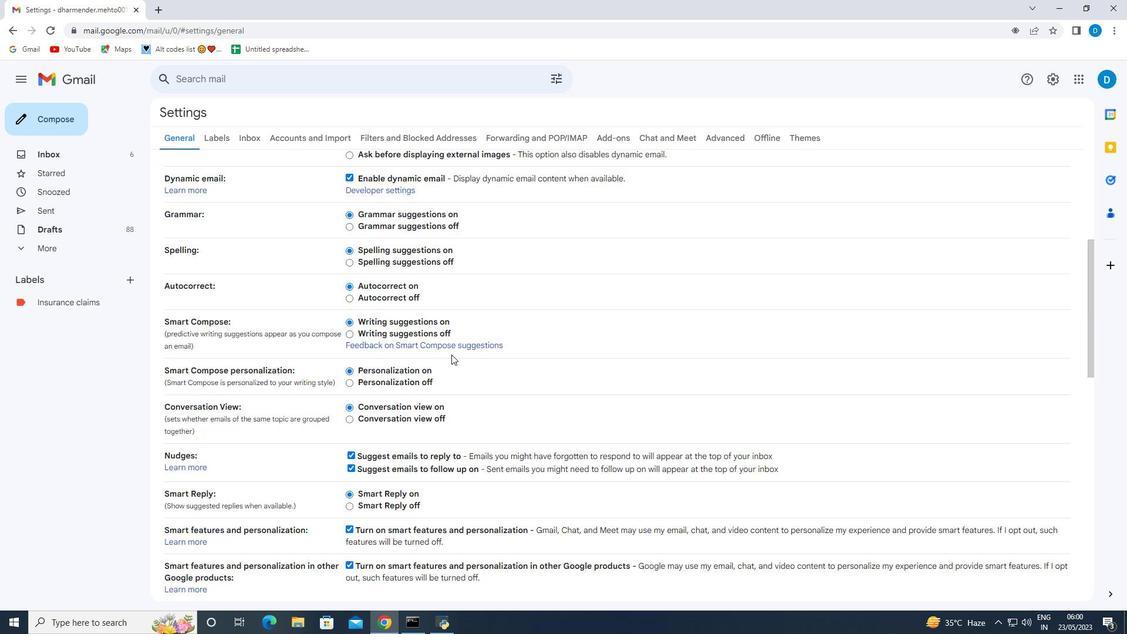 
Action: Mouse scrolled (451, 354) with delta (0, 0)
Screenshot: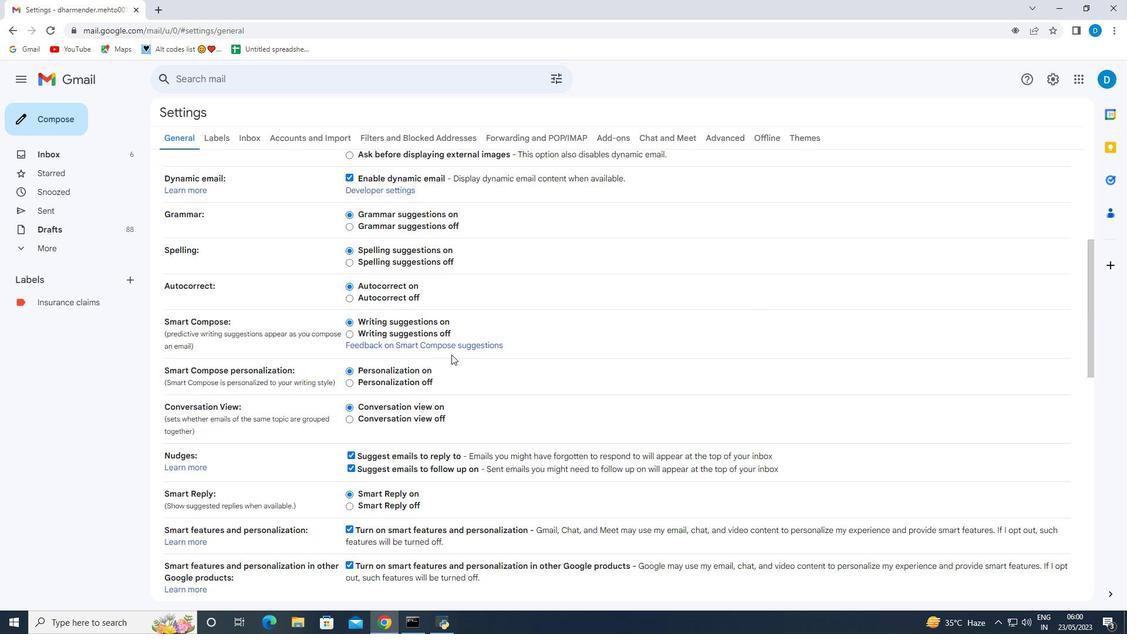 
Action: Mouse scrolled (451, 354) with delta (0, 0)
Screenshot: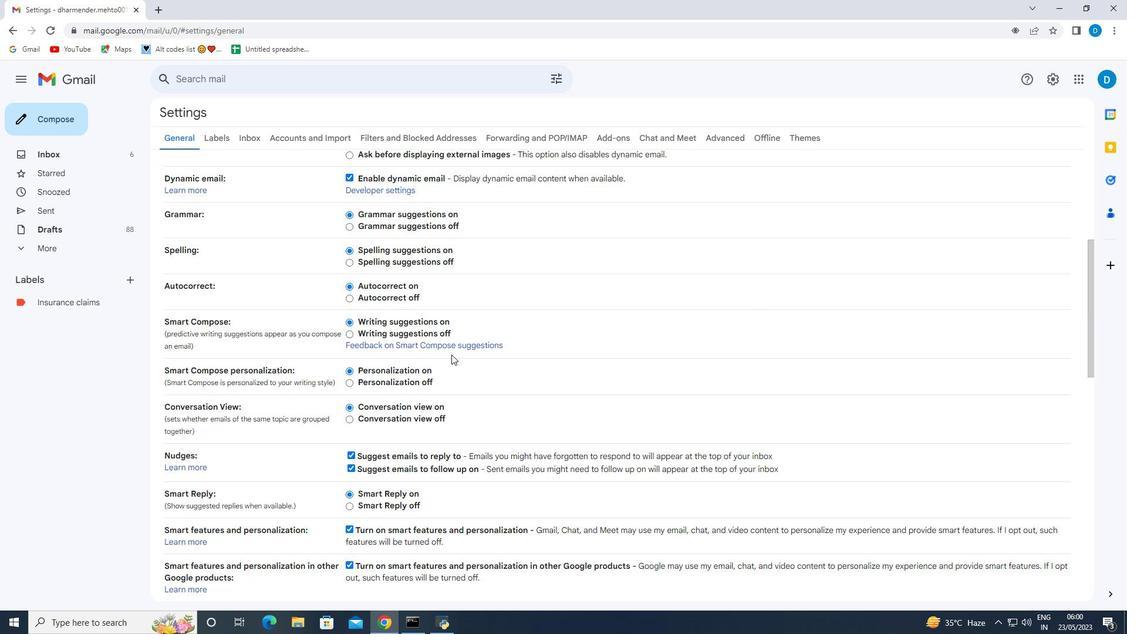 
Action: Mouse scrolled (451, 354) with delta (0, 0)
Screenshot: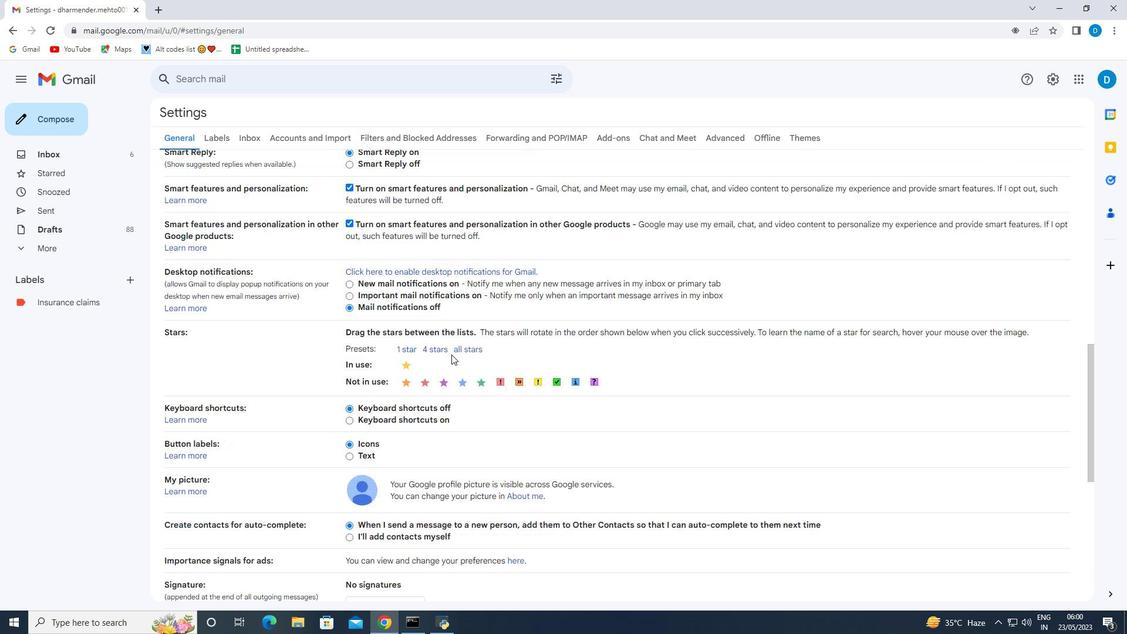 
Action: Mouse scrolled (451, 354) with delta (0, 0)
Screenshot: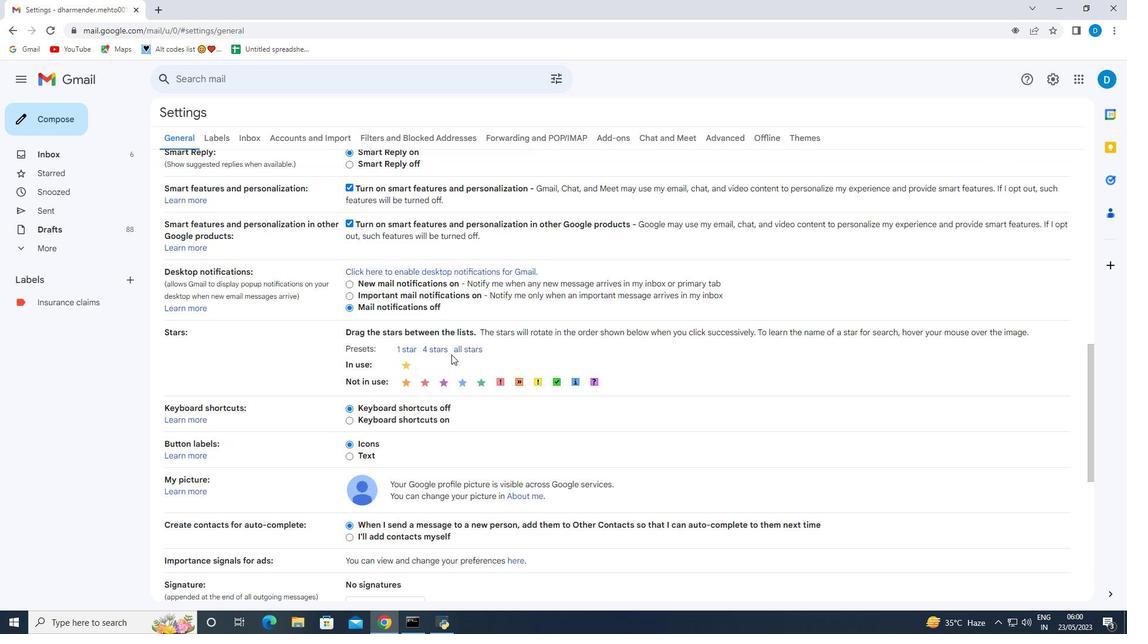 
Action: Mouse scrolled (451, 354) with delta (0, 0)
Screenshot: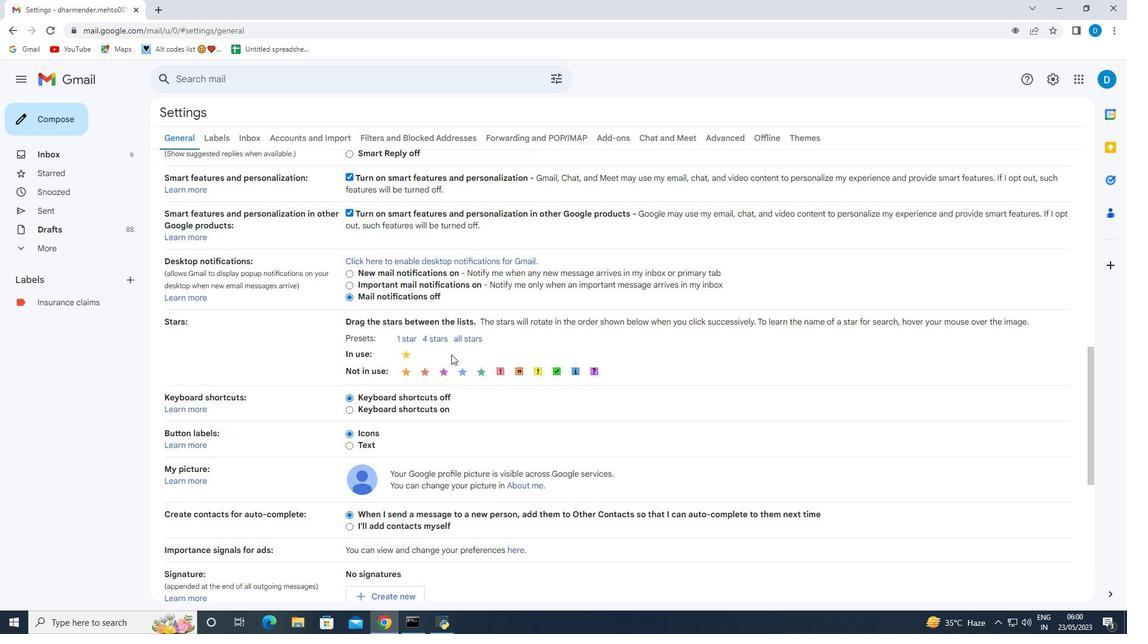 
Action: Mouse scrolled (451, 354) with delta (0, 0)
Screenshot: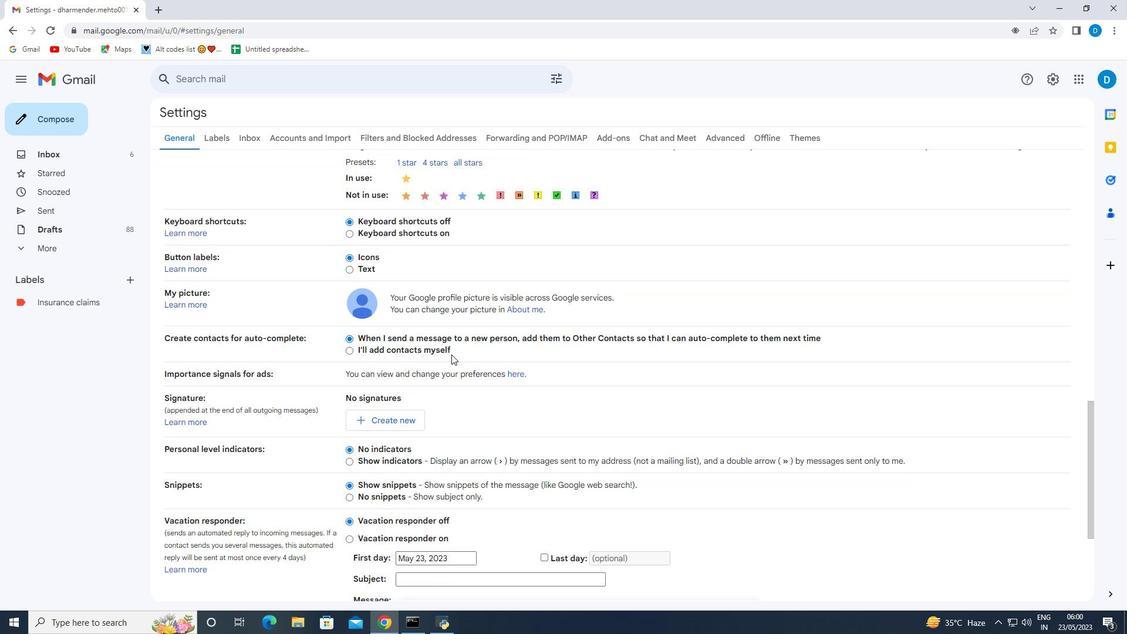 
Action: Mouse scrolled (451, 354) with delta (0, 0)
Screenshot: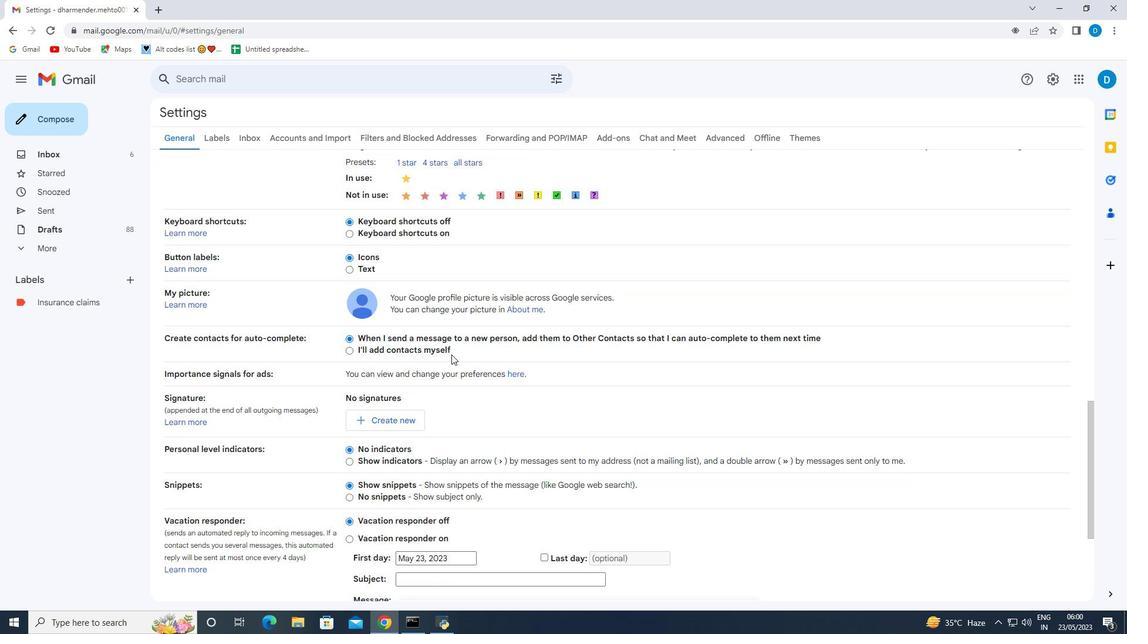 
Action: Mouse moved to (399, 303)
Screenshot: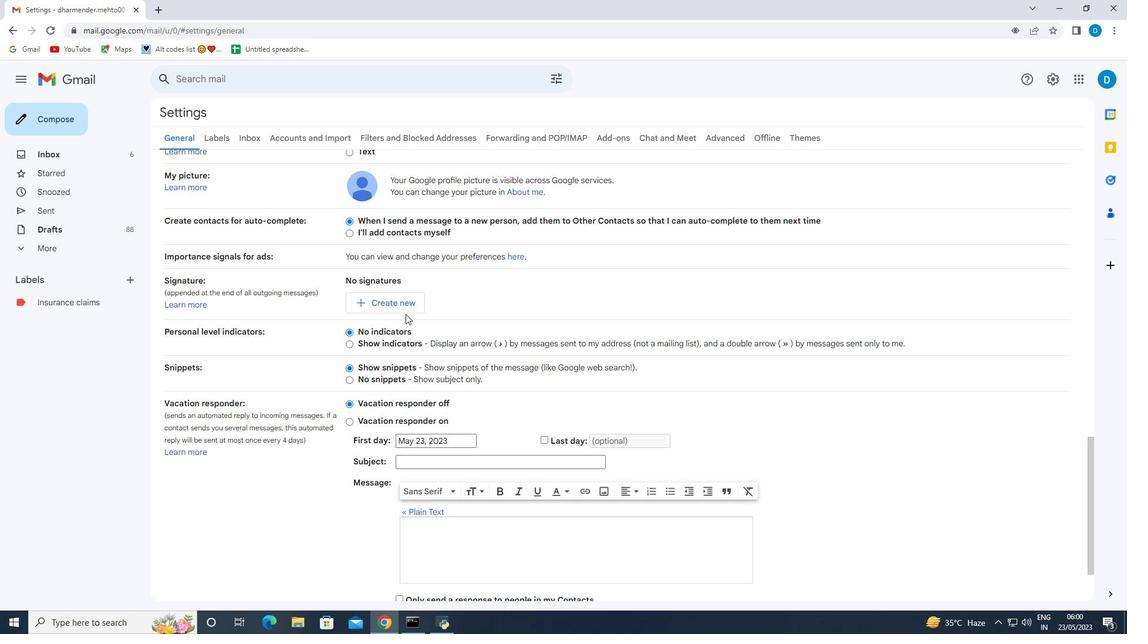
Action: Mouse pressed left at (399, 303)
Screenshot: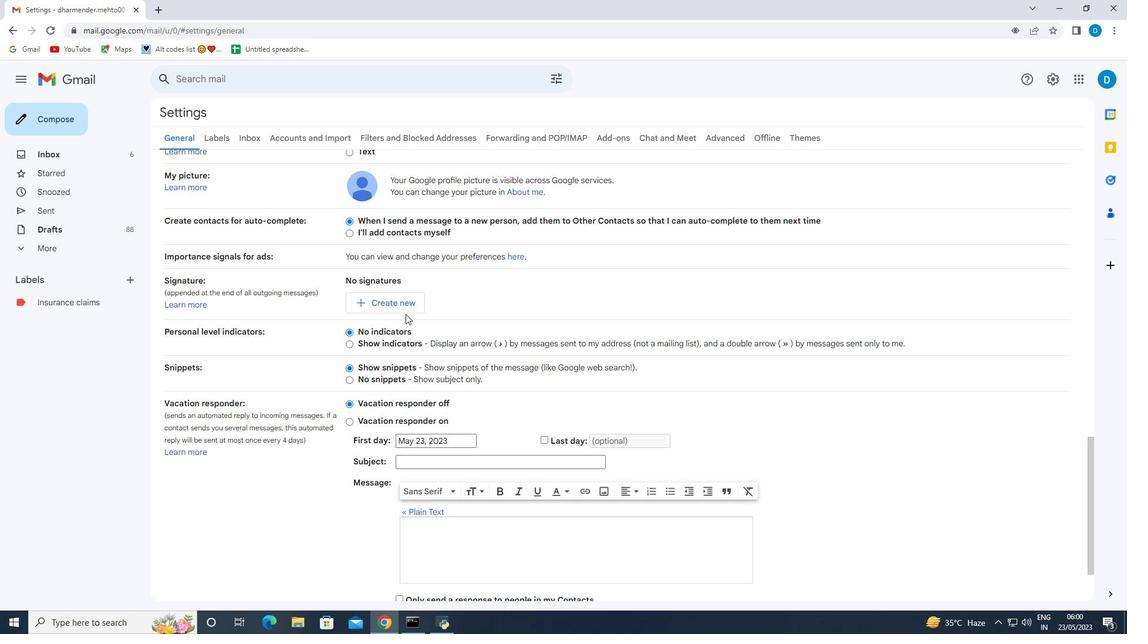 
Action: Mouse moved to (461, 330)
Screenshot: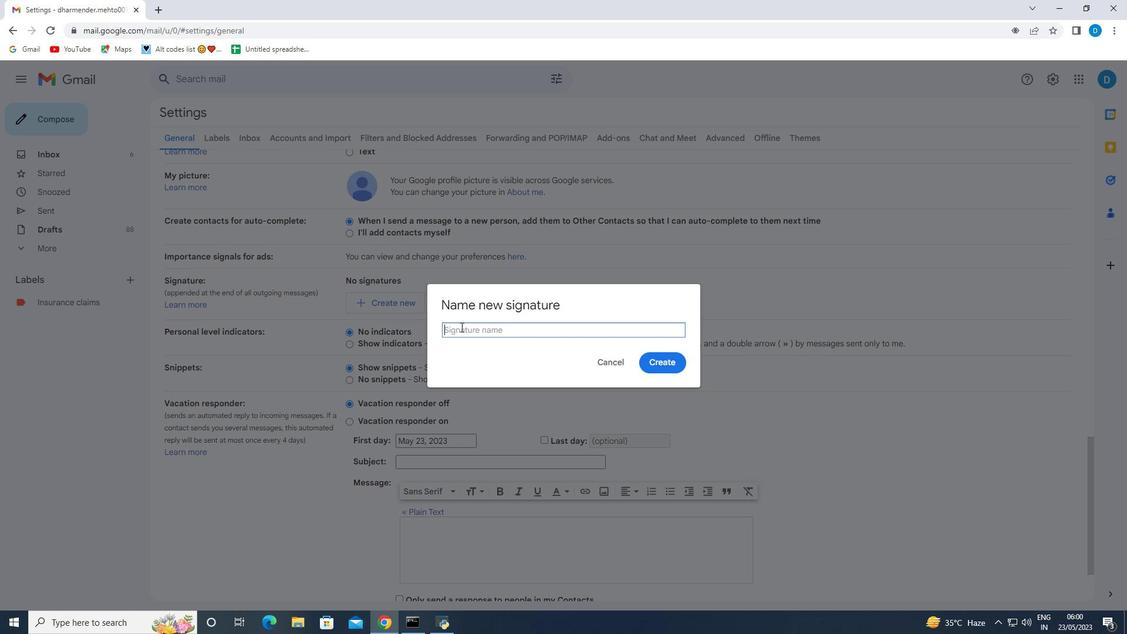 
Action: Mouse pressed left at (461, 330)
Screenshot: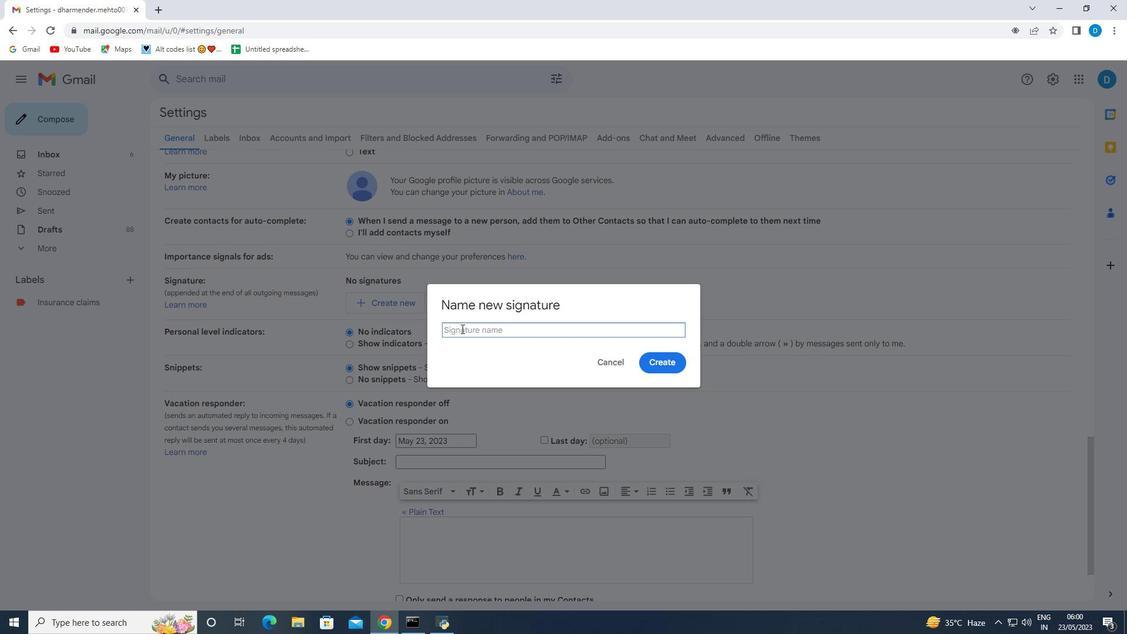 
Action: Key pressed <Key.shift><Key.shift><Key.shift>Micah<Key.space><Key.shift><Key.shift><Key.shift>Thompson
Screenshot: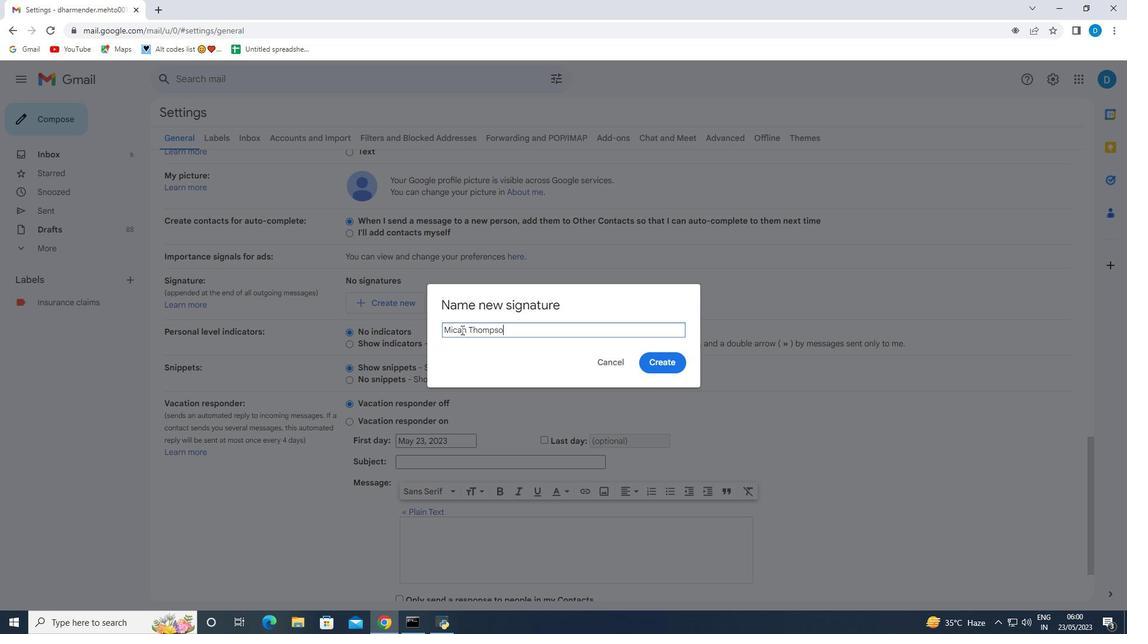 
Action: Mouse moved to (647, 360)
Screenshot: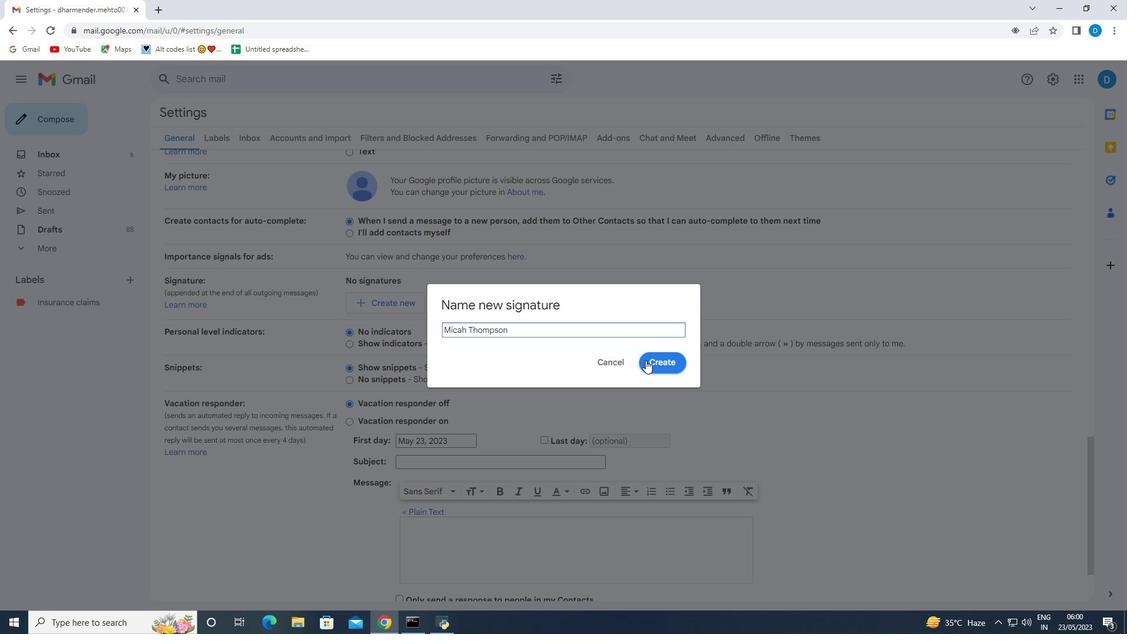 
Action: Mouse pressed left at (647, 360)
Screenshot: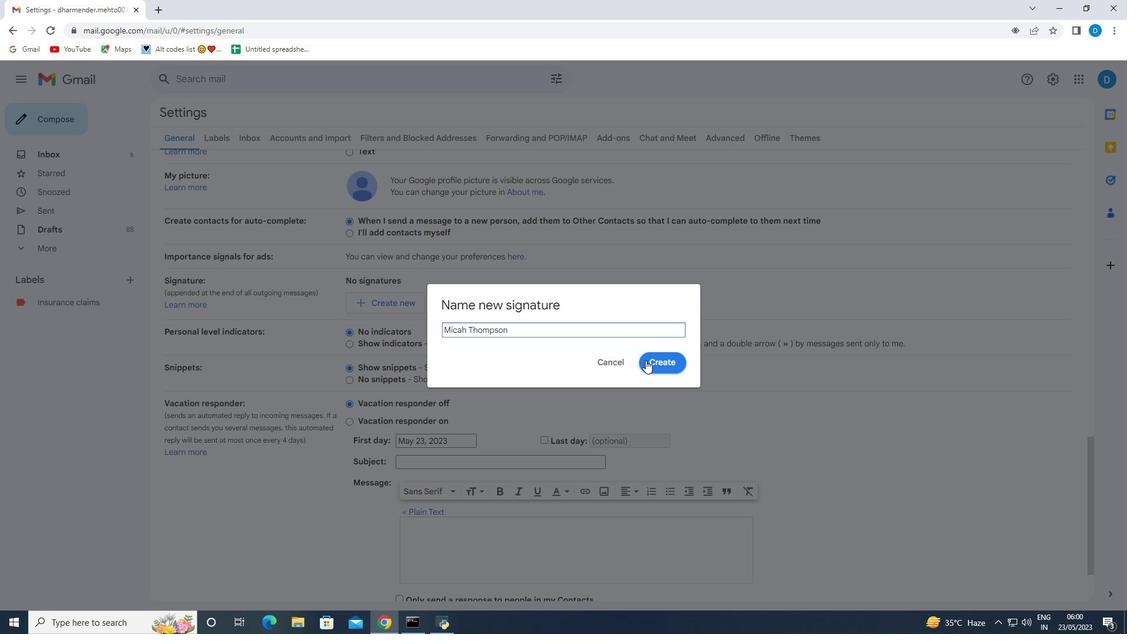 
Action: Mouse moved to (533, 314)
Screenshot: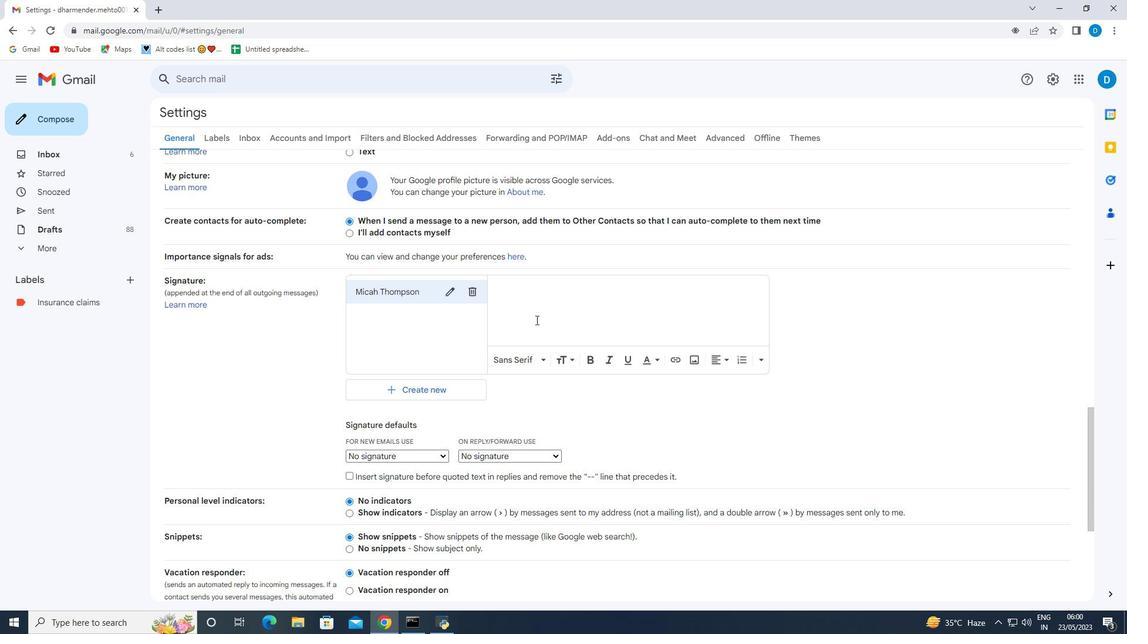 
Action: Mouse pressed left at (533, 314)
Screenshot: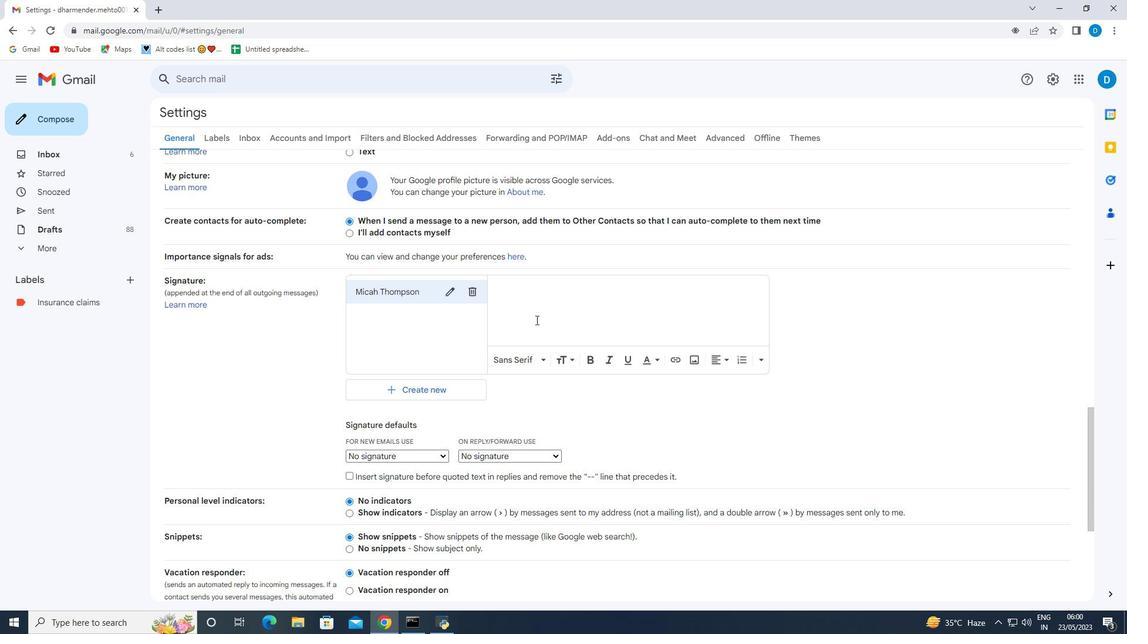 
Action: Key pressed <Key.enter><Key.shift>Micah<Key.space><Key.shift>R<Key.backspace><Key.shift>Thompson
Screenshot: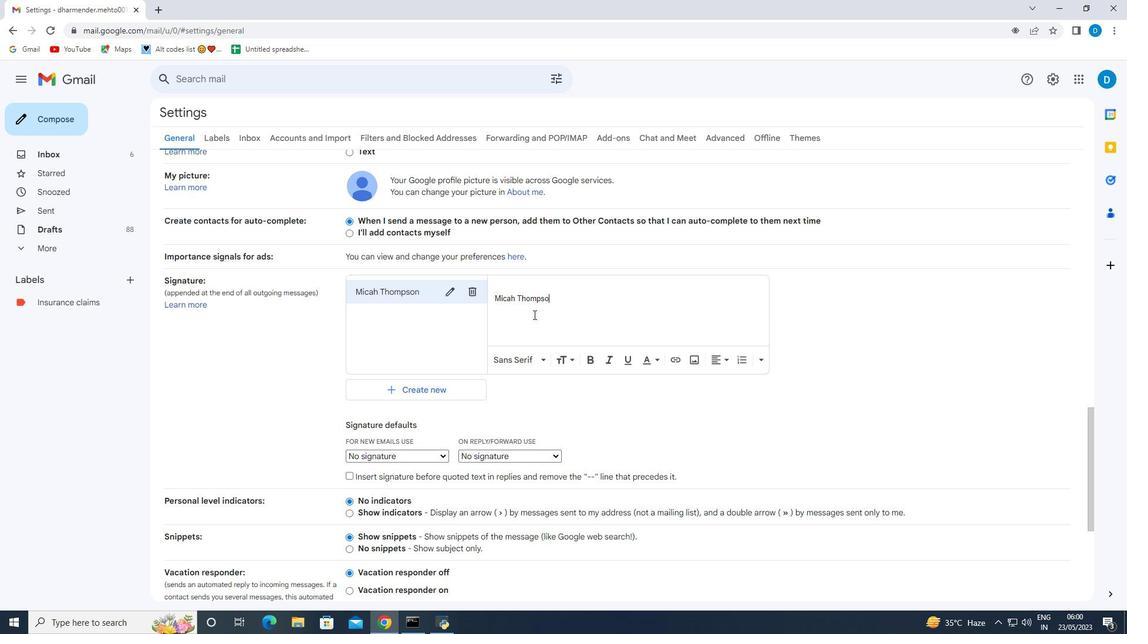 
Action: Mouse moved to (415, 449)
Screenshot: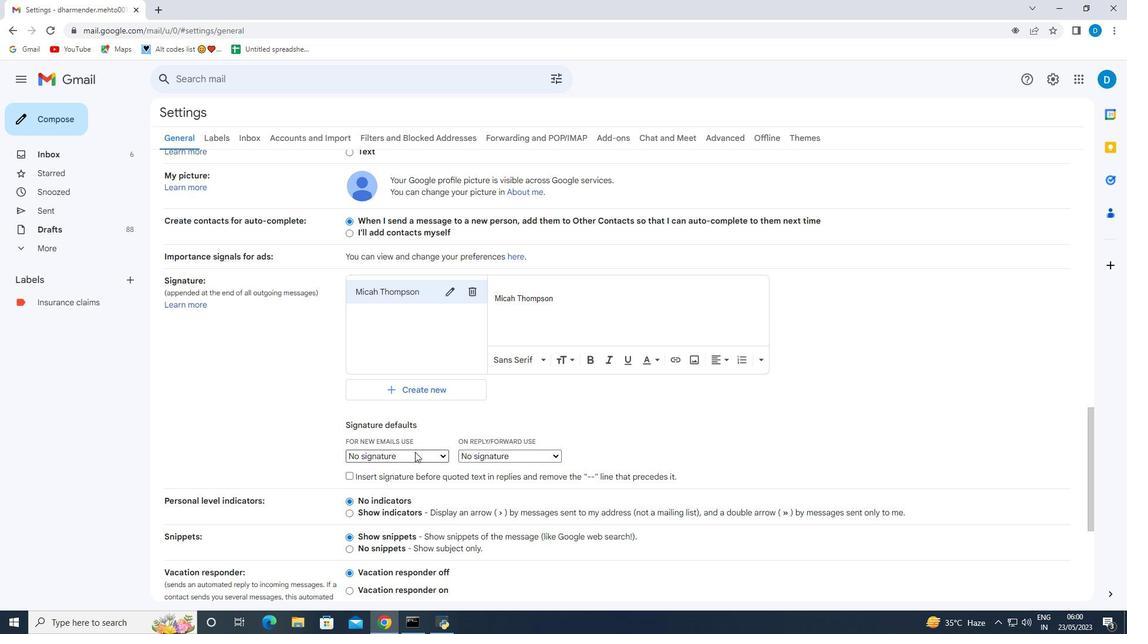 
Action: Mouse pressed left at (415, 449)
Screenshot: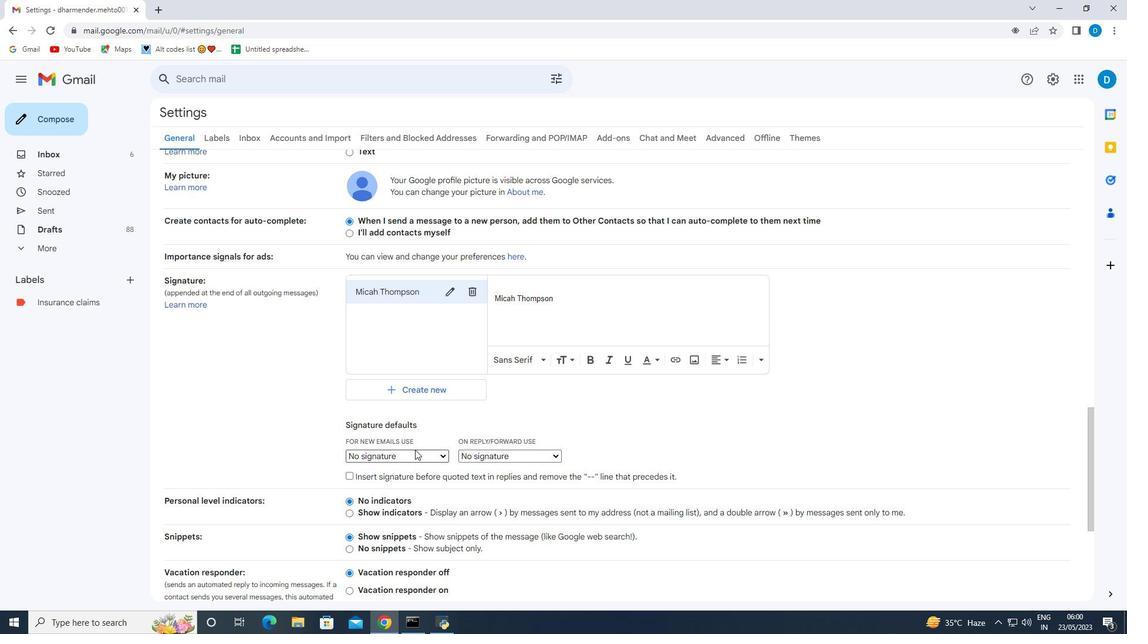 
Action: Mouse moved to (414, 454)
Screenshot: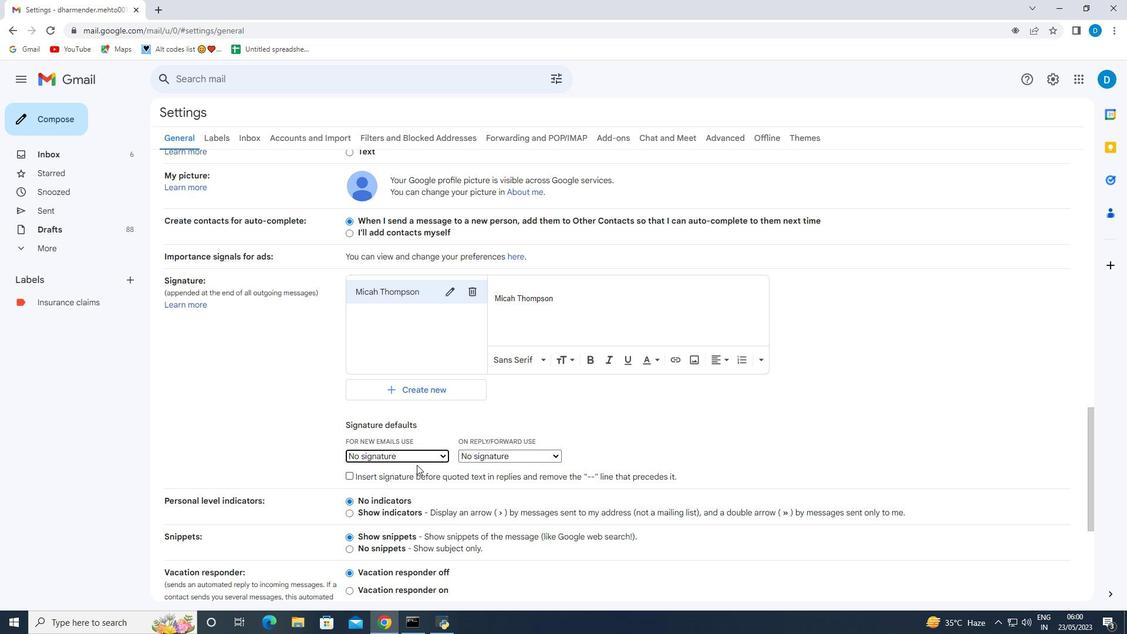
Action: Mouse pressed left at (414, 454)
Screenshot: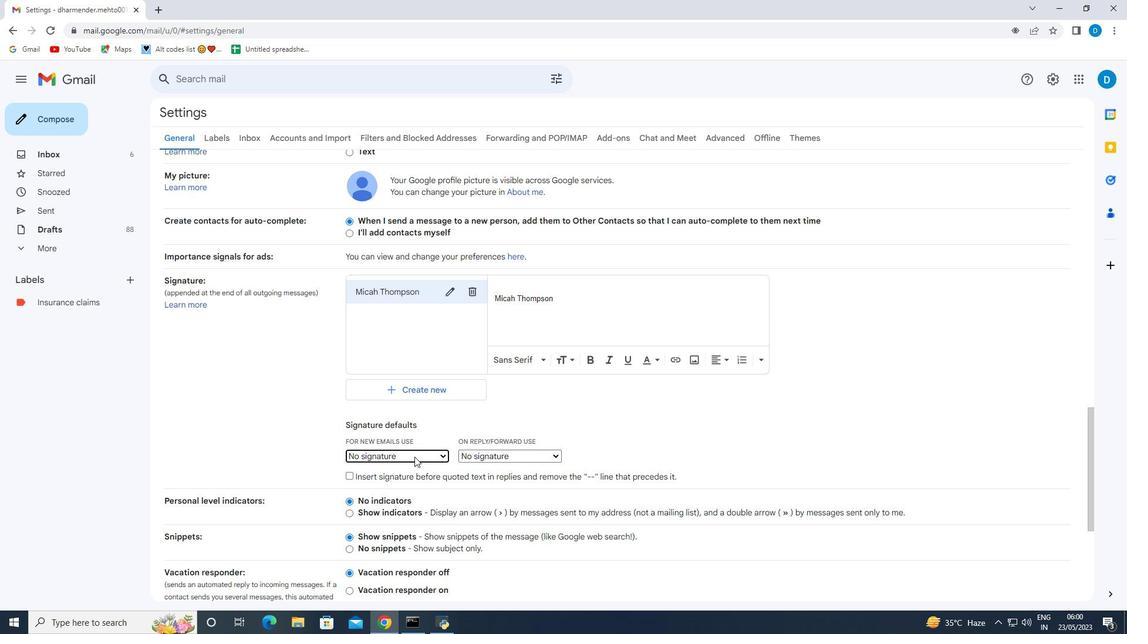 
Action: Mouse moved to (419, 483)
Screenshot: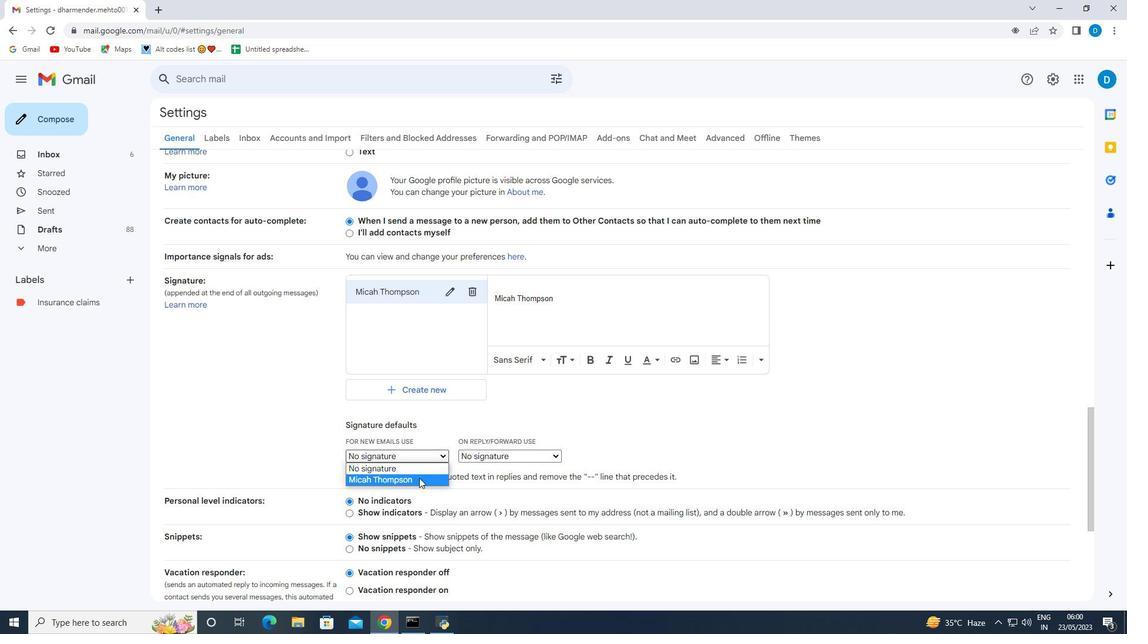 
Action: Mouse pressed left at (419, 483)
Screenshot: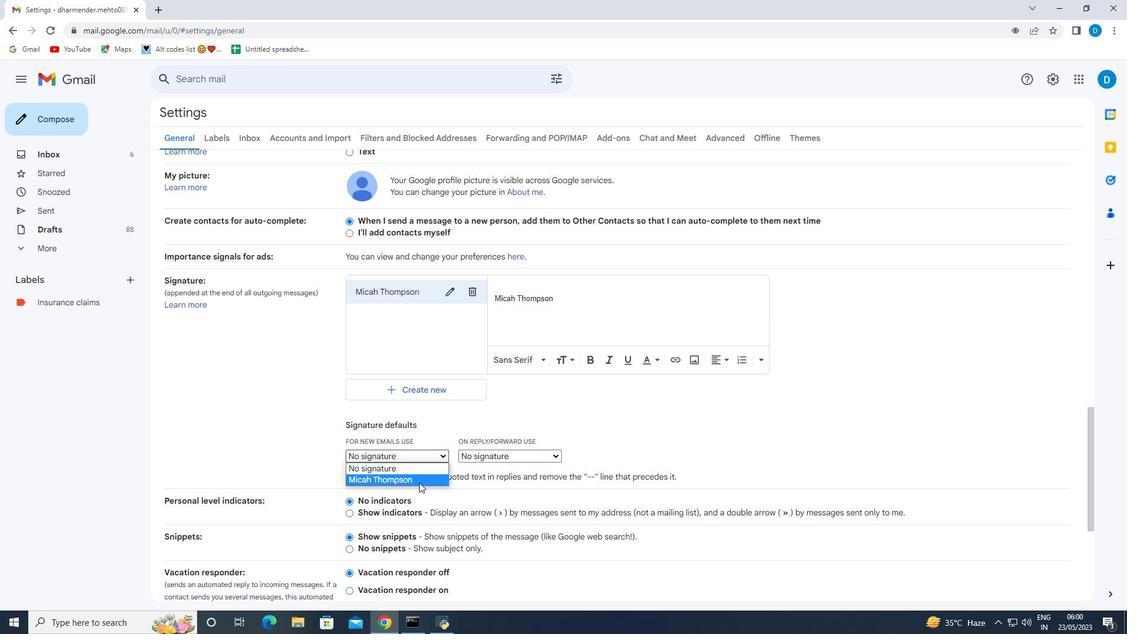 
Action: Mouse moved to (489, 458)
Screenshot: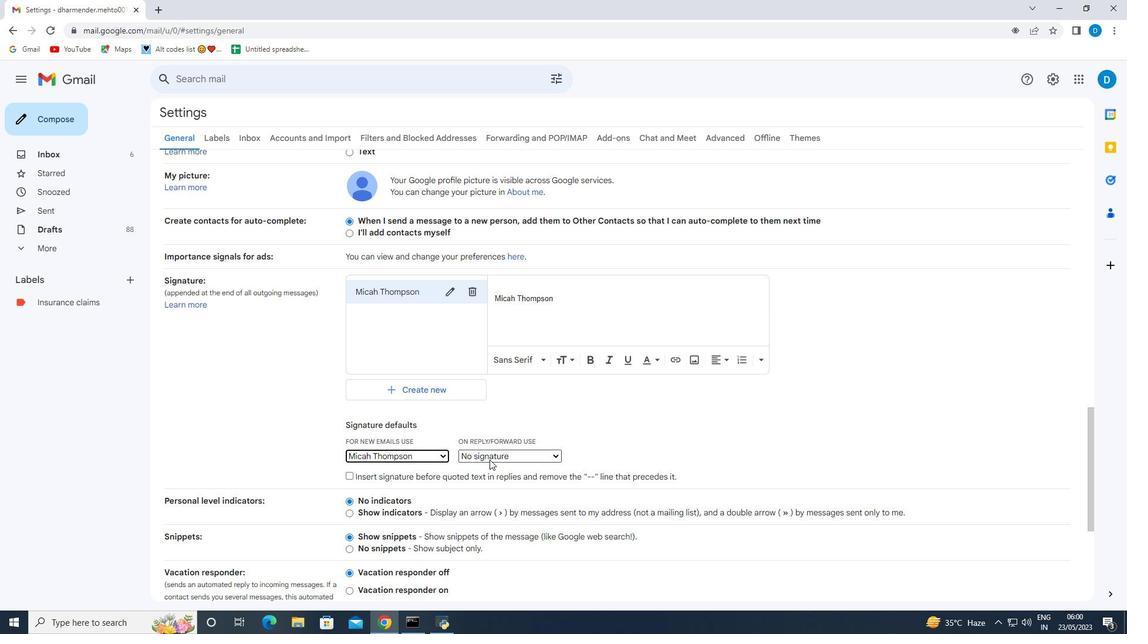 
Action: Mouse pressed left at (489, 458)
Screenshot: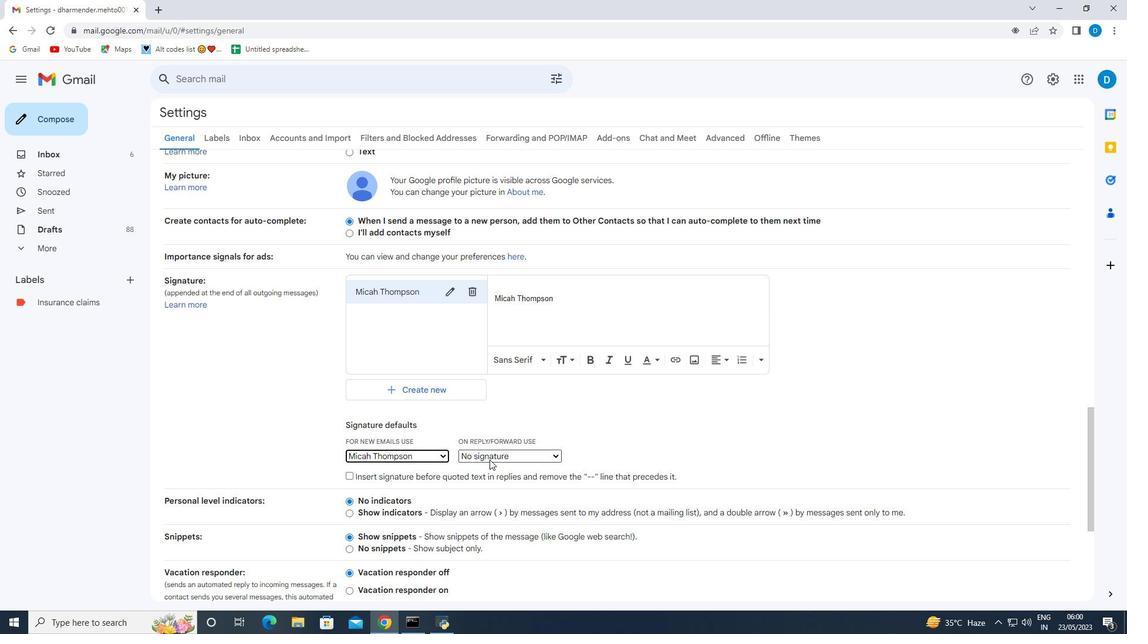 
Action: Mouse moved to (489, 478)
Screenshot: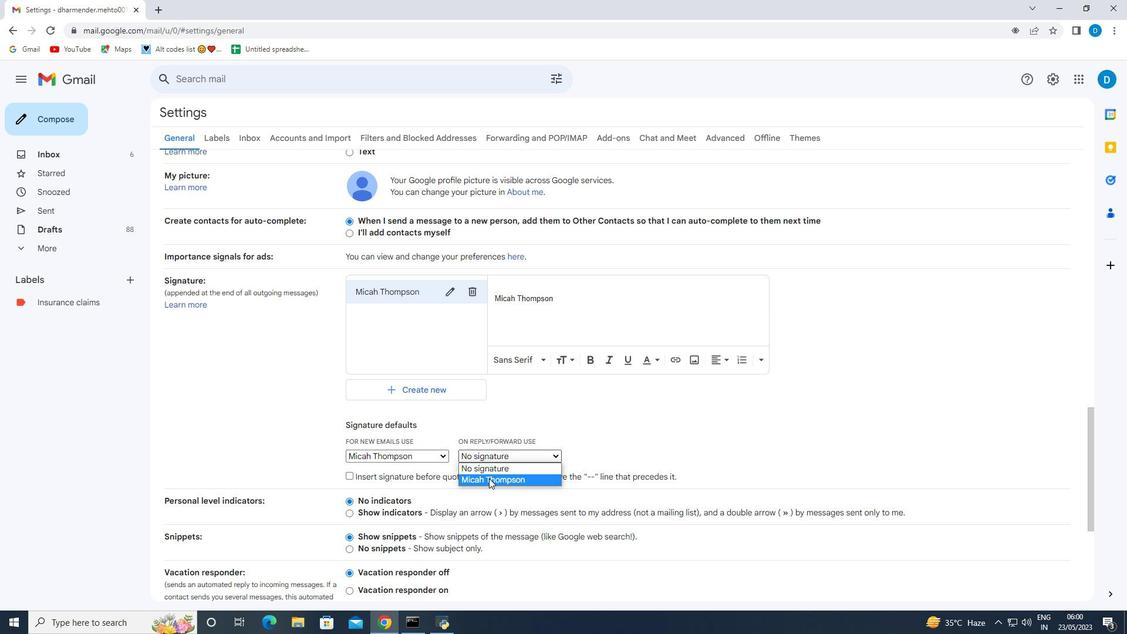 
Action: Mouse pressed left at (489, 478)
Screenshot: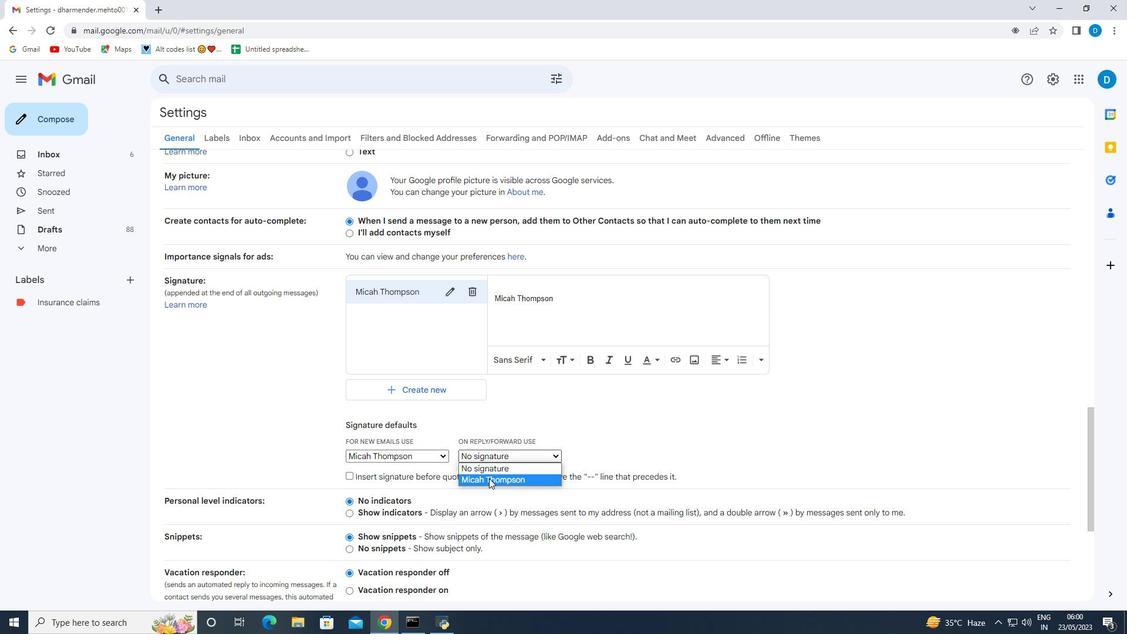 
Action: Mouse moved to (513, 422)
Screenshot: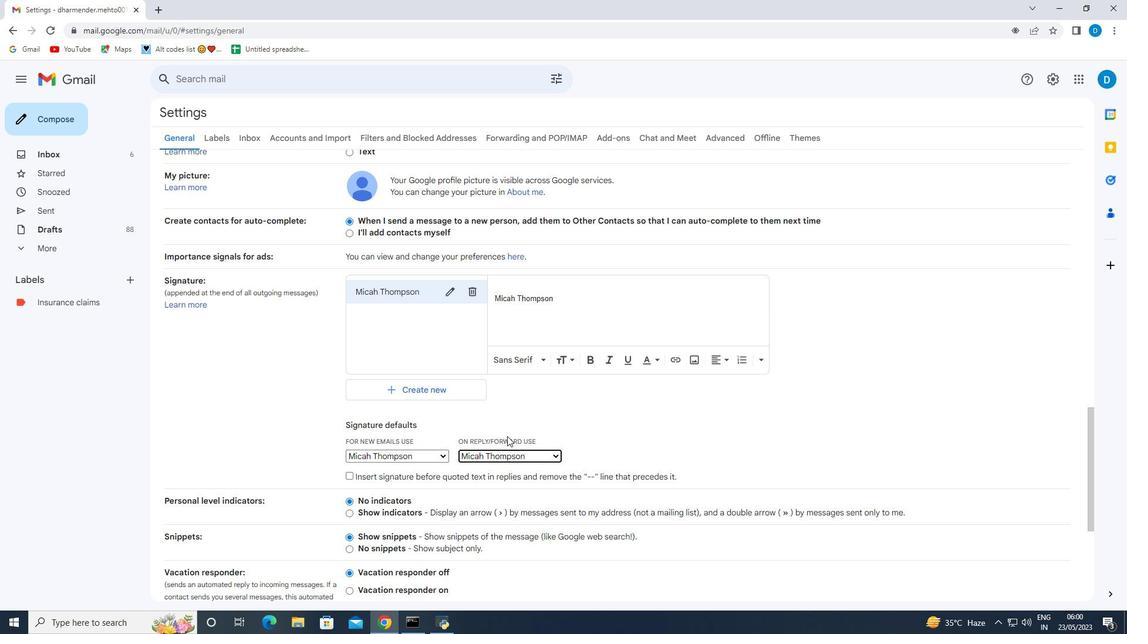 
Action: Mouse scrolled (513, 422) with delta (0, 0)
Screenshot: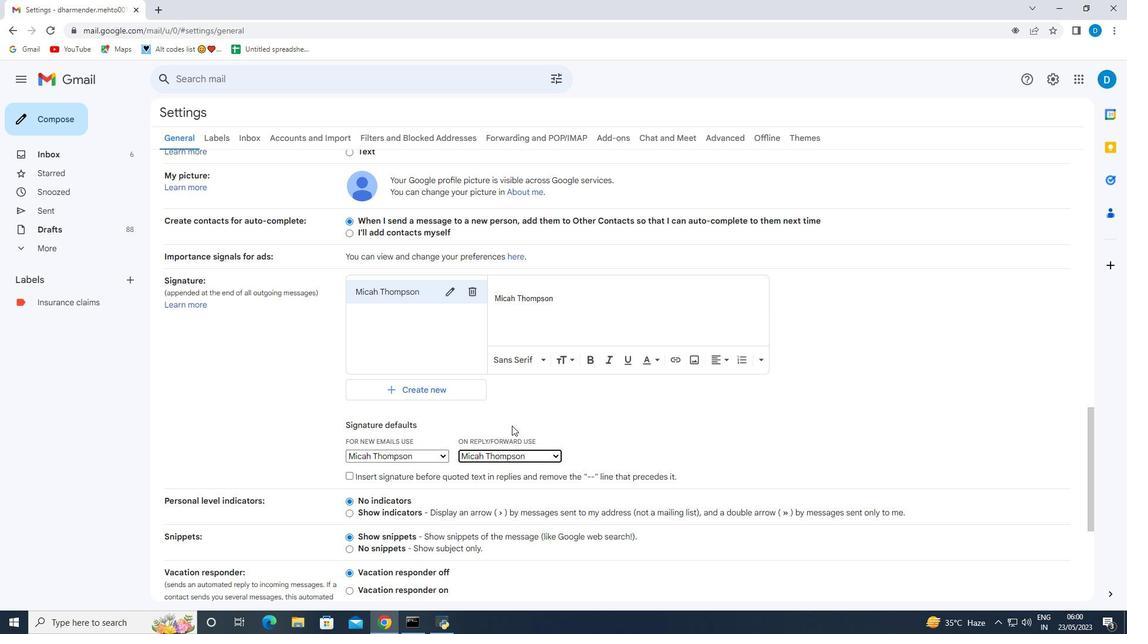 
Action: Mouse scrolled (513, 422) with delta (0, 0)
Screenshot: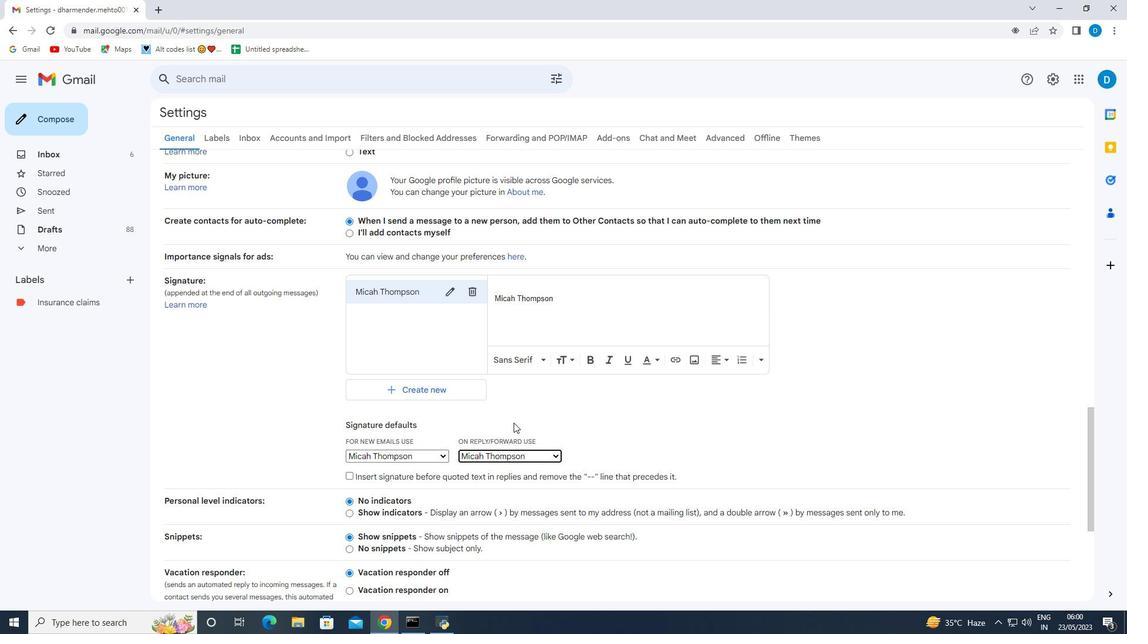 
Action: Mouse scrolled (513, 422) with delta (0, 0)
Screenshot: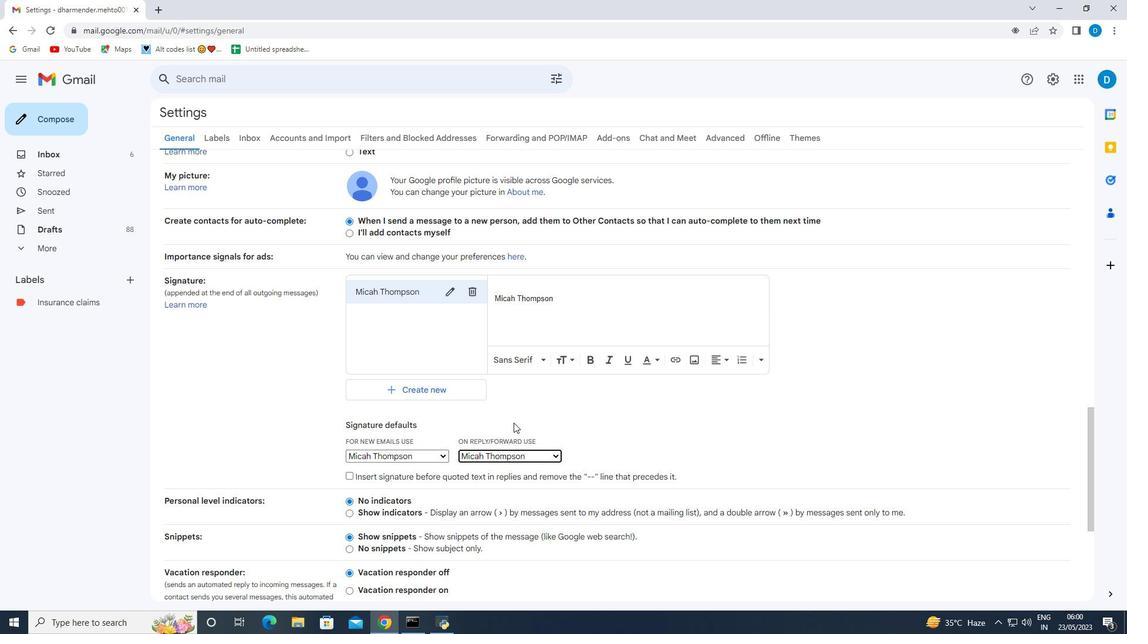 
Action: Mouse scrolled (513, 422) with delta (0, 0)
Screenshot: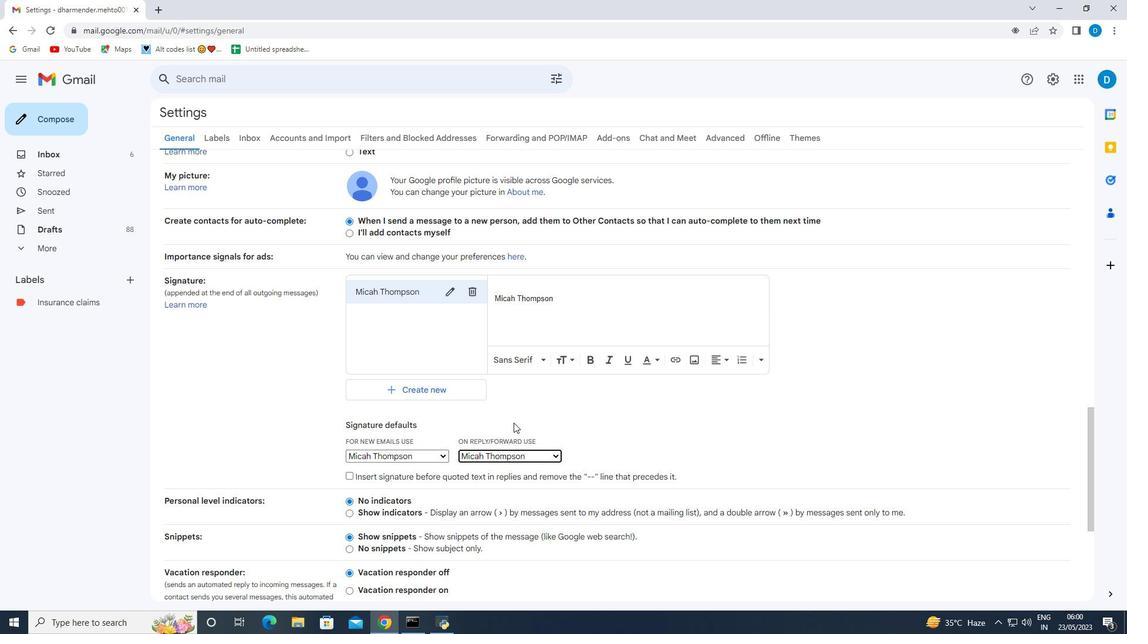 
Action: Mouse scrolled (513, 422) with delta (0, 0)
Screenshot: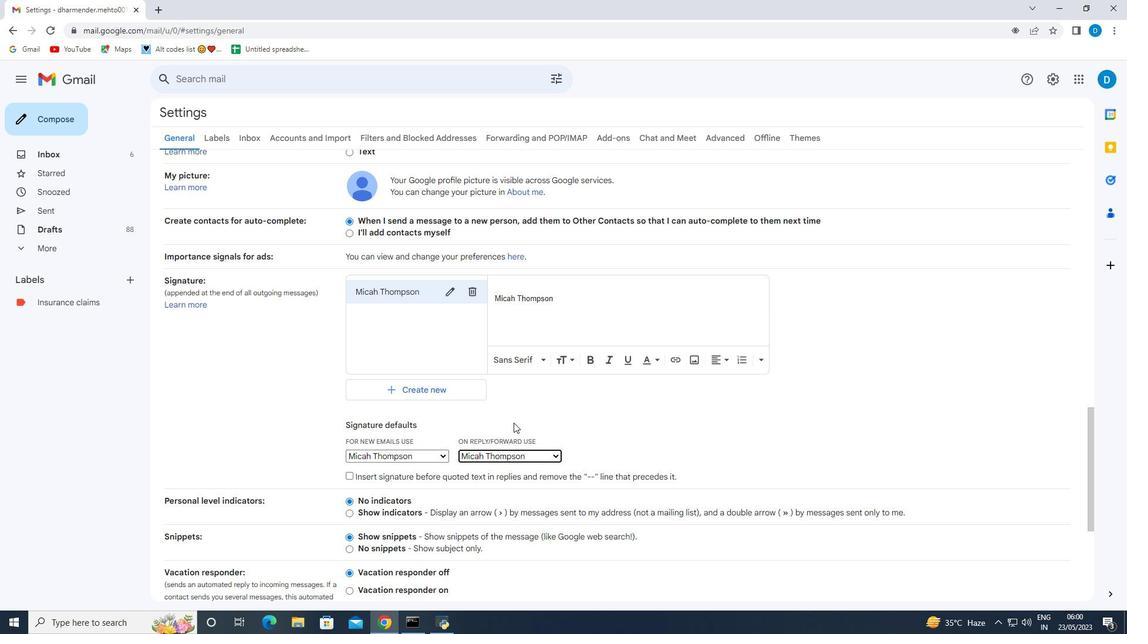 
Action: Mouse scrolled (513, 422) with delta (0, 0)
Screenshot: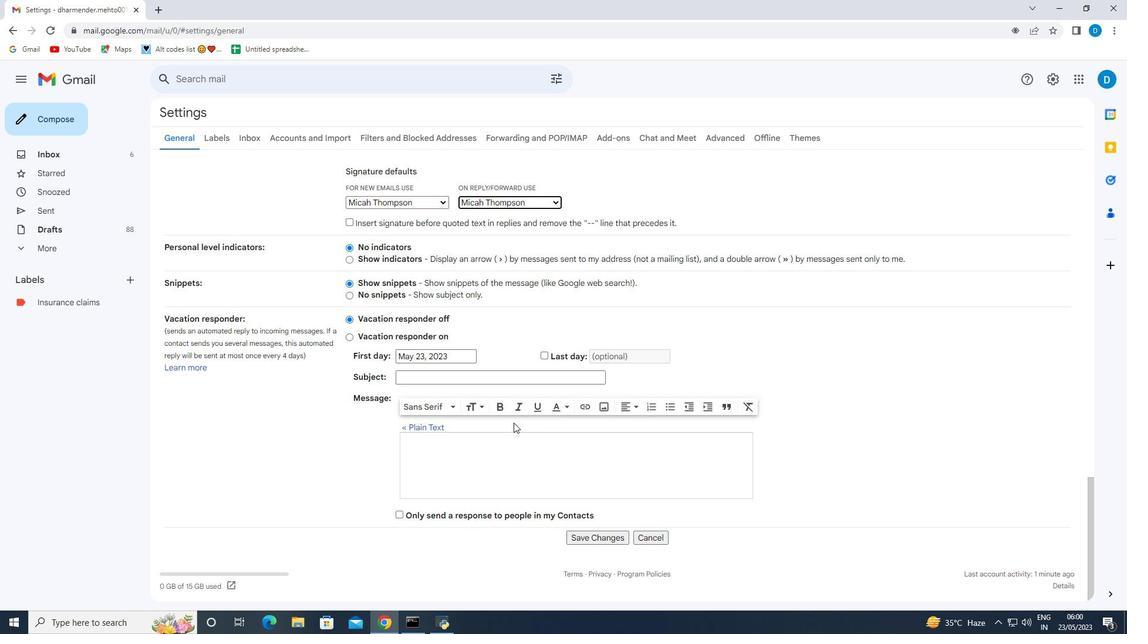 
Action: Mouse scrolled (513, 422) with delta (0, 0)
Screenshot: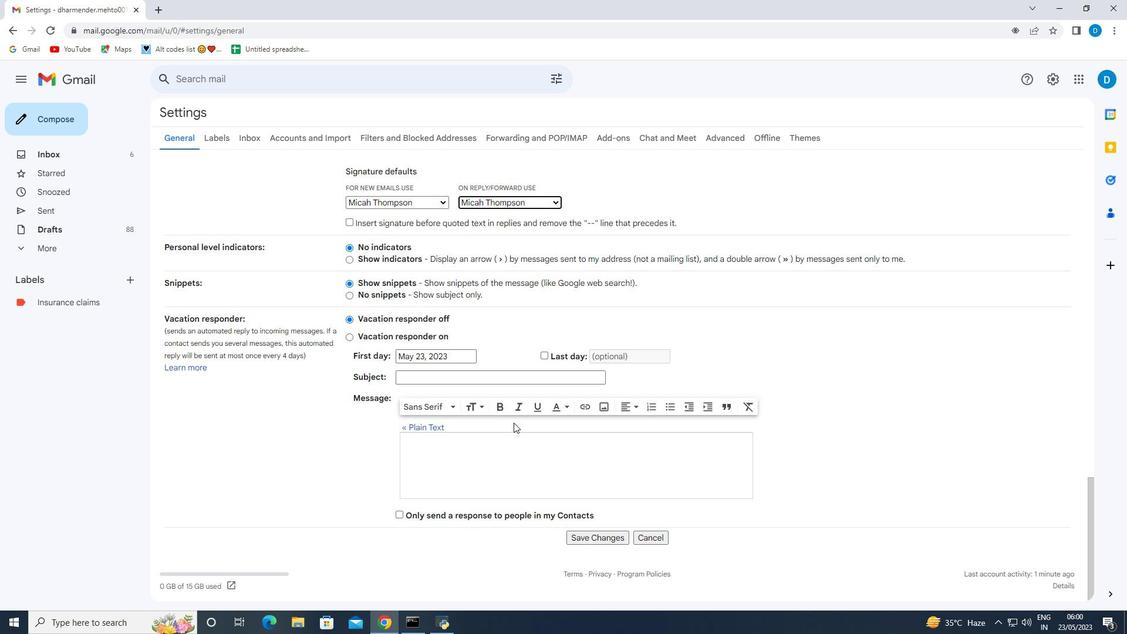 
Action: Mouse scrolled (513, 422) with delta (0, 0)
Screenshot: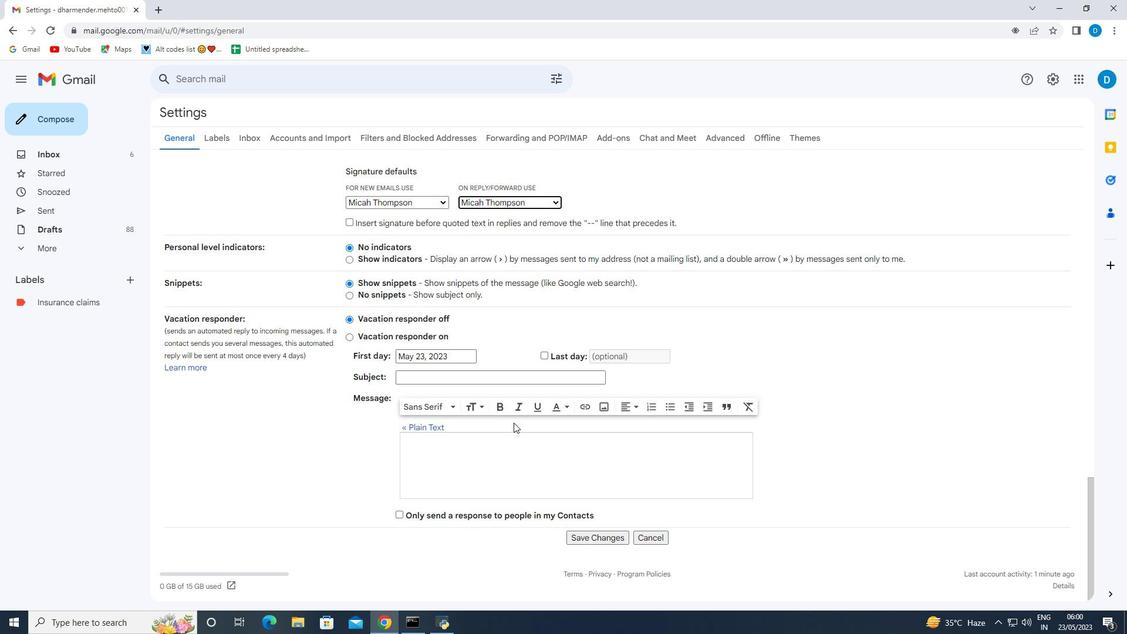 
Action: Mouse moved to (583, 537)
Screenshot: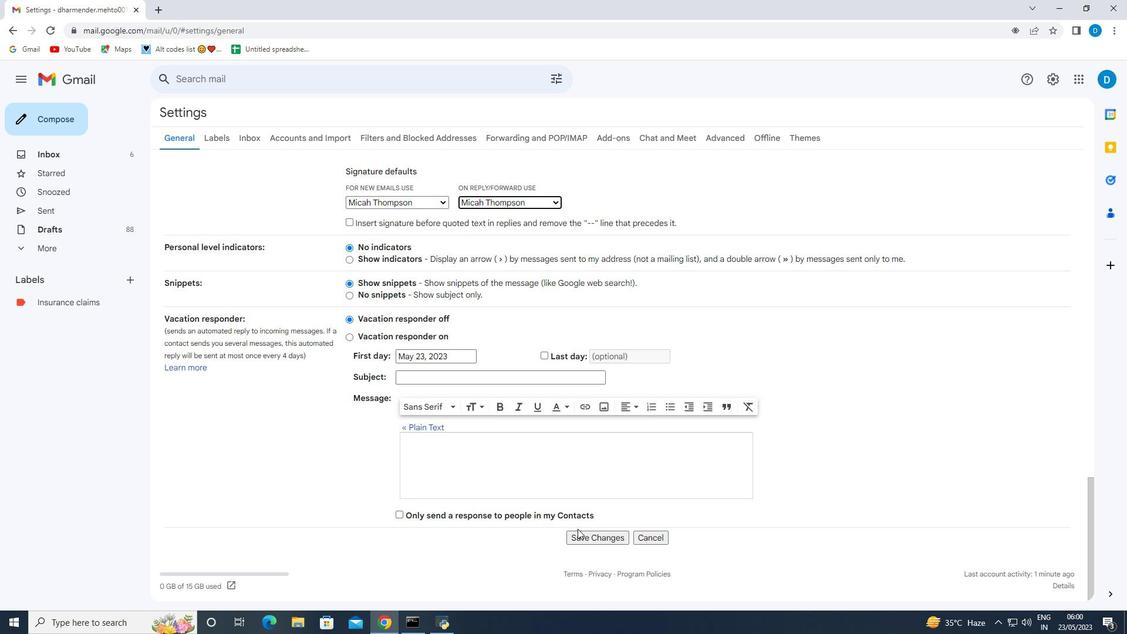 
Action: Mouse pressed left at (583, 537)
Screenshot: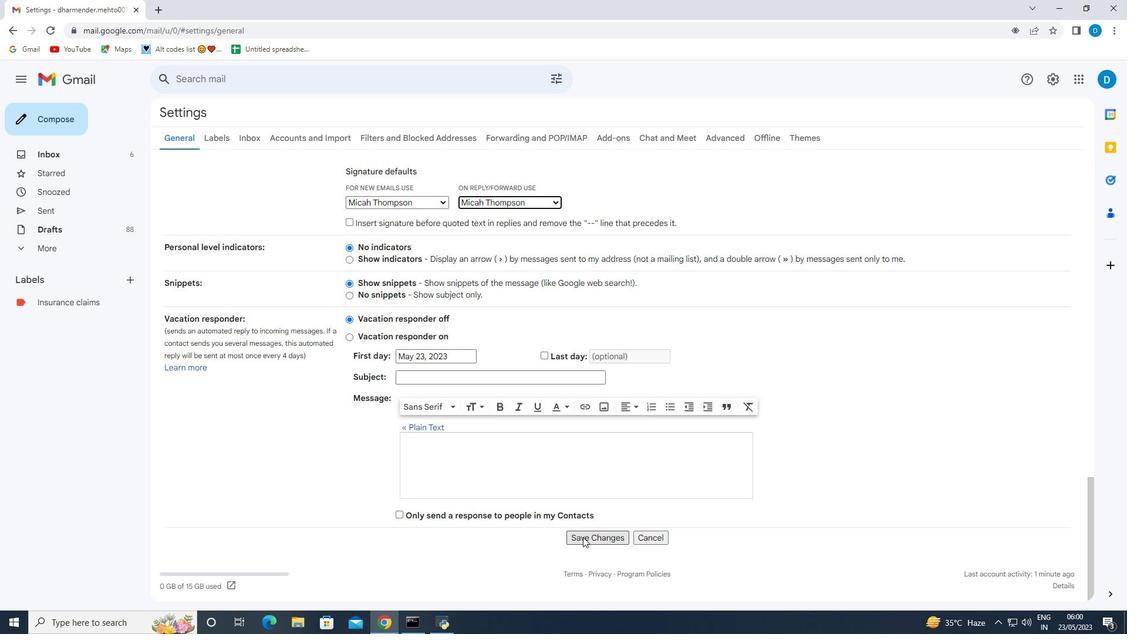 
Action: Mouse moved to (65, 113)
Screenshot: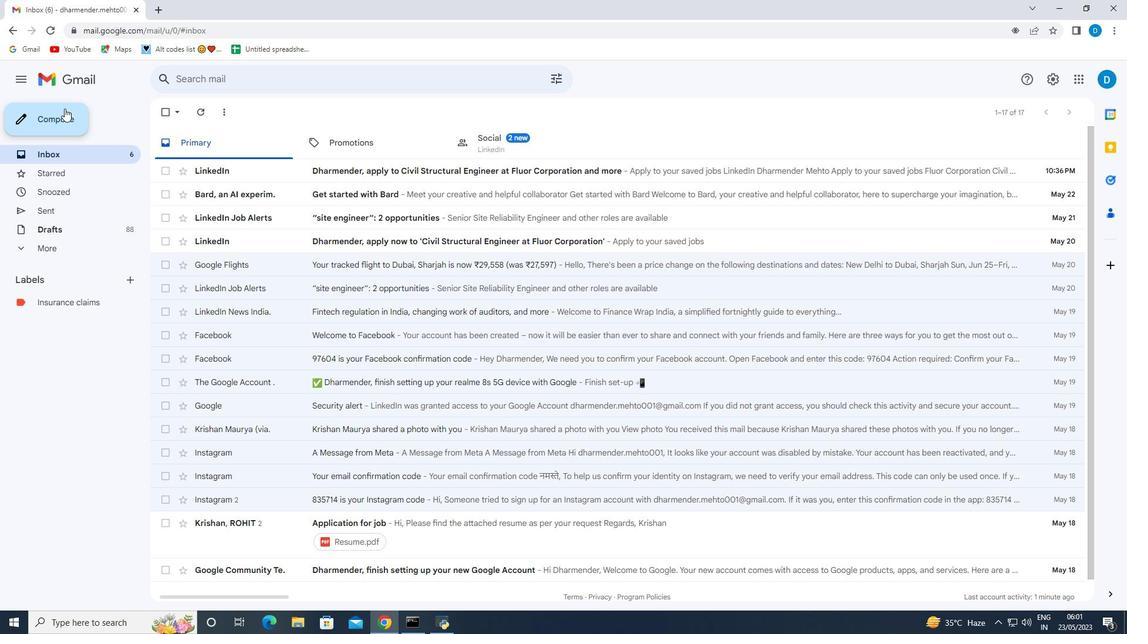 
Action: Mouse pressed left at (65, 113)
Screenshot: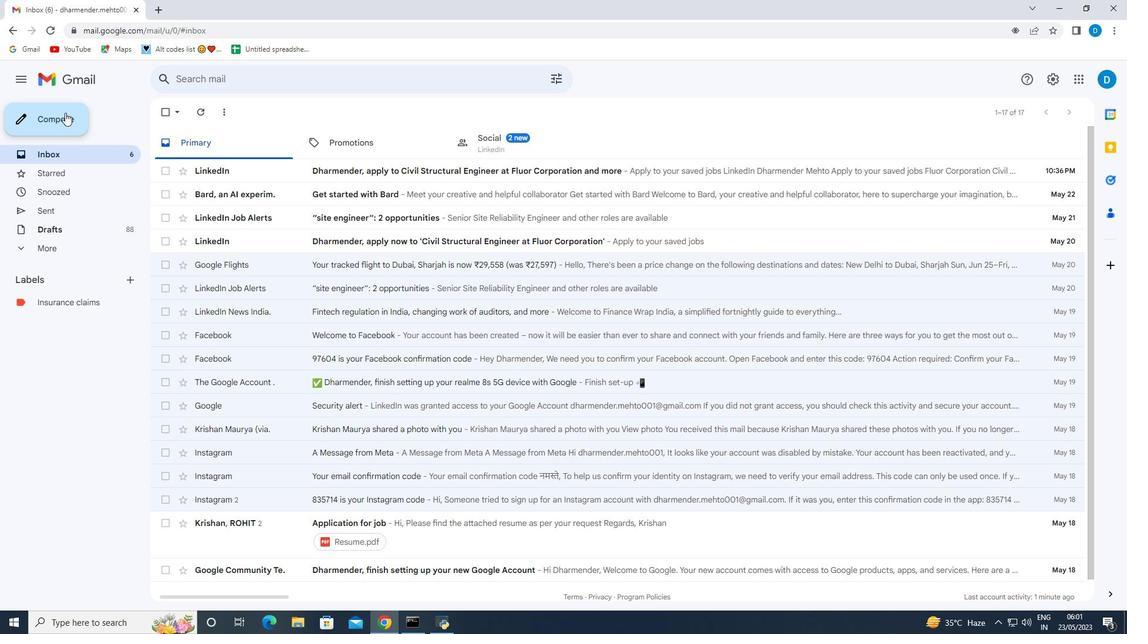 
Action: Mouse moved to (776, 348)
Screenshot: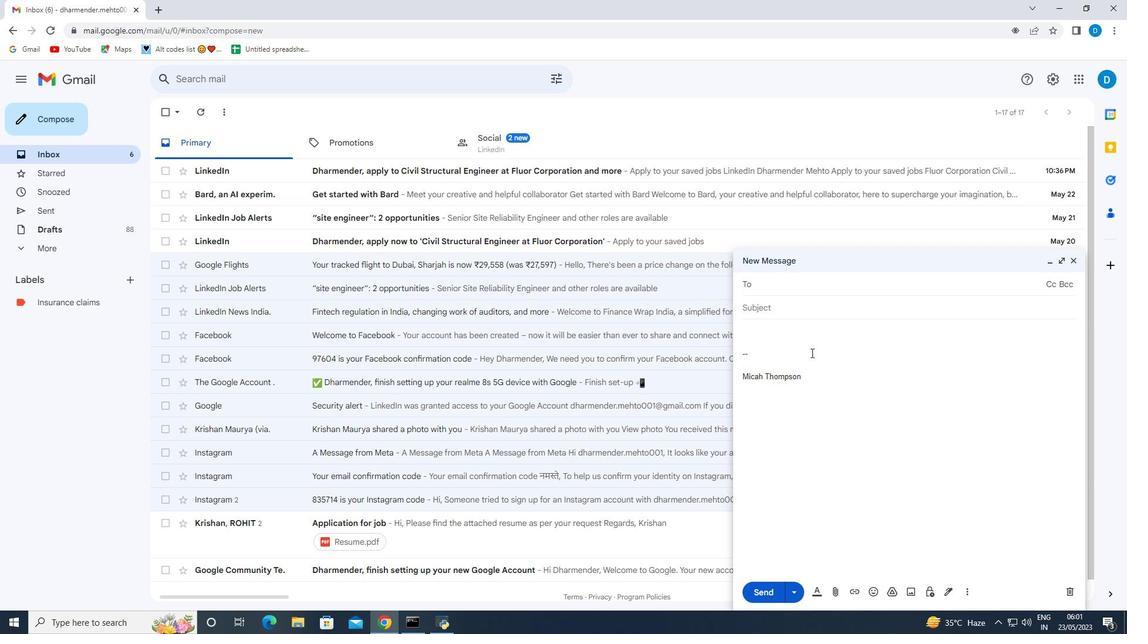 
Action: Mouse pressed left at (776, 348)
Screenshot: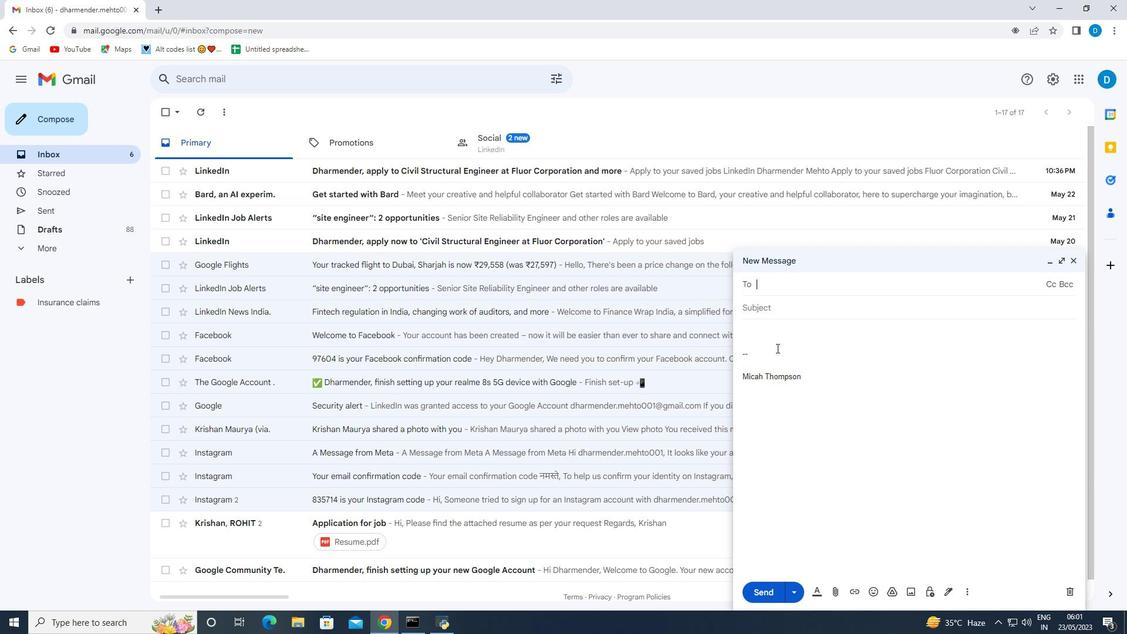 
Action: Key pressed <Key.backspace><Key.backspace><Key.backspace><Key.shift>With<Key.space>heartfelt<Key.space>thanks<Key.space>and<Key.space>warm<Key.space>wishes,
Screenshot: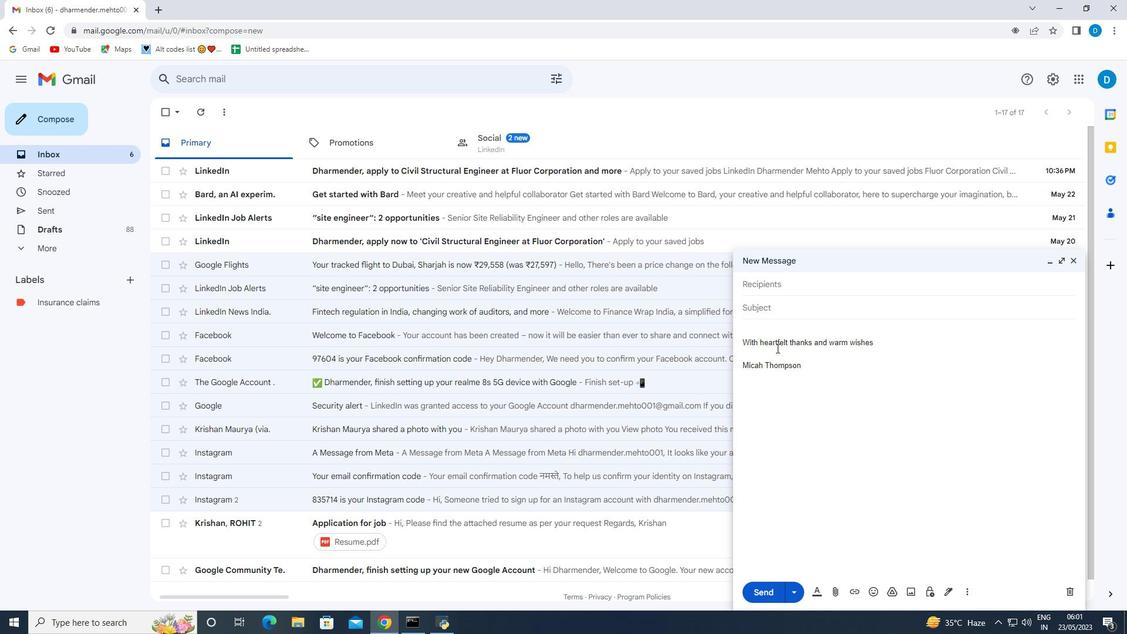 
Action: Mouse moved to (971, 593)
Screenshot: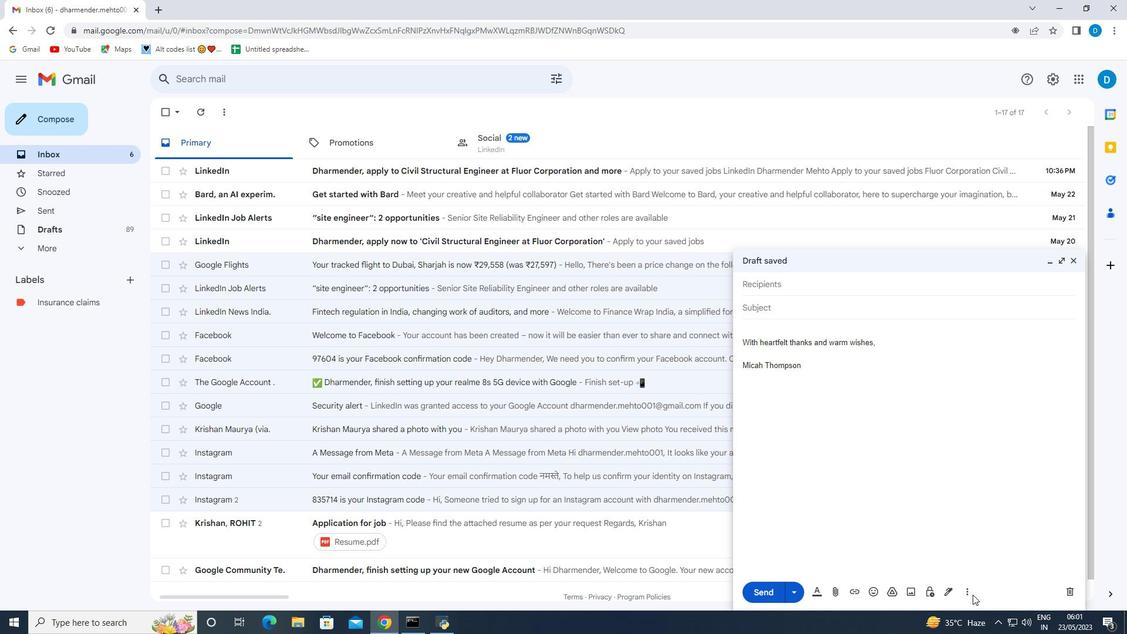 
Action: Mouse pressed left at (971, 593)
Screenshot: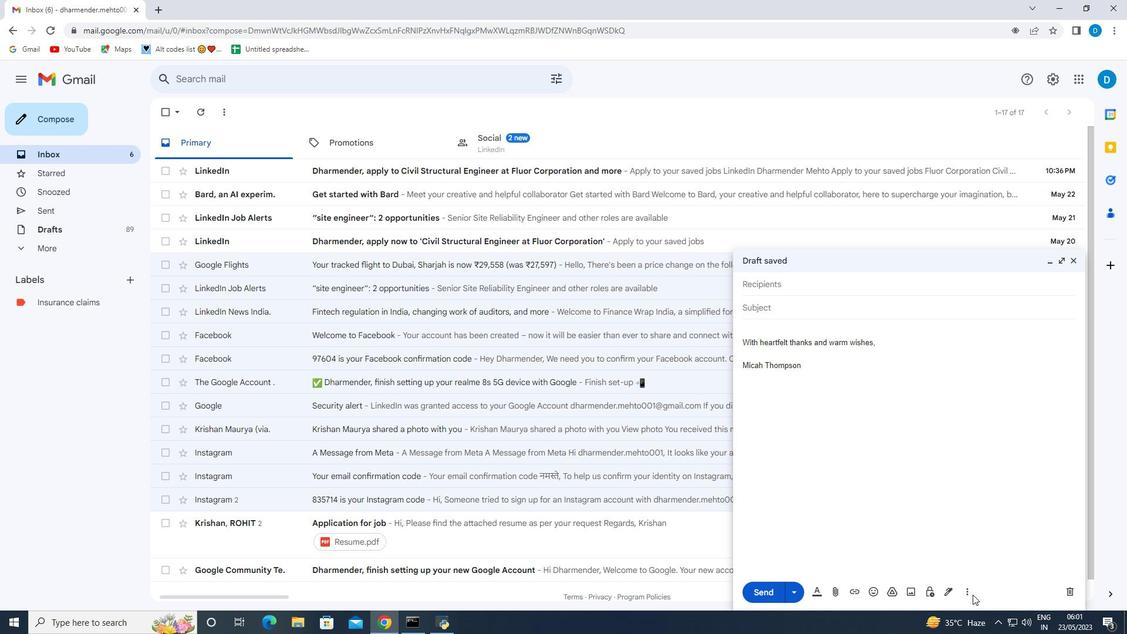 
Action: Mouse moved to (968, 593)
Screenshot: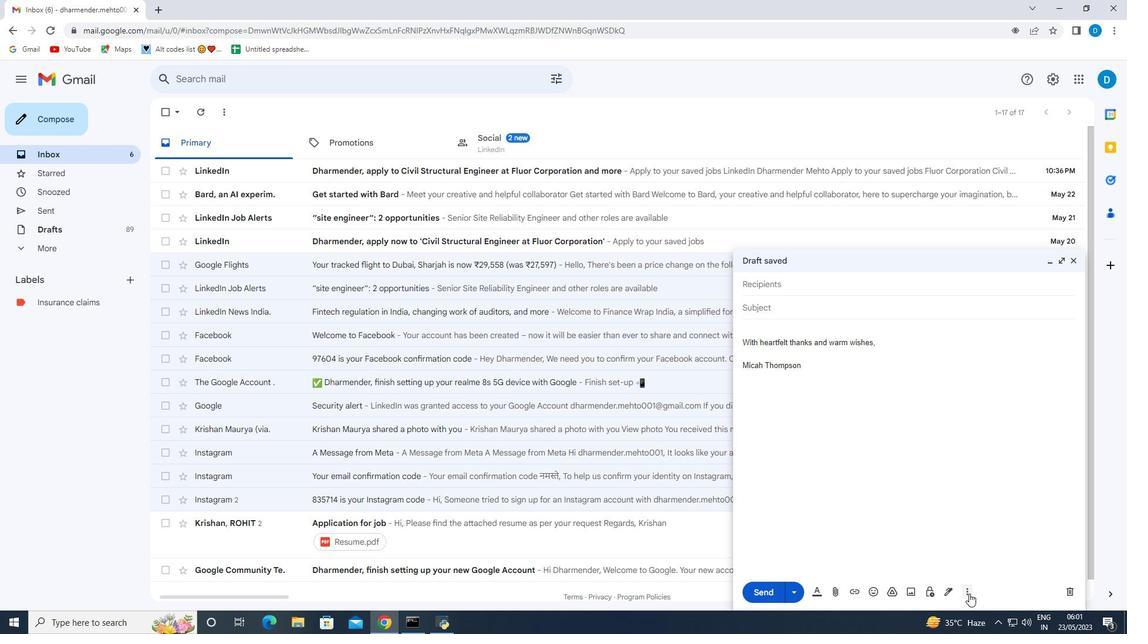 
Action: Mouse pressed left at (968, 593)
Screenshot: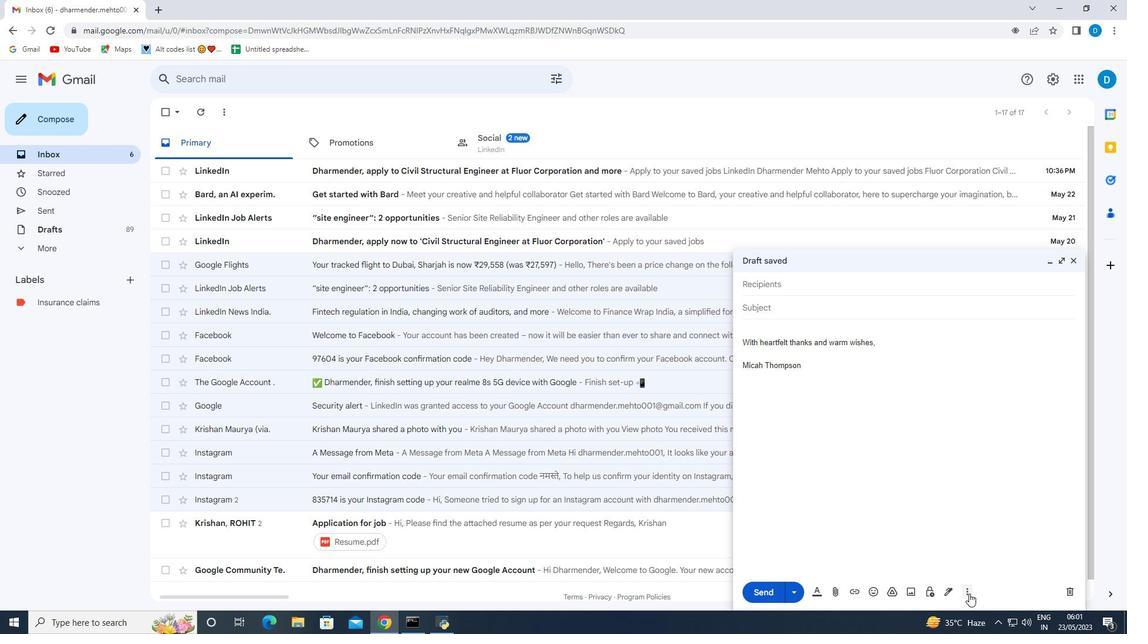 
Action: Mouse moved to (988, 487)
Screenshot: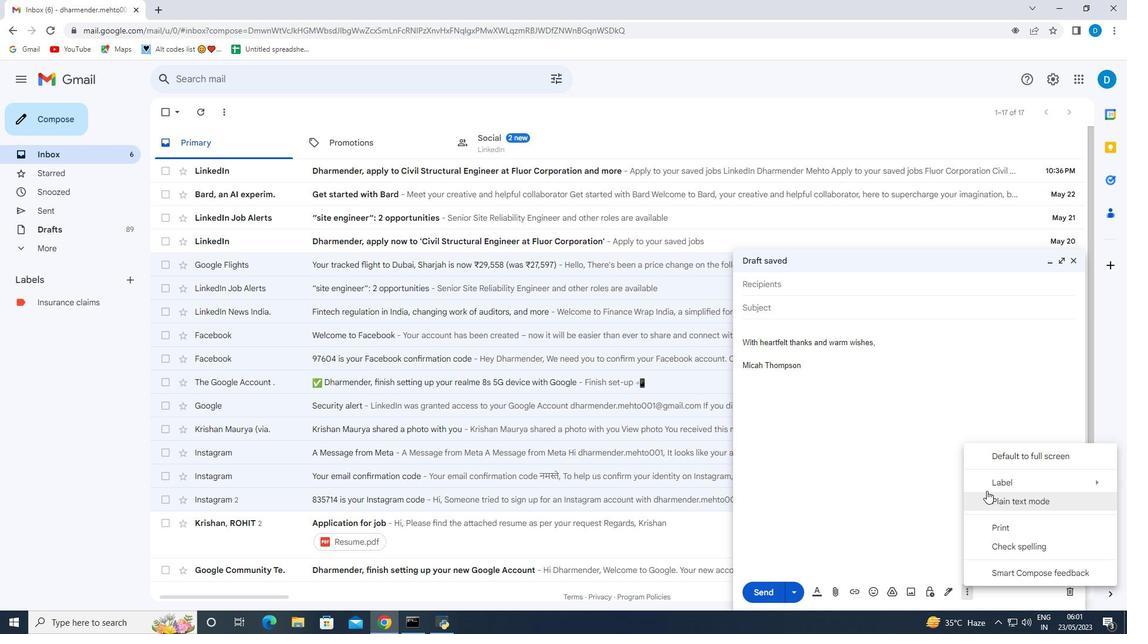 
Action: Mouse pressed left at (988, 487)
Screenshot: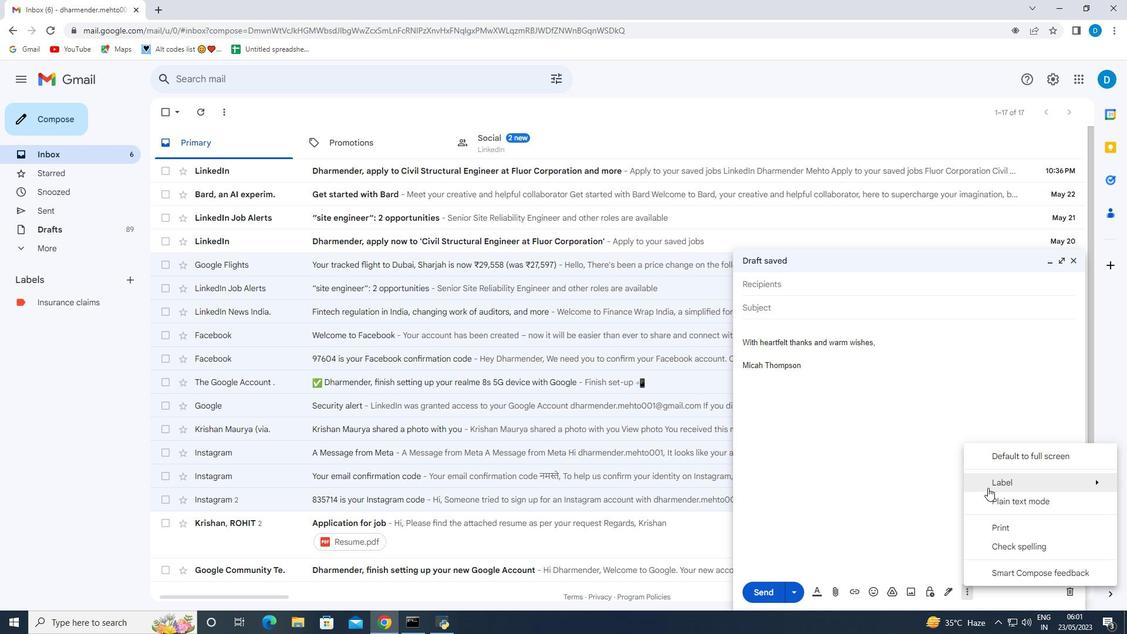 
Action: Mouse moved to (874, 331)
Screenshot: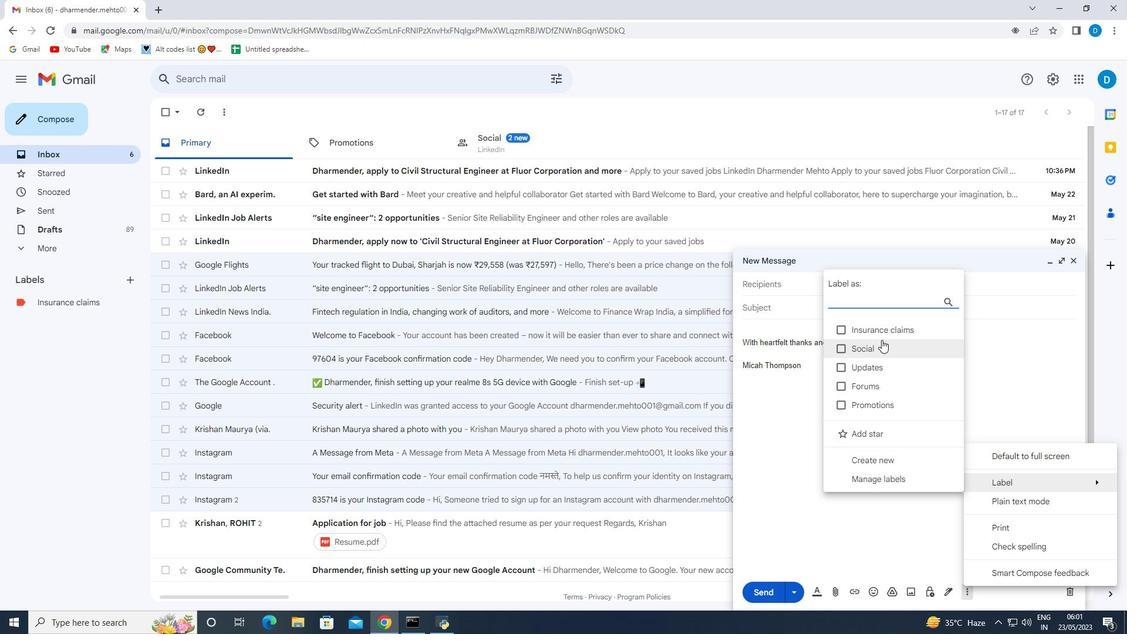 
Action: Mouse pressed left at (874, 331)
Screenshot: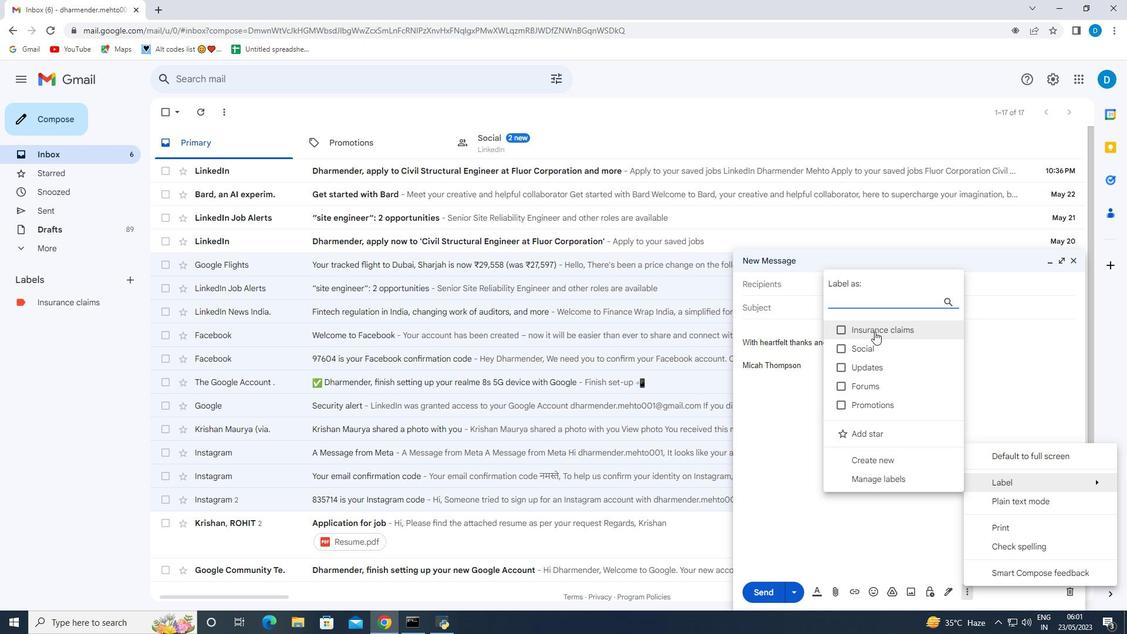 
Action: Mouse moved to (812, 435)
Screenshot: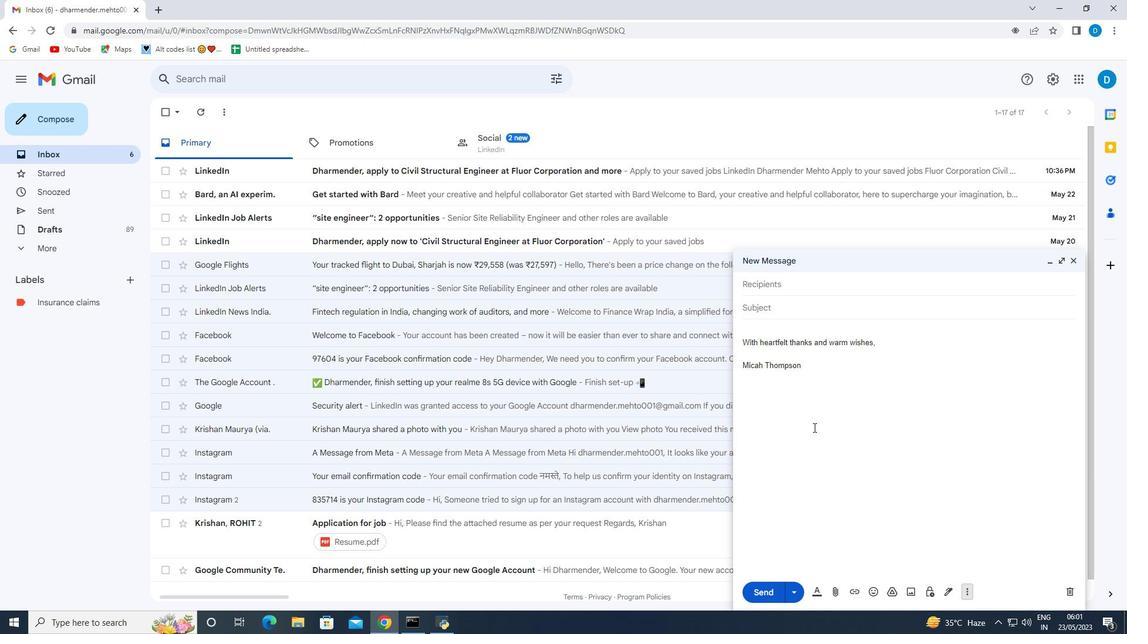 
Action: Mouse pressed left at (812, 435)
Screenshot: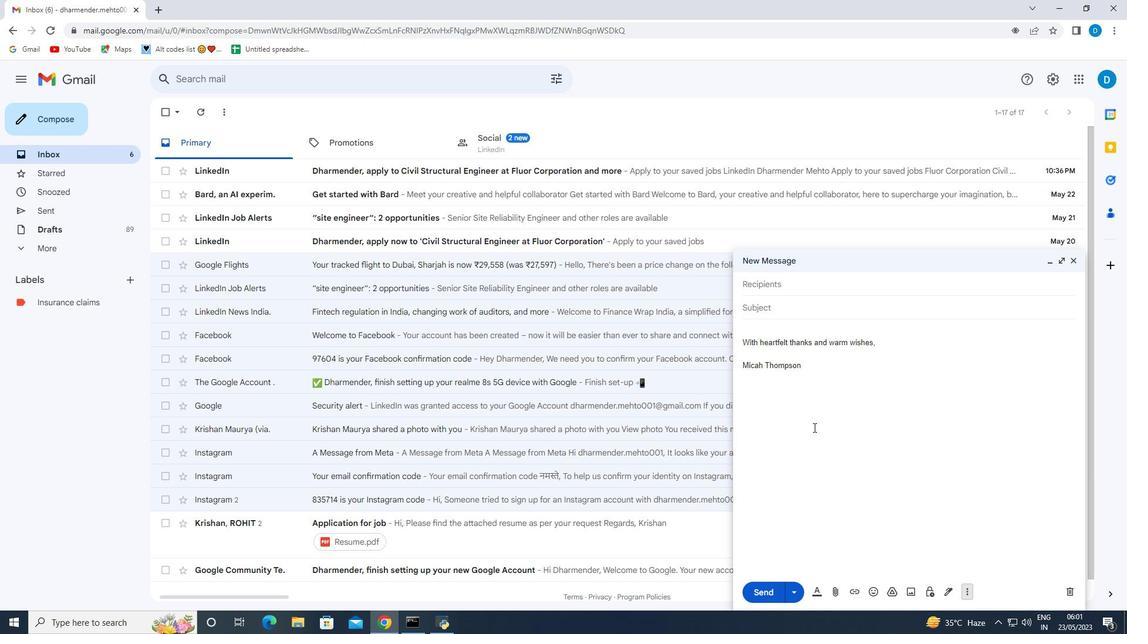 
Action: Mouse moved to (769, 290)
Screenshot: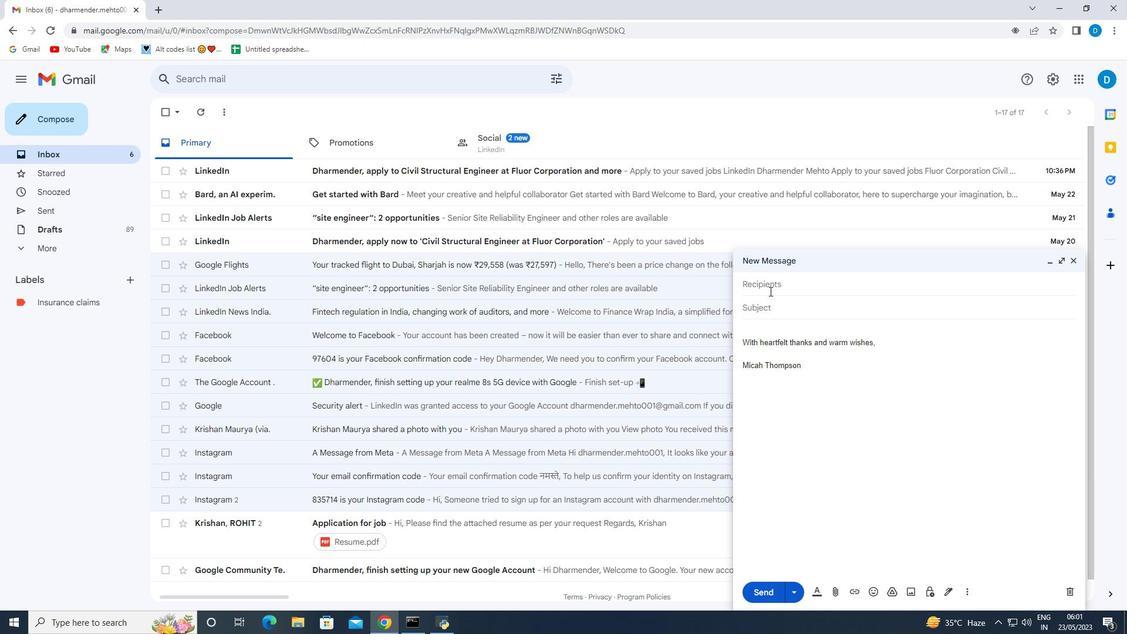 
Action: Mouse pressed left at (769, 290)
Screenshot: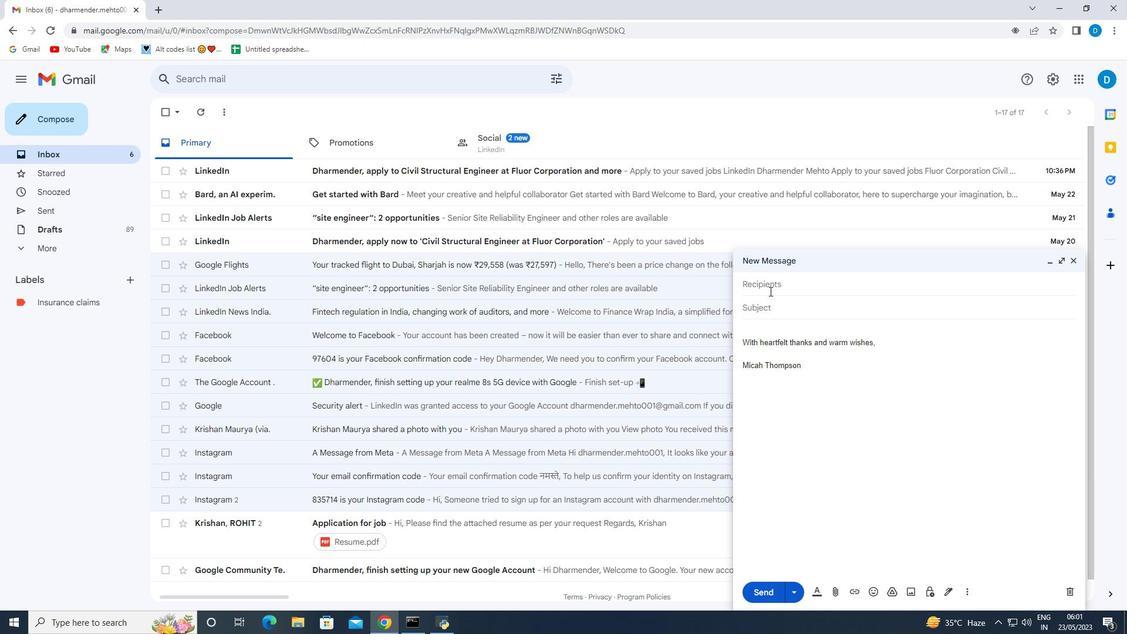 
Action: Key pressed softage.9<Key.shift>@softage.net
Screenshot: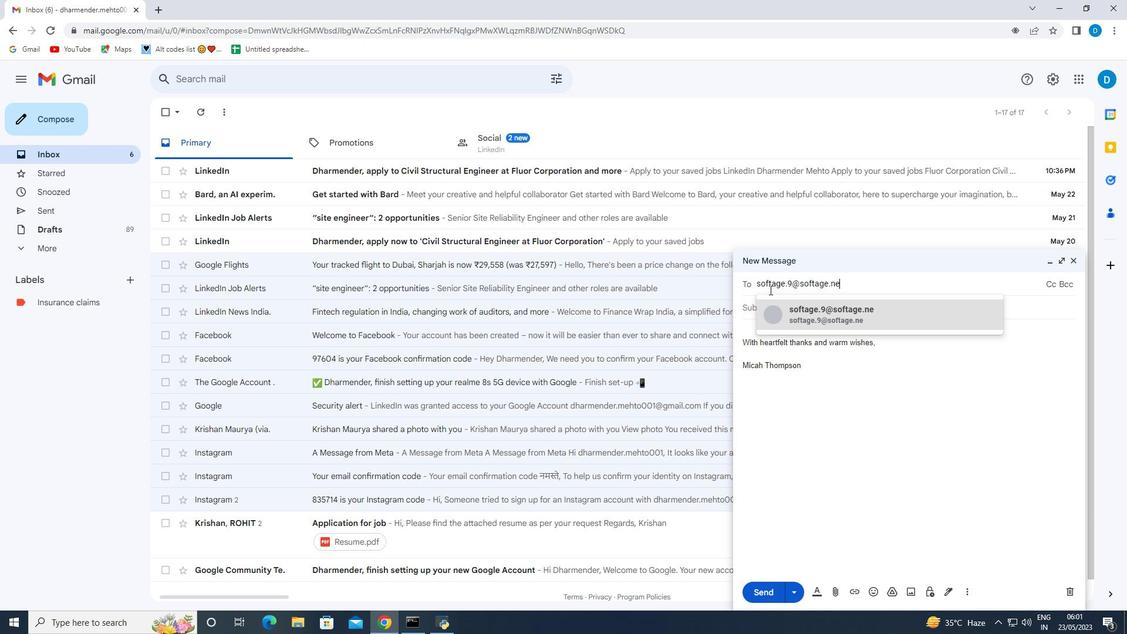 
Action: Mouse moved to (842, 321)
Screenshot: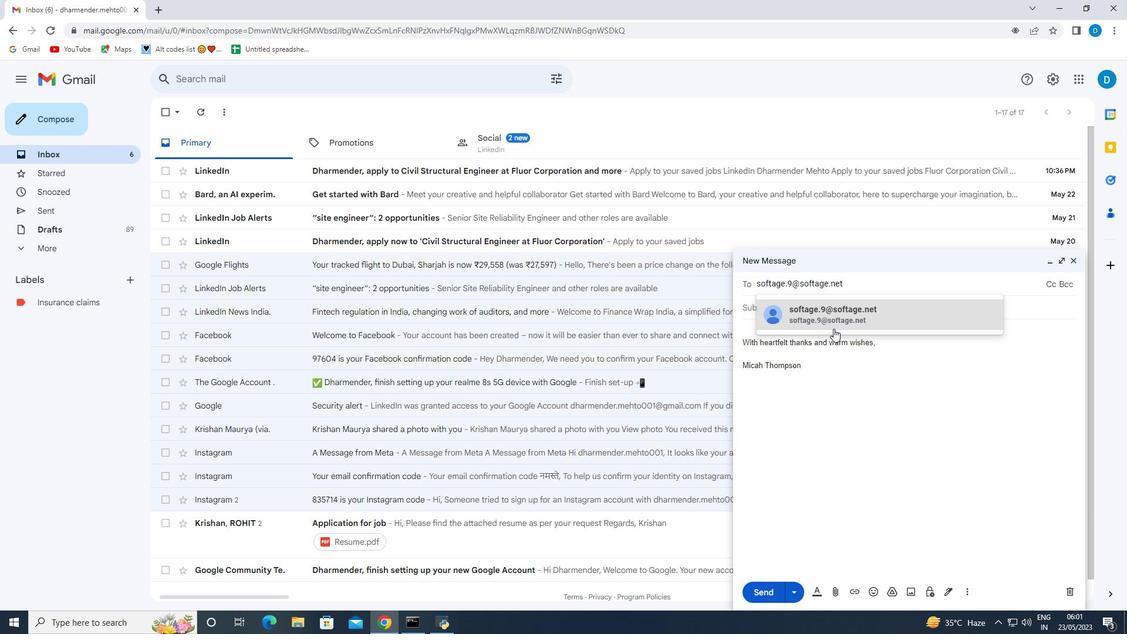 
Action: Mouse pressed left at (842, 321)
Screenshot: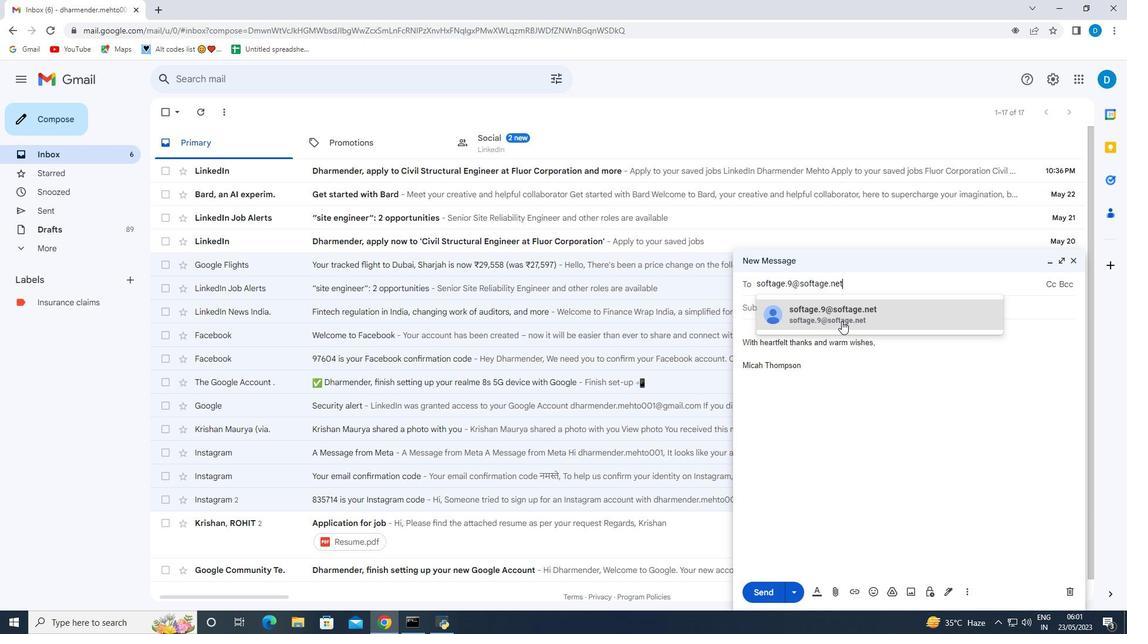 
Action: Mouse moved to (904, 456)
Screenshot: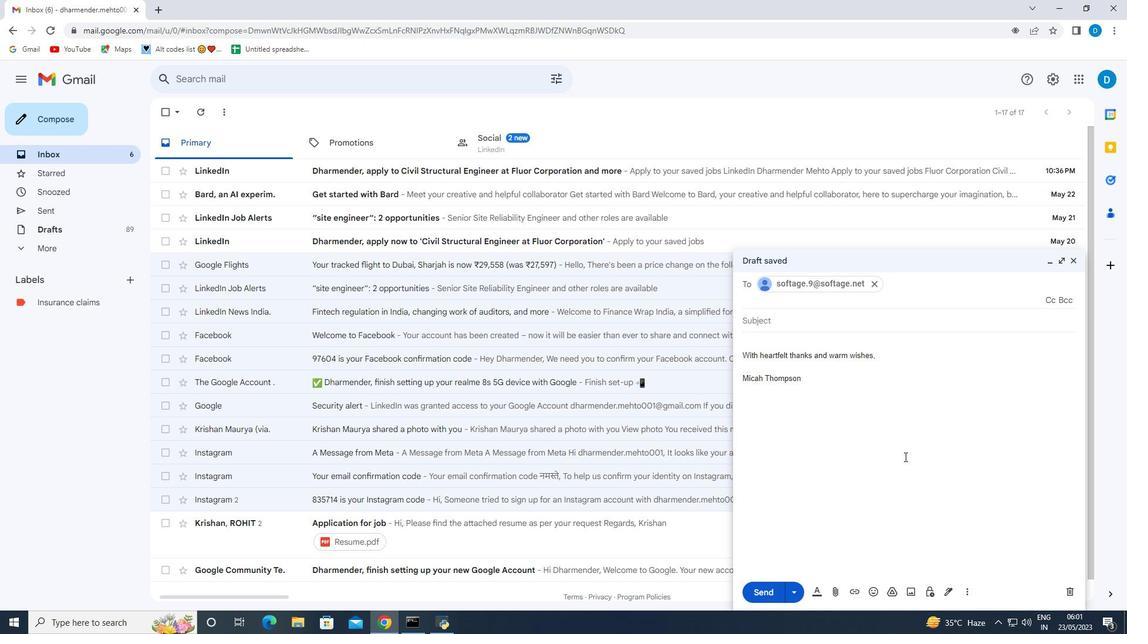 
Action: Mouse scrolled (904, 456) with delta (0, 0)
Screenshot: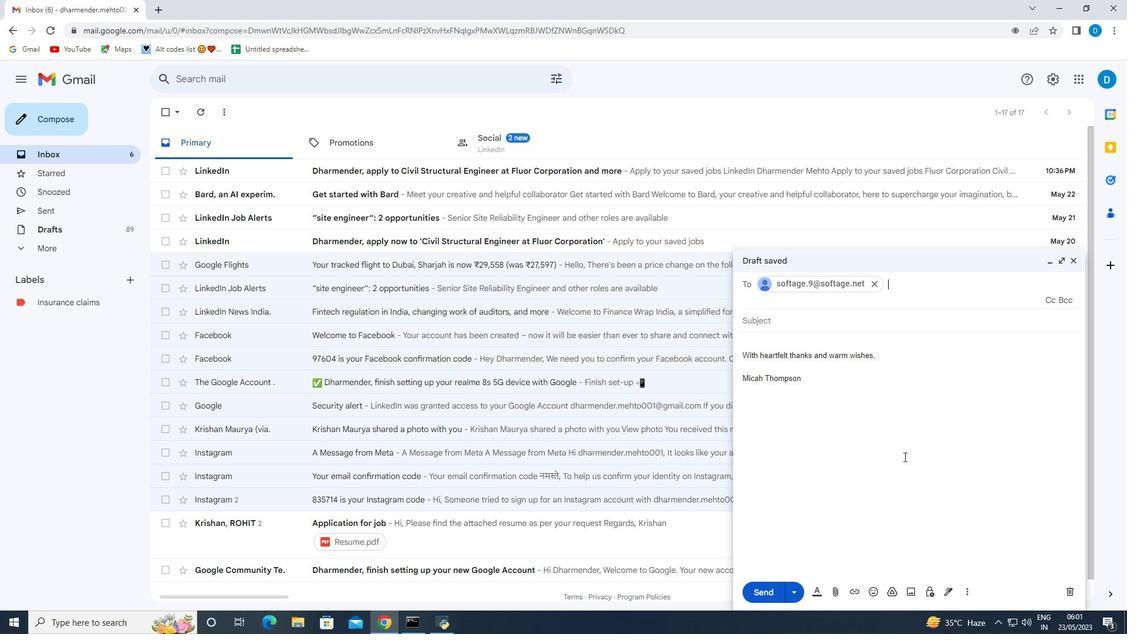
Action: Mouse scrolled (904, 456) with delta (0, 0)
Screenshot: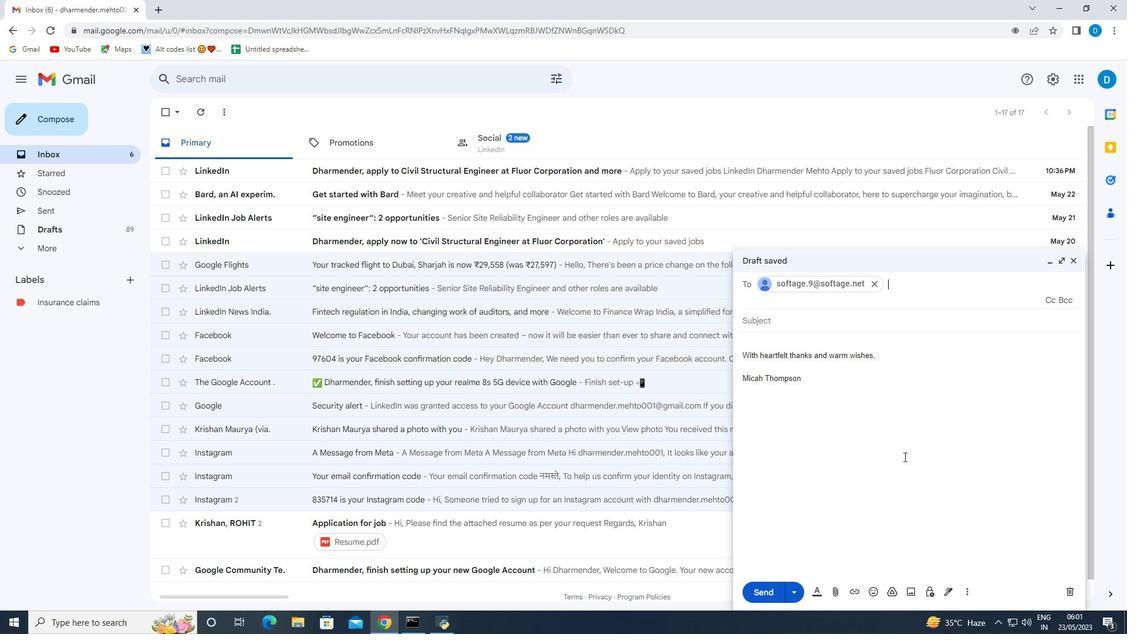 
Action: Mouse moved to (902, 457)
Screenshot: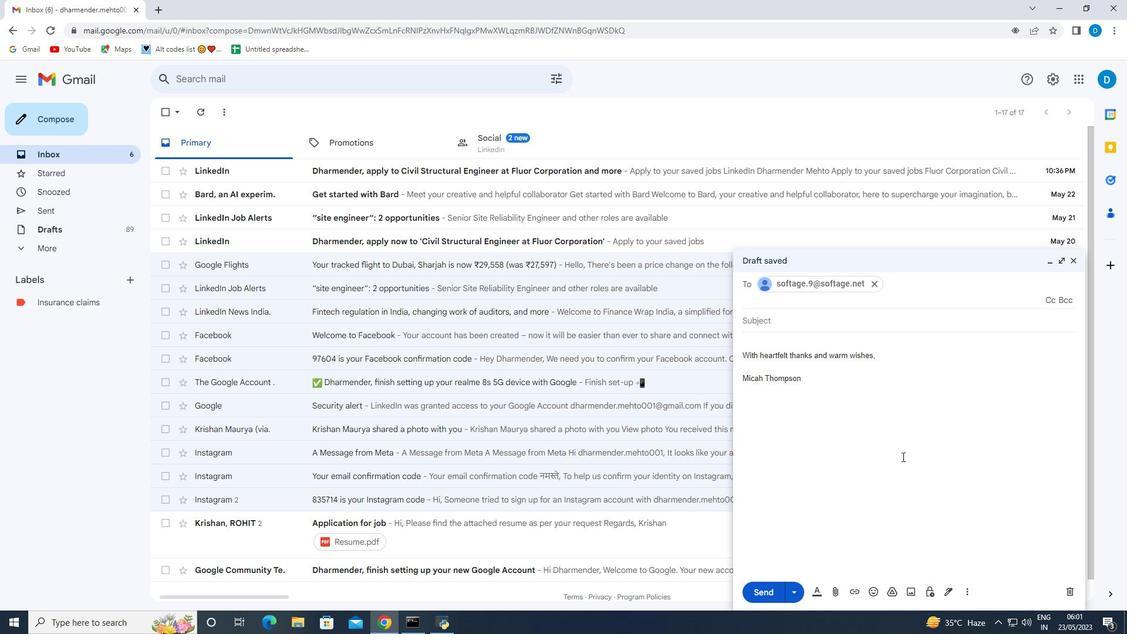 
